 Task: Search one way flight ticket for 5 adults, 2 children, 1 infant in seat and 1 infant on lap in economy from Stillwater: Stillwater Regional Airport to Greensboro: Piedmont Triad International Airport on 5-1-2023. Choice of flights is Alaska. Number of bags: 1 carry on bag. Price is upto 98000. Outbound departure time preference is 6:45.
Action: Mouse moved to (255, 267)
Screenshot: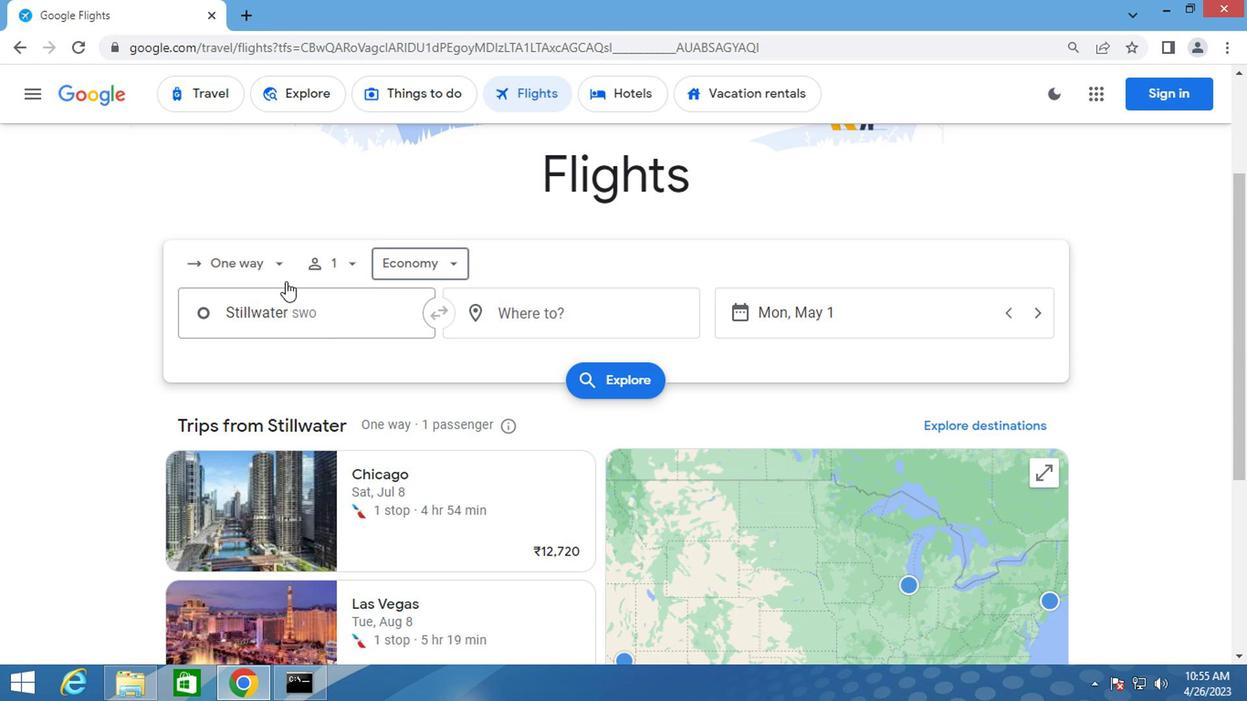 
Action: Mouse pressed left at (255, 267)
Screenshot: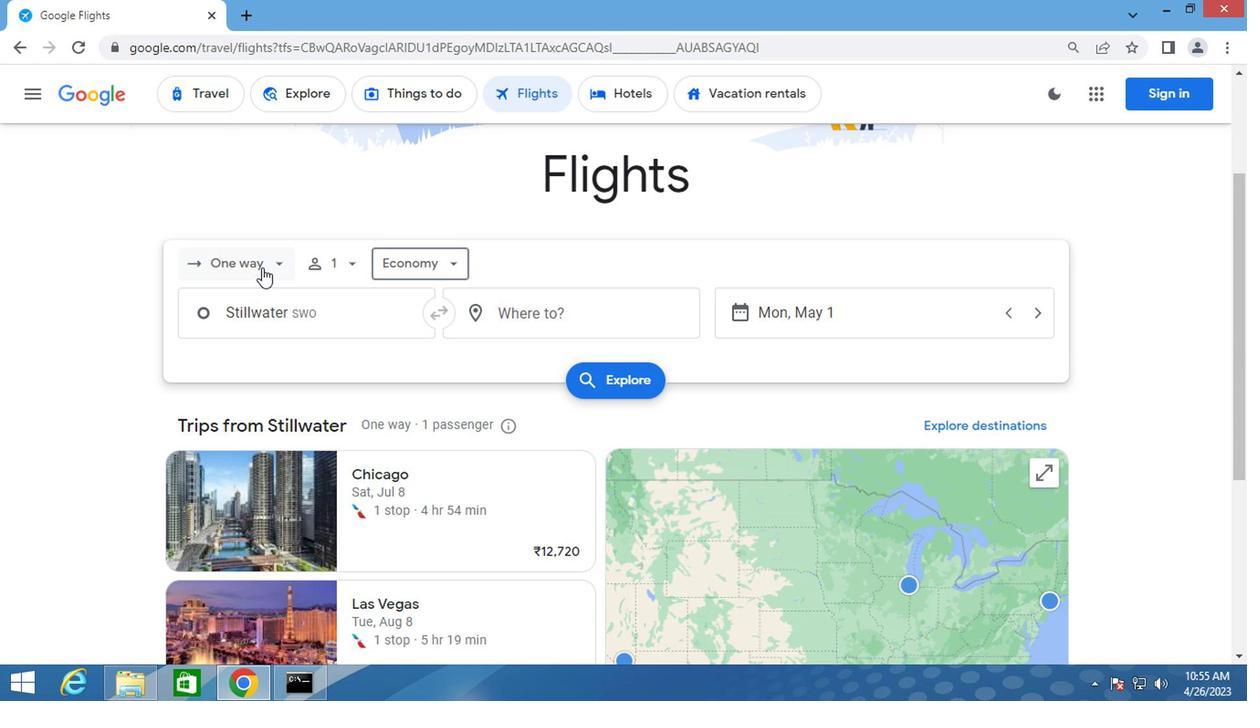 
Action: Mouse moved to (264, 357)
Screenshot: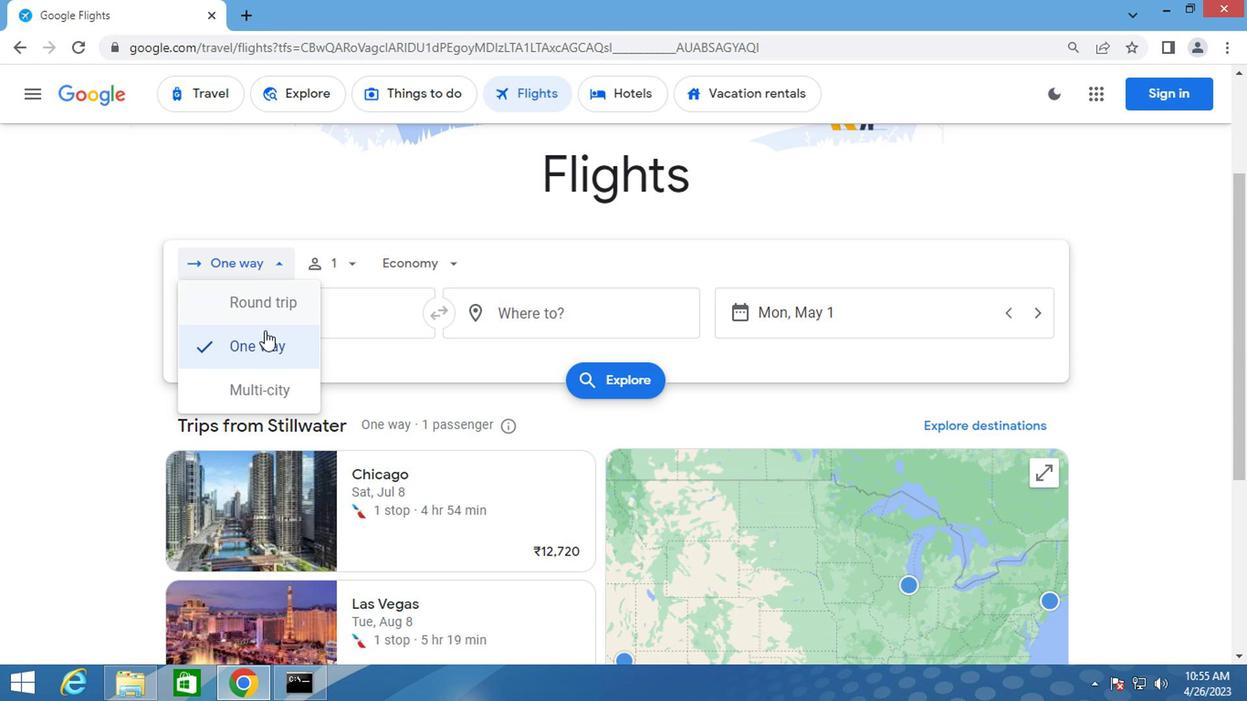 
Action: Mouse pressed left at (264, 357)
Screenshot: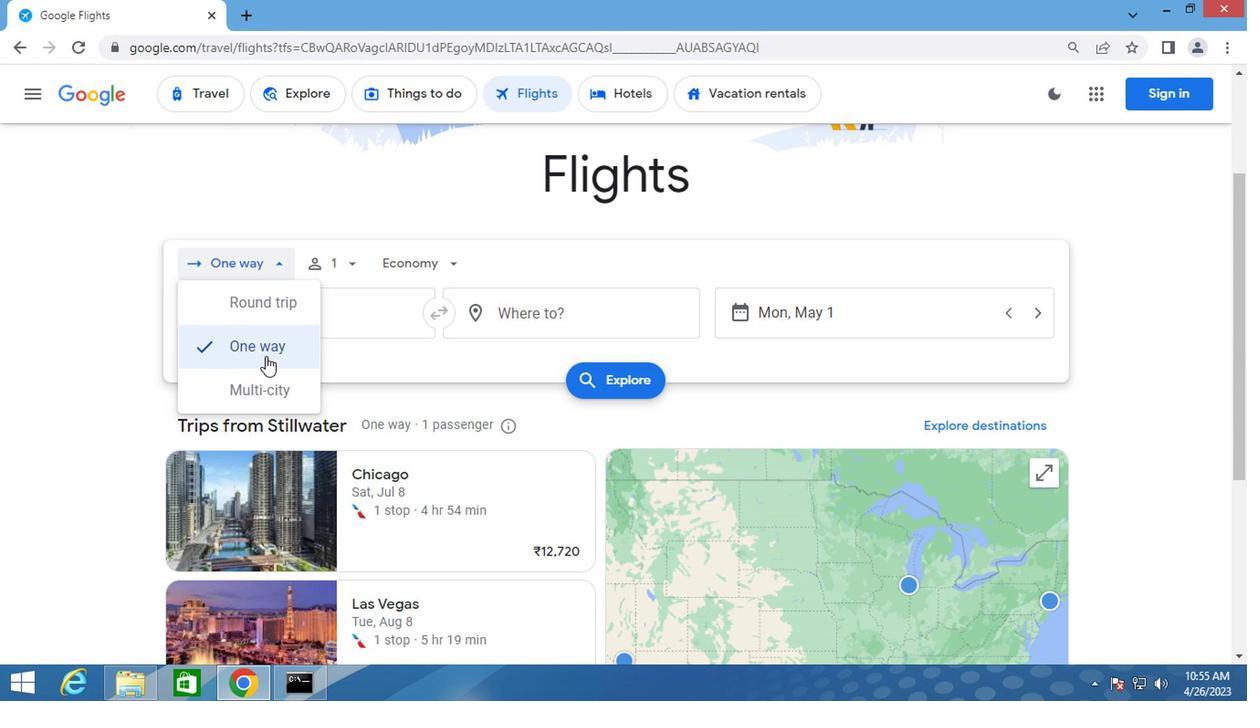 
Action: Mouse moved to (348, 252)
Screenshot: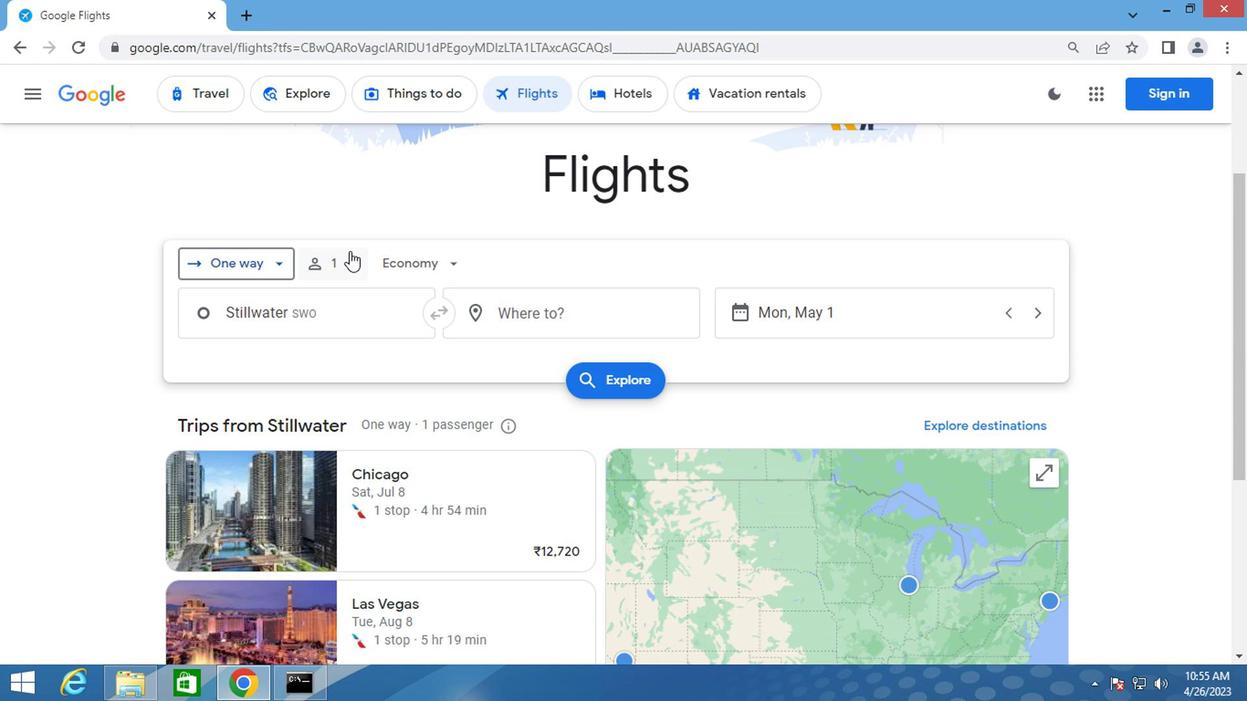 
Action: Mouse pressed left at (348, 252)
Screenshot: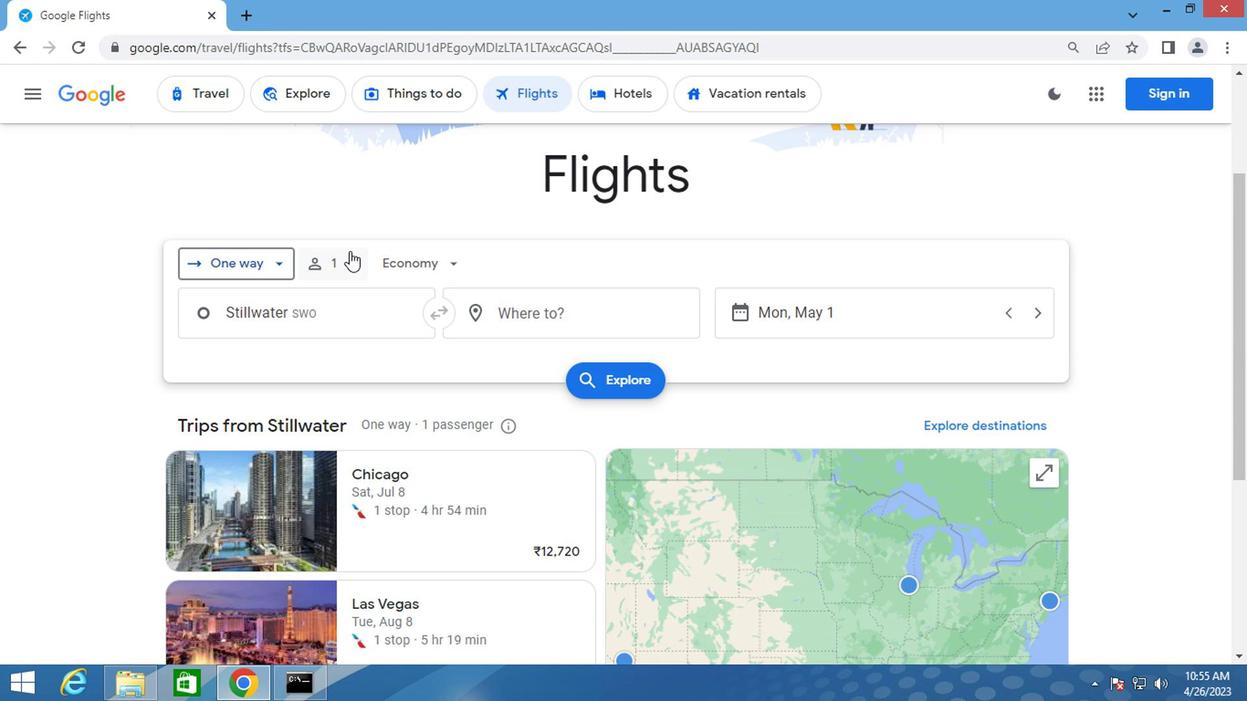 
Action: Mouse moved to (479, 313)
Screenshot: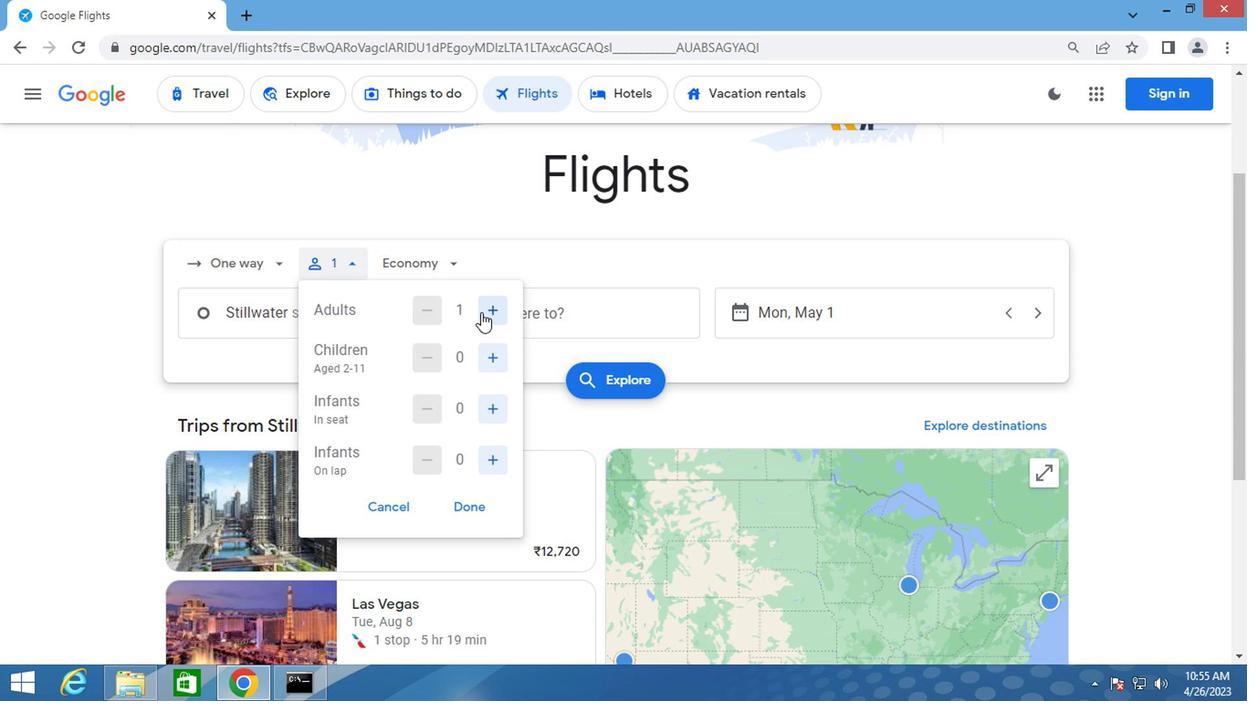 
Action: Mouse pressed left at (479, 313)
Screenshot: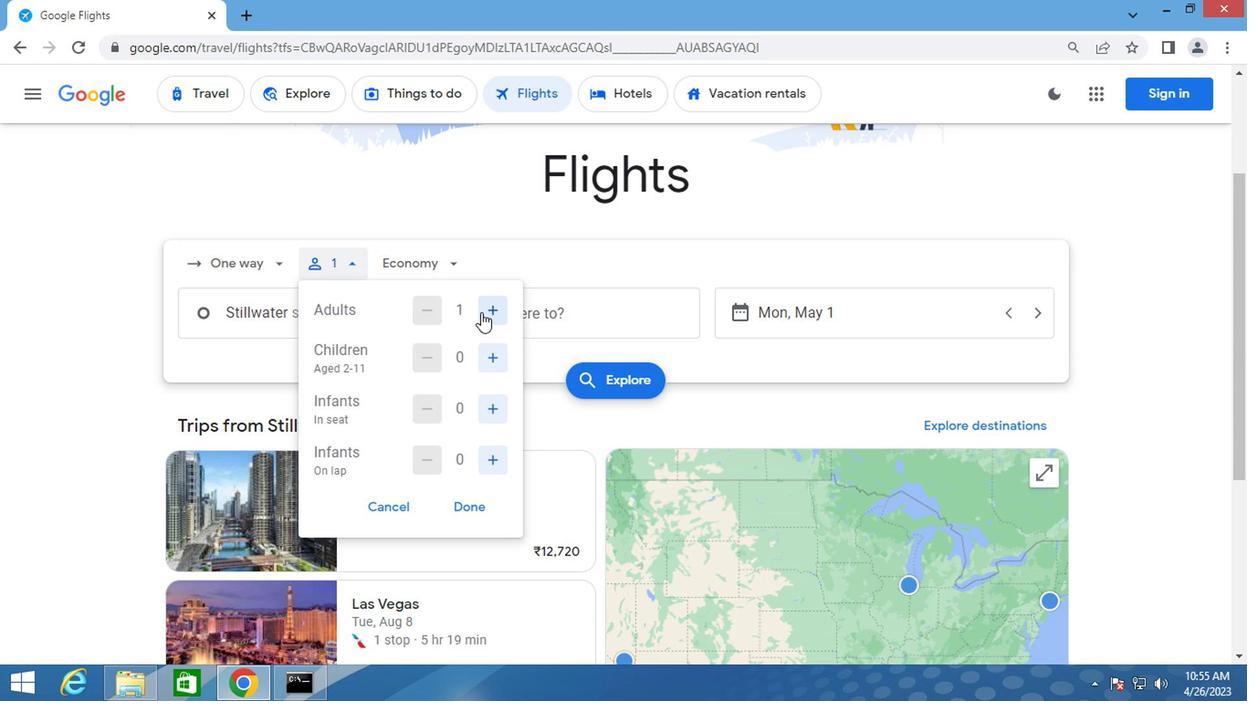 
Action: Mouse pressed left at (479, 313)
Screenshot: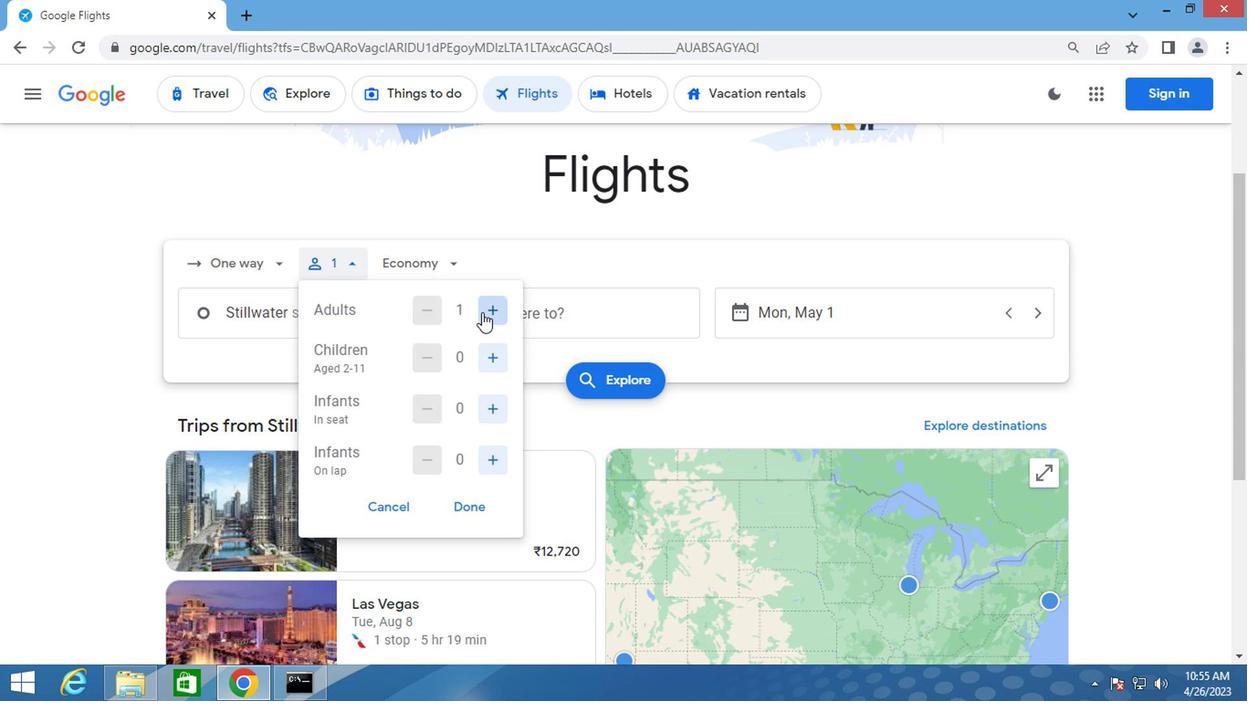 
Action: Mouse moved to (480, 311)
Screenshot: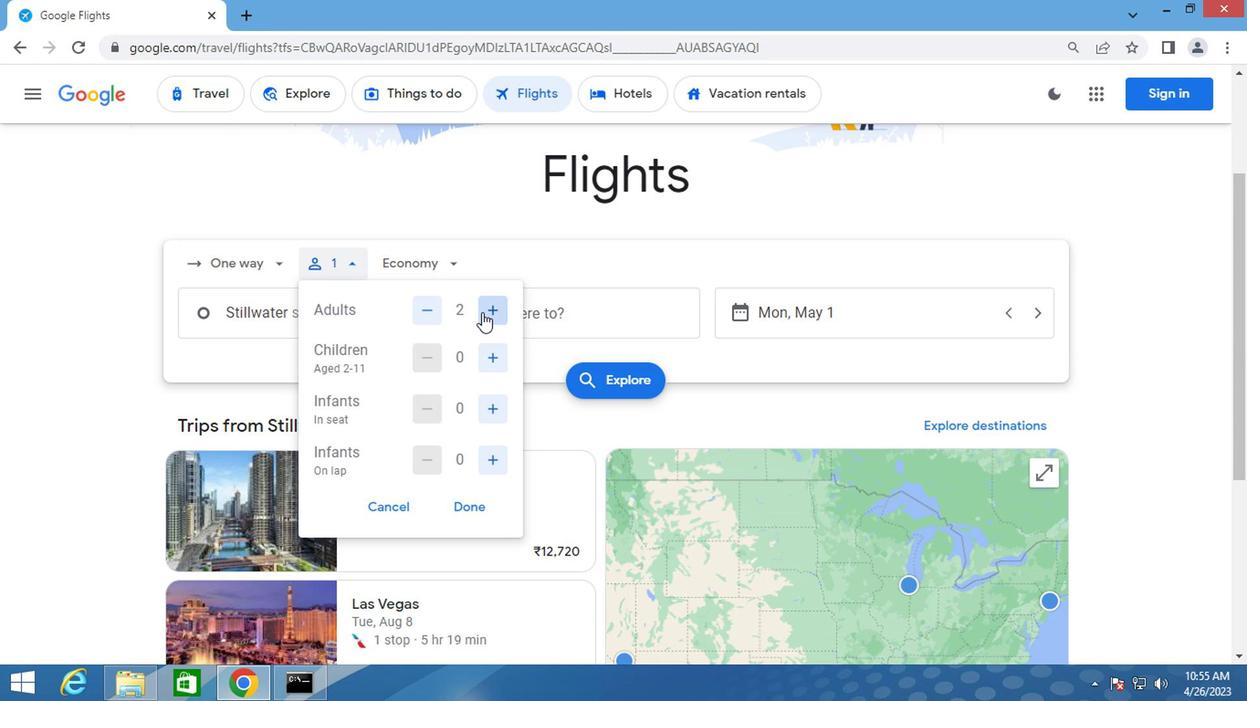 
Action: Mouse pressed left at (480, 311)
Screenshot: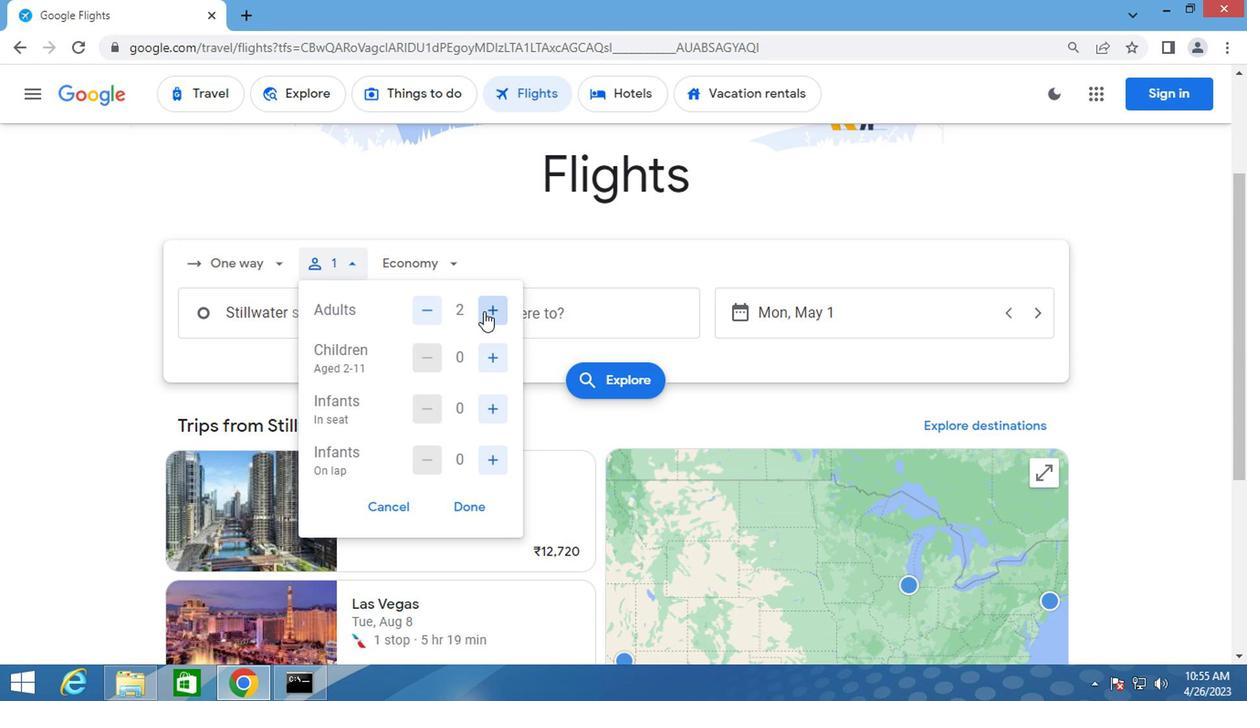 
Action: Mouse pressed left at (480, 311)
Screenshot: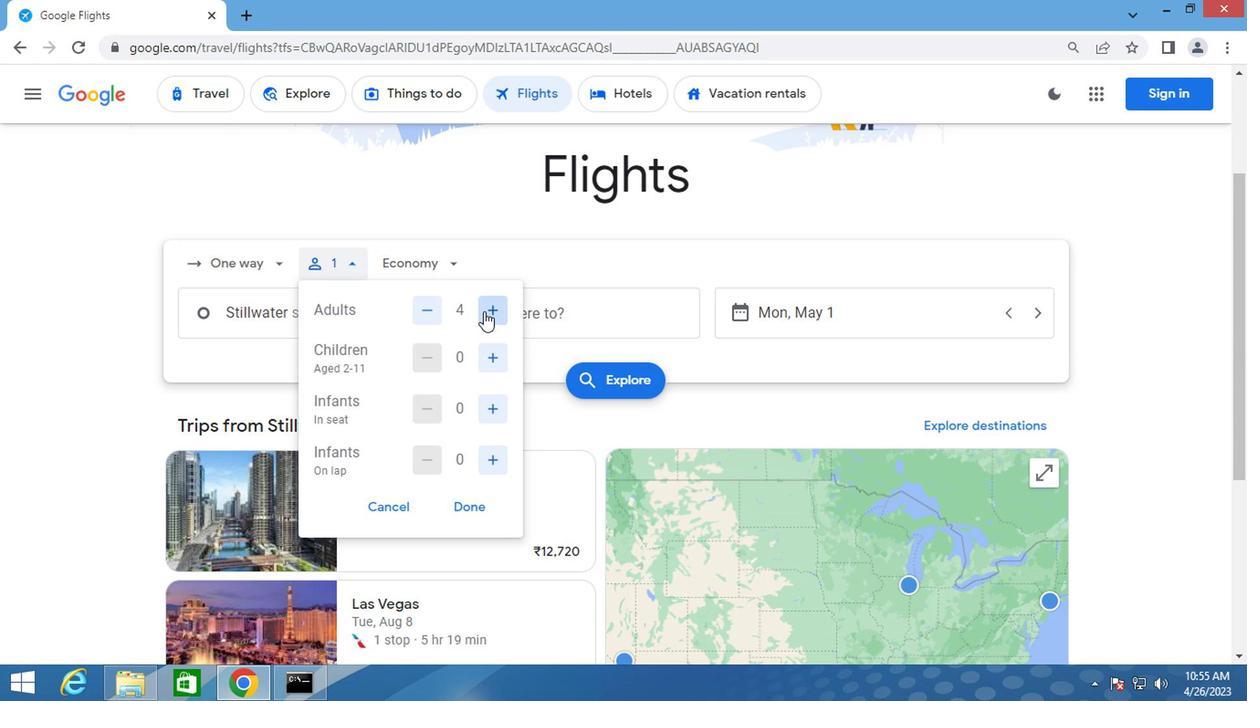 
Action: Mouse moved to (483, 351)
Screenshot: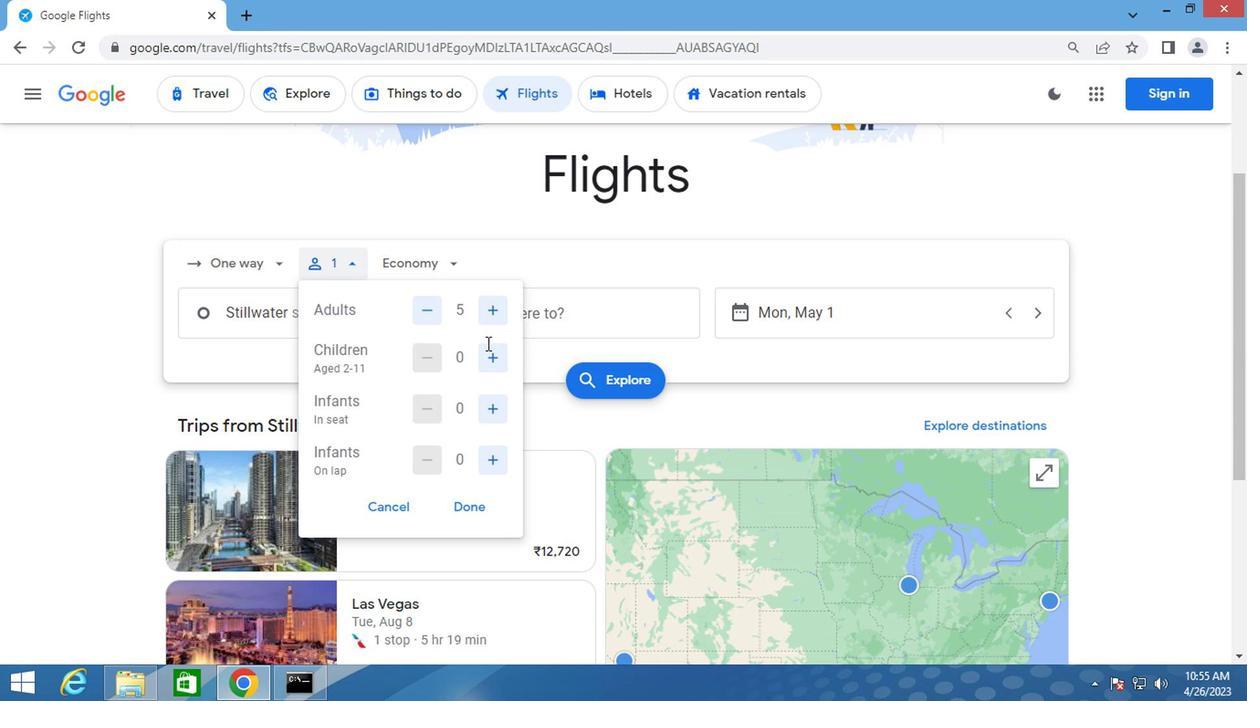 
Action: Mouse pressed left at (483, 351)
Screenshot: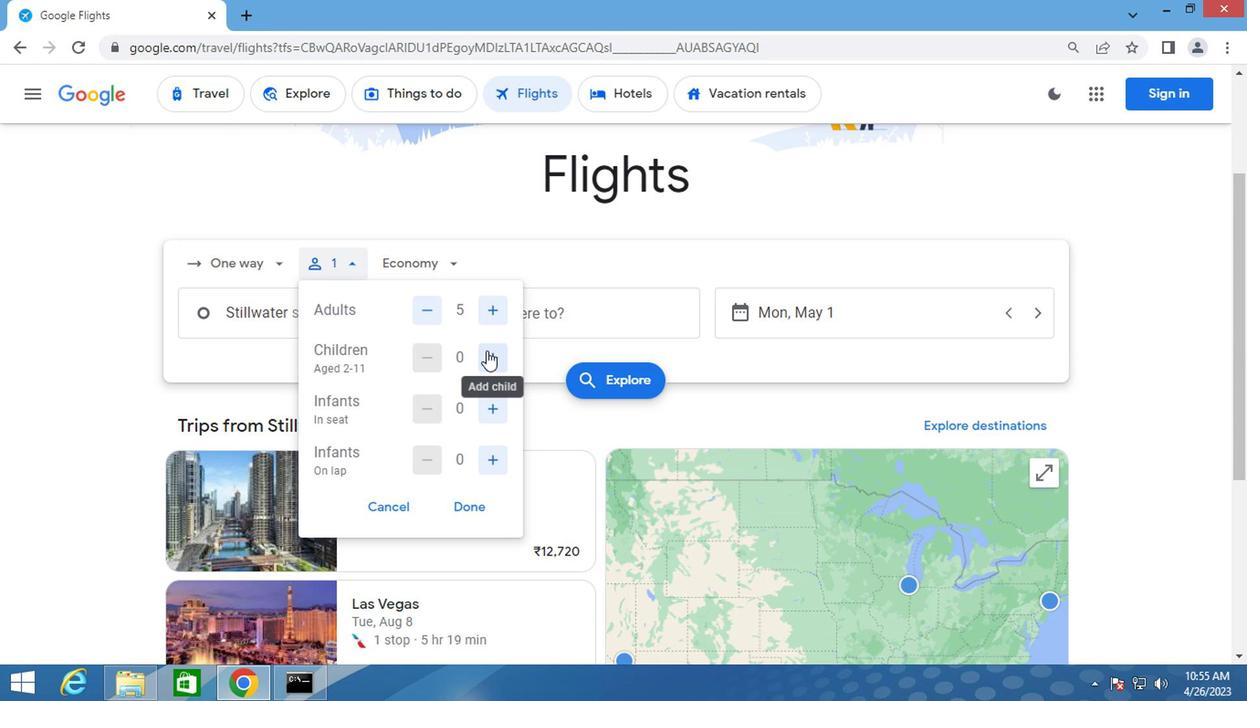 
Action: Mouse pressed left at (483, 351)
Screenshot: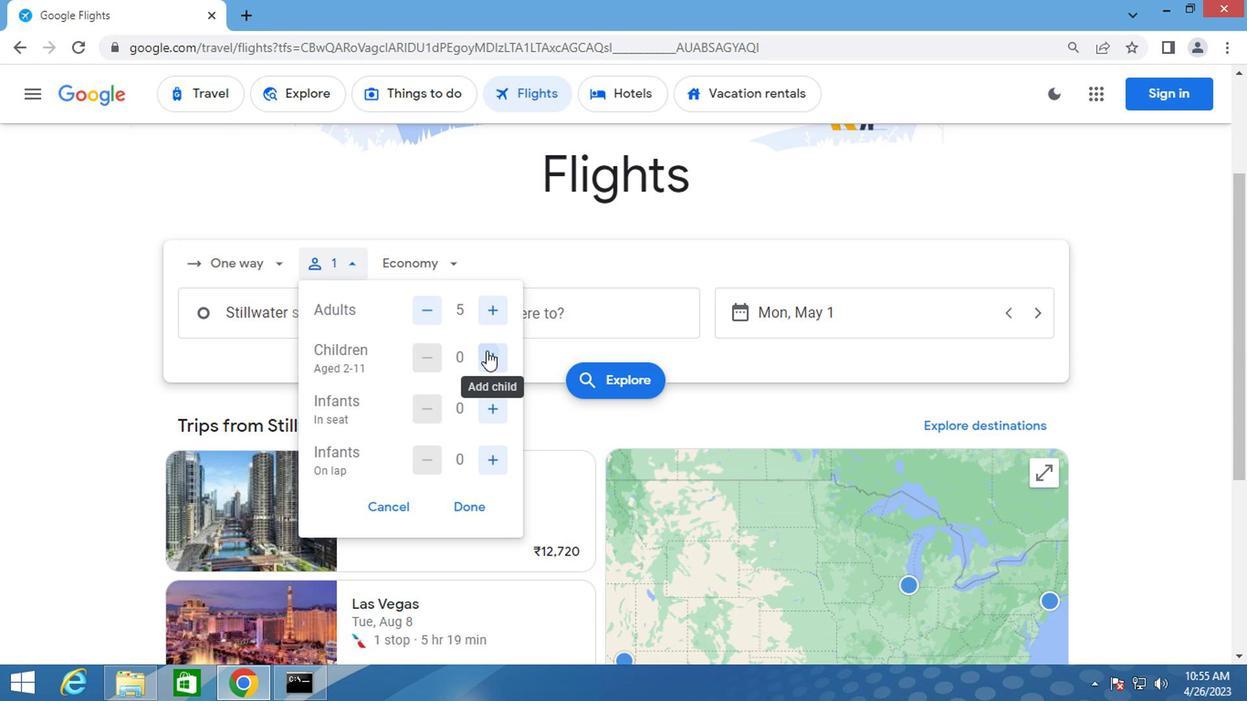
Action: Mouse moved to (486, 401)
Screenshot: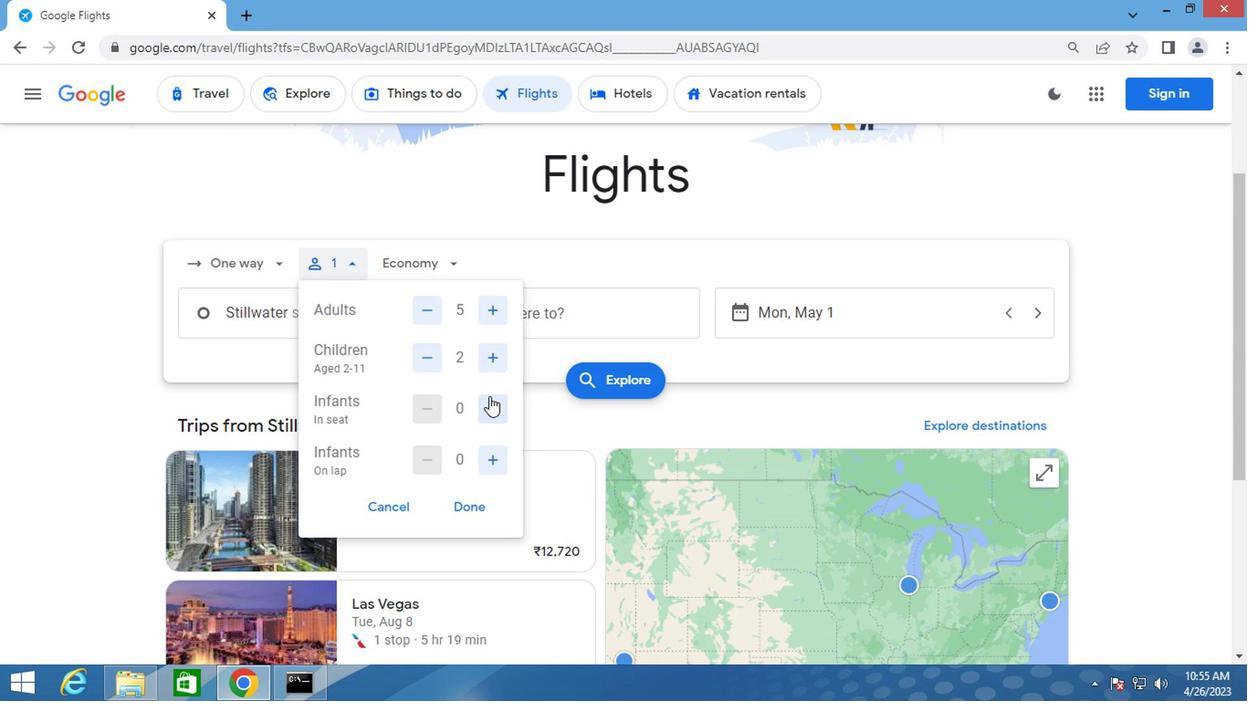 
Action: Mouse pressed left at (486, 401)
Screenshot: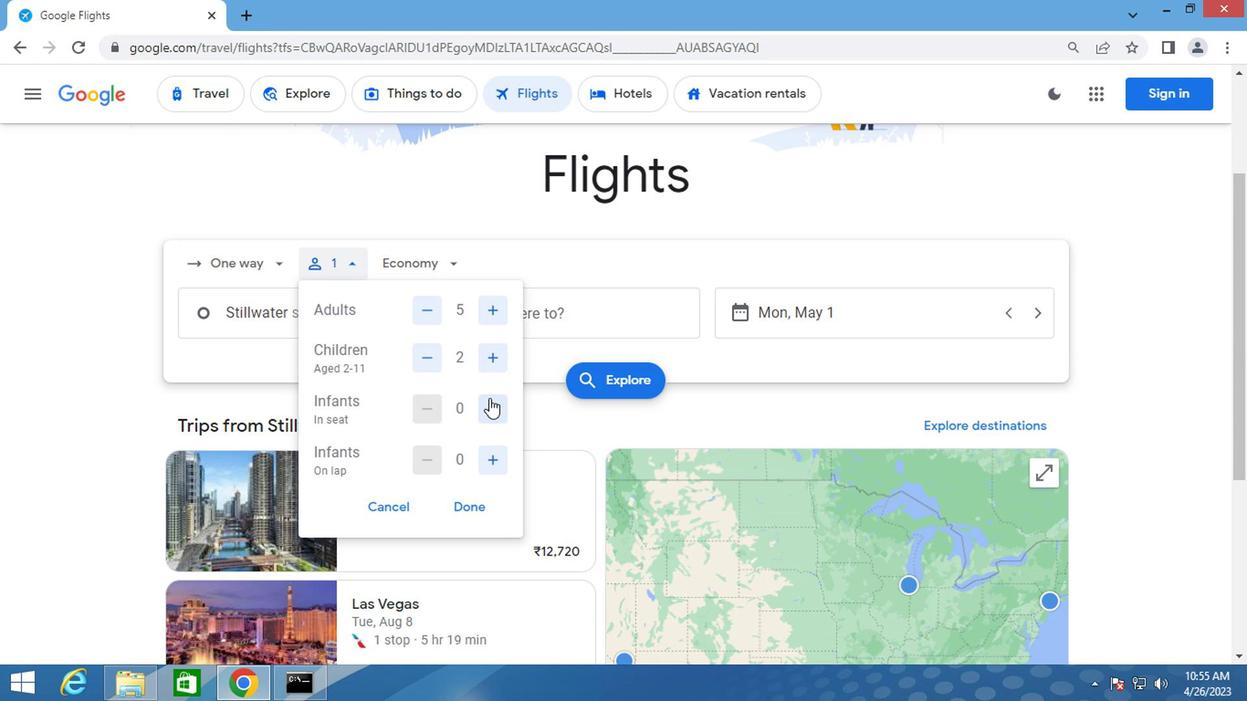
Action: Mouse moved to (485, 461)
Screenshot: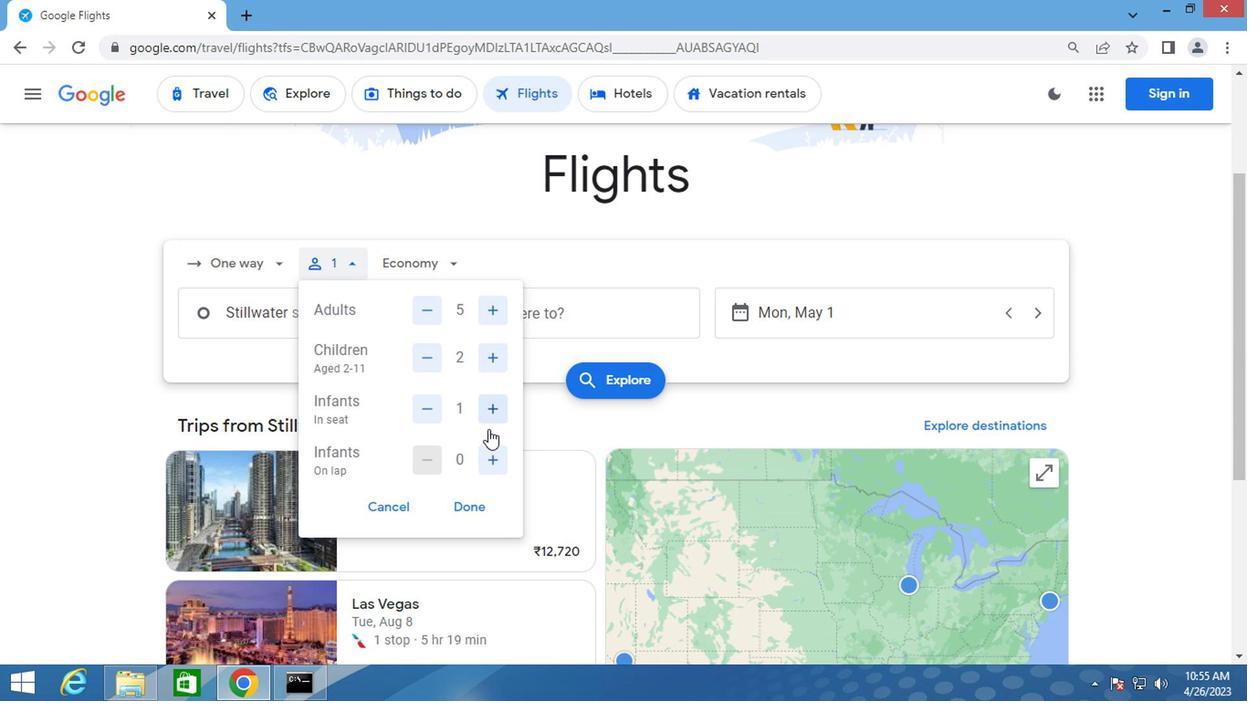 
Action: Mouse pressed left at (485, 461)
Screenshot: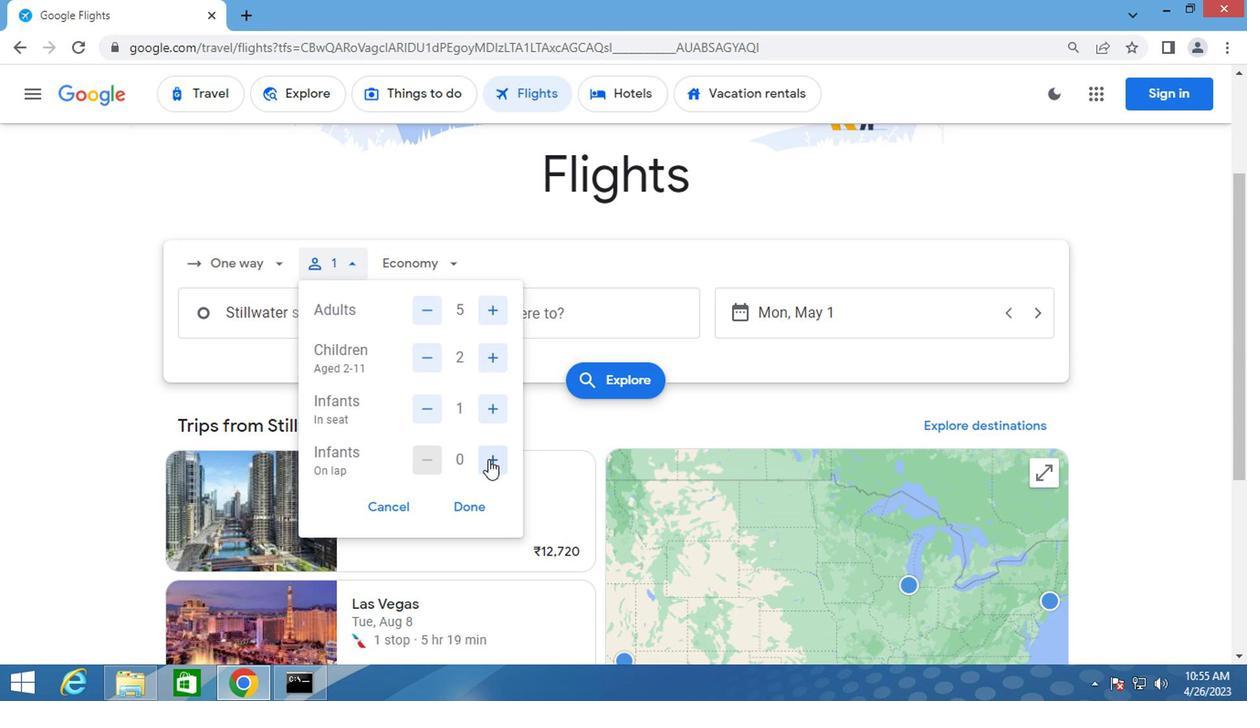 
Action: Mouse moved to (402, 250)
Screenshot: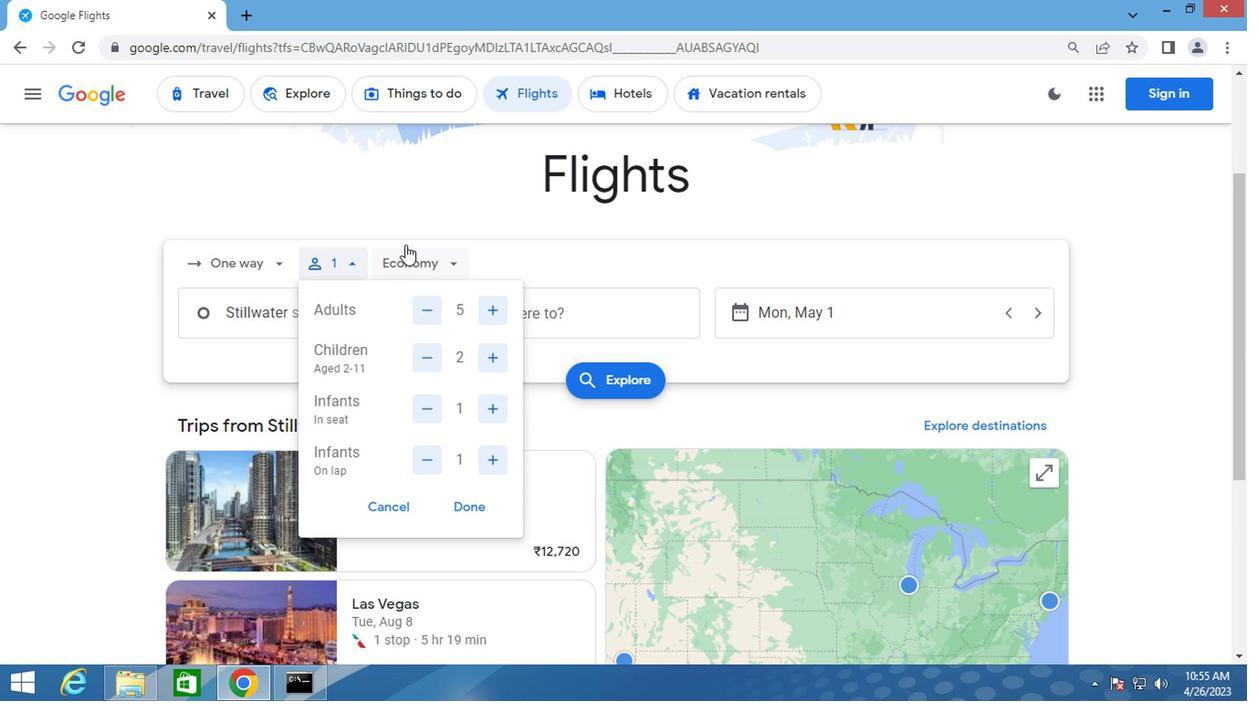 
Action: Mouse pressed left at (402, 250)
Screenshot: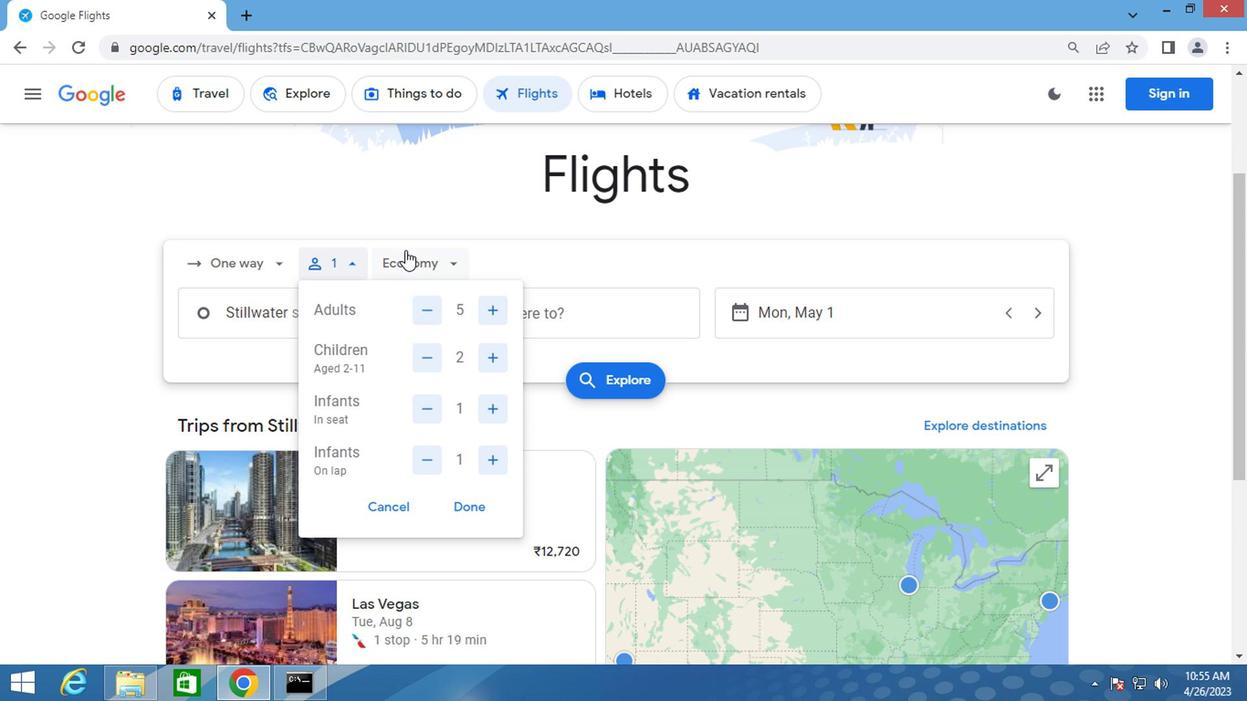 
Action: Mouse moved to (458, 307)
Screenshot: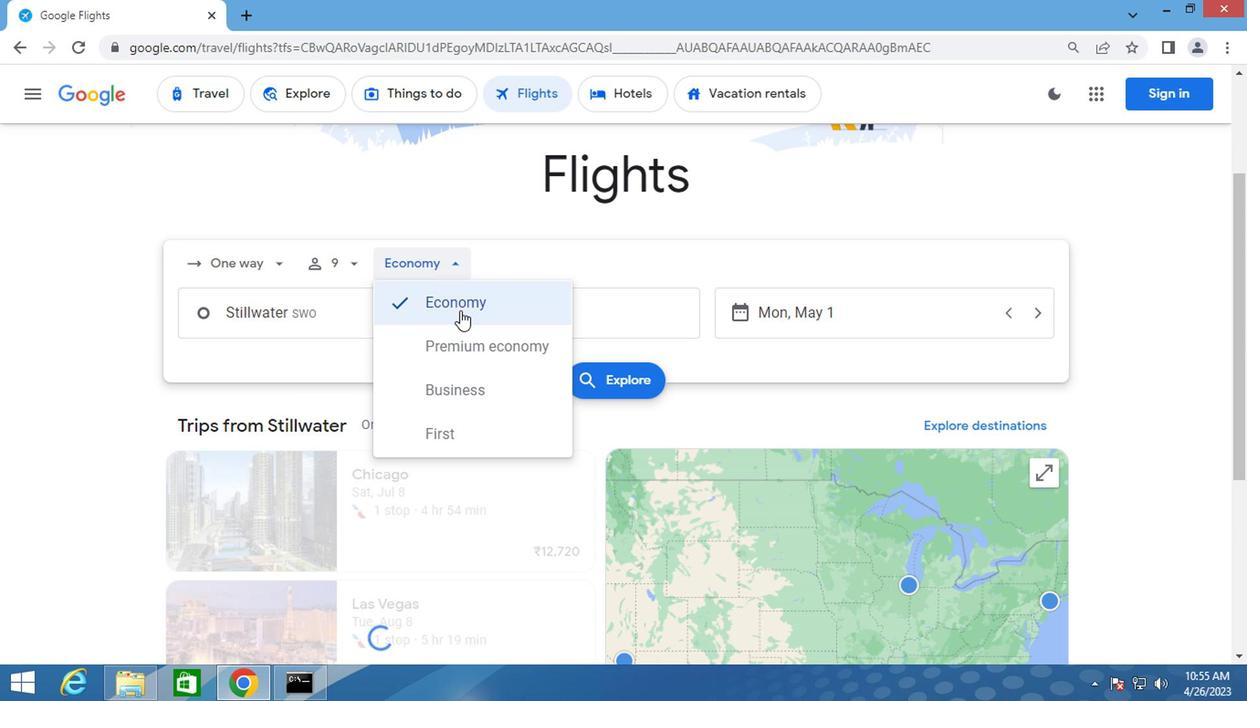 
Action: Mouse pressed left at (458, 307)
Screenshot: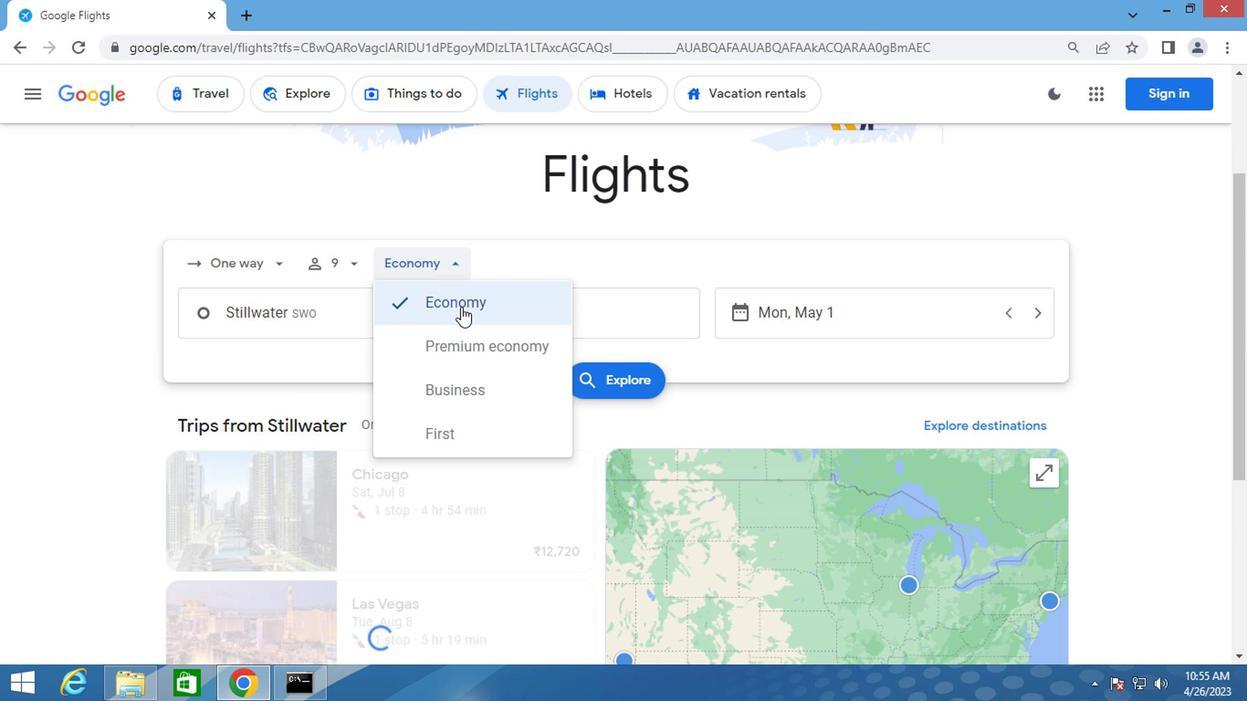 
Action: Mouse moved to (289, 305)
Screenshot: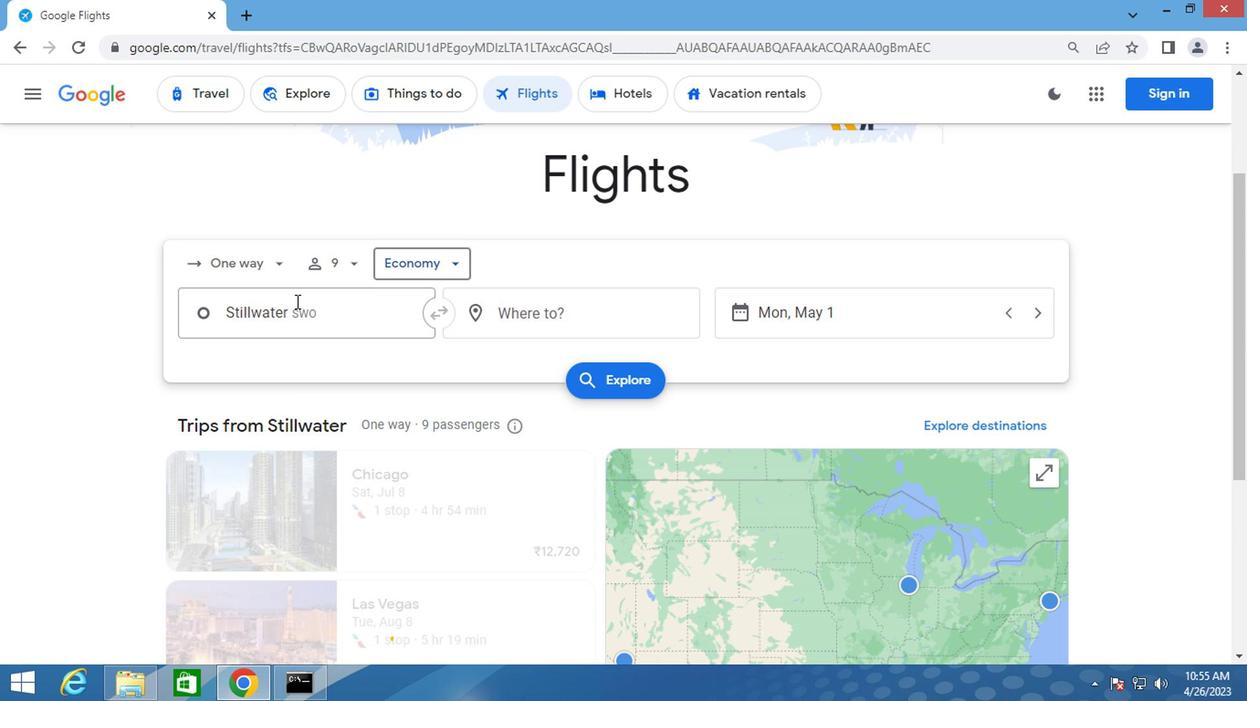 
Action: Mouse pressed left at (289, 305)
Screenshot: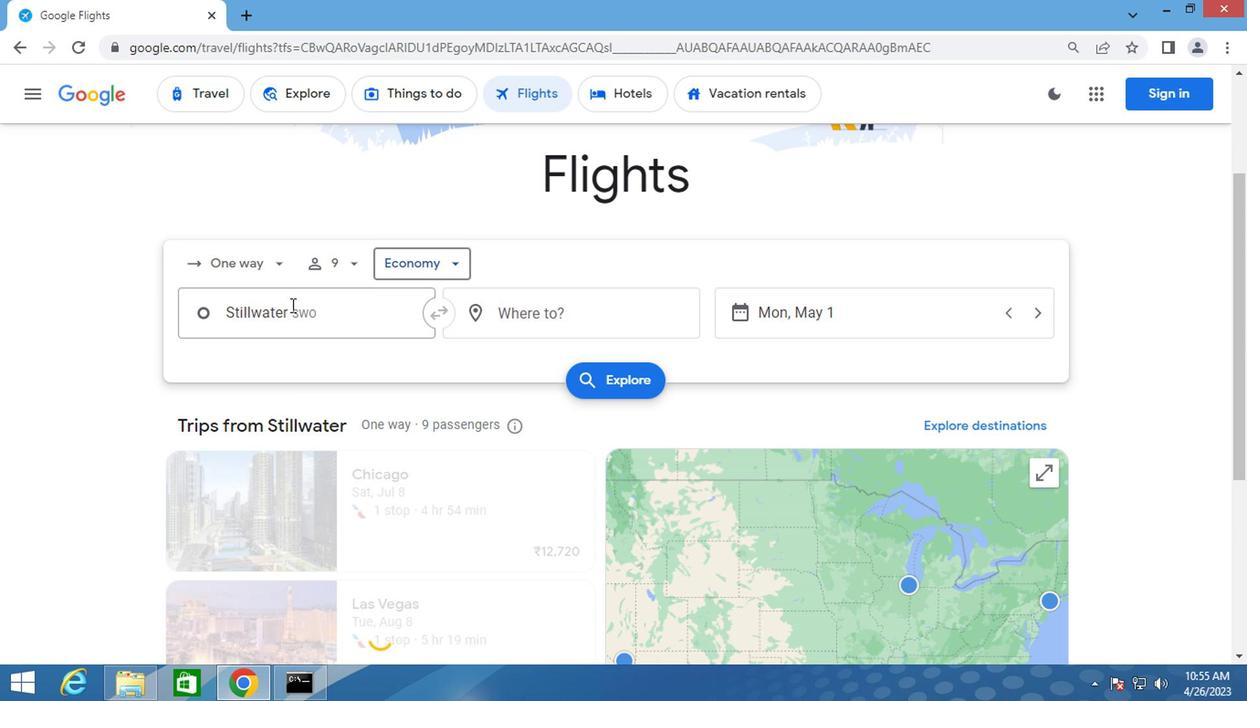 
Action: Mouse moved to (288, 306)
Screenshot: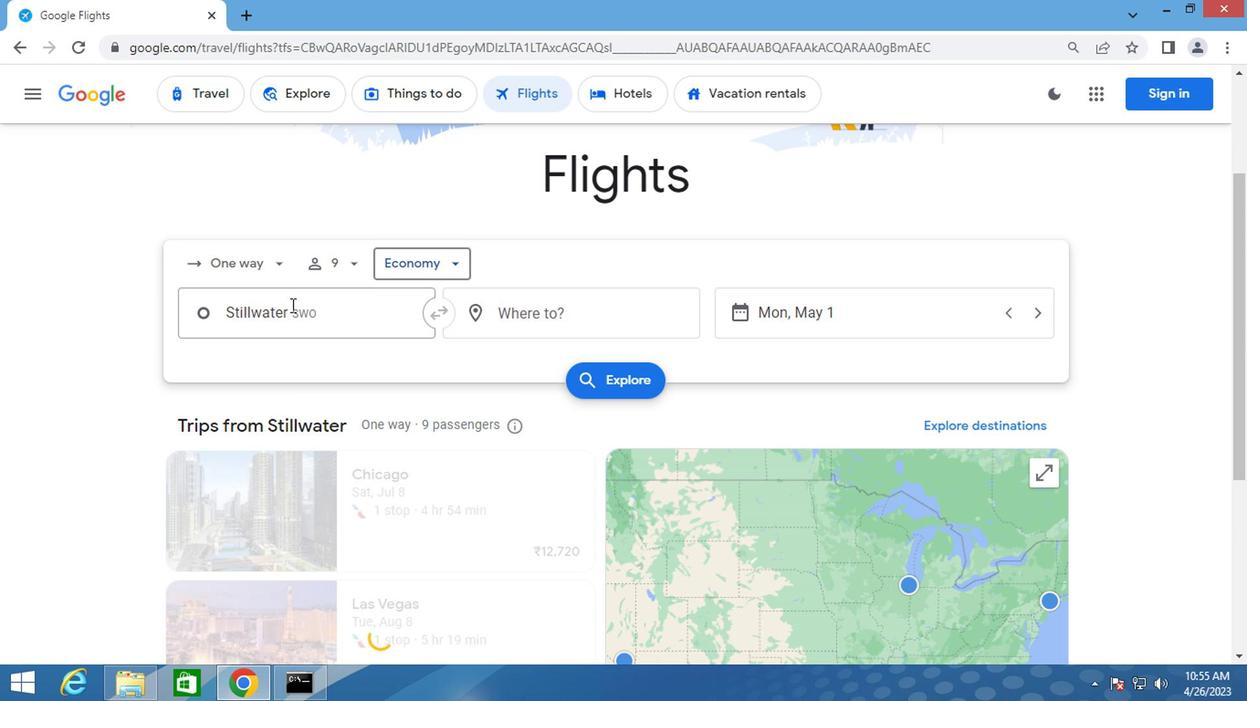 
Action: Key pressed stillwaternregion
Screenshot: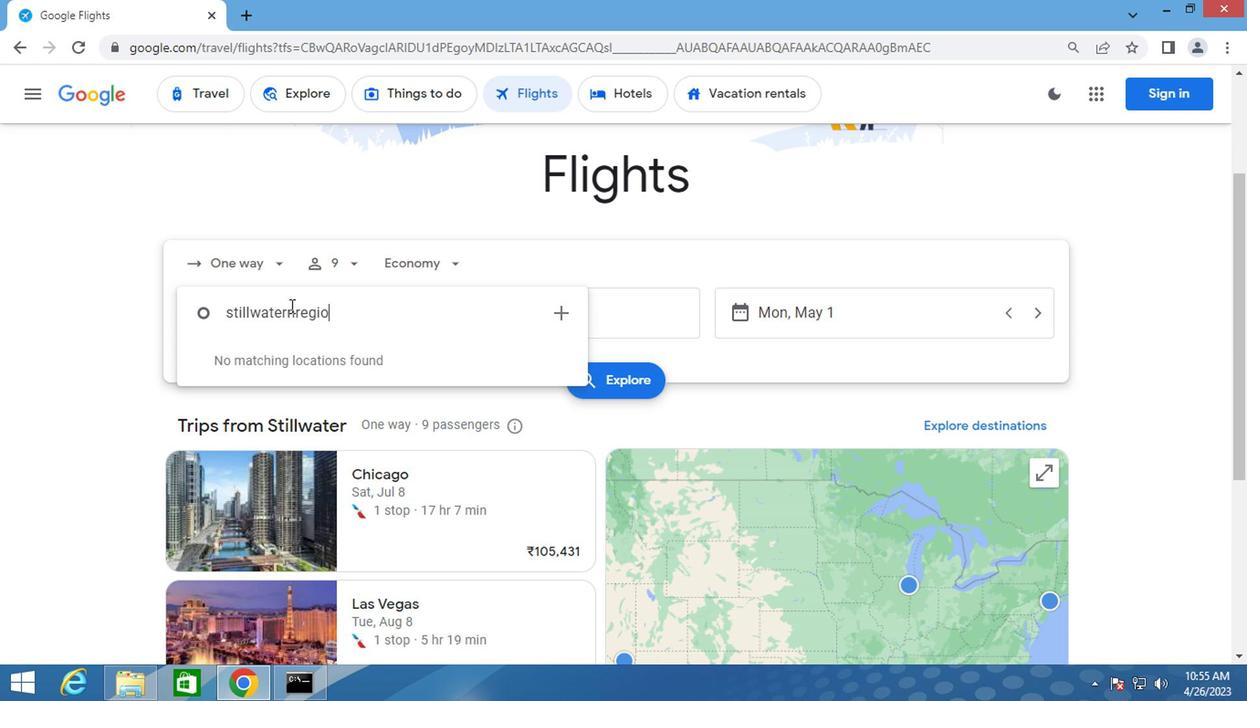 
Action: Mouse moved to (290, 370)
Screenshot: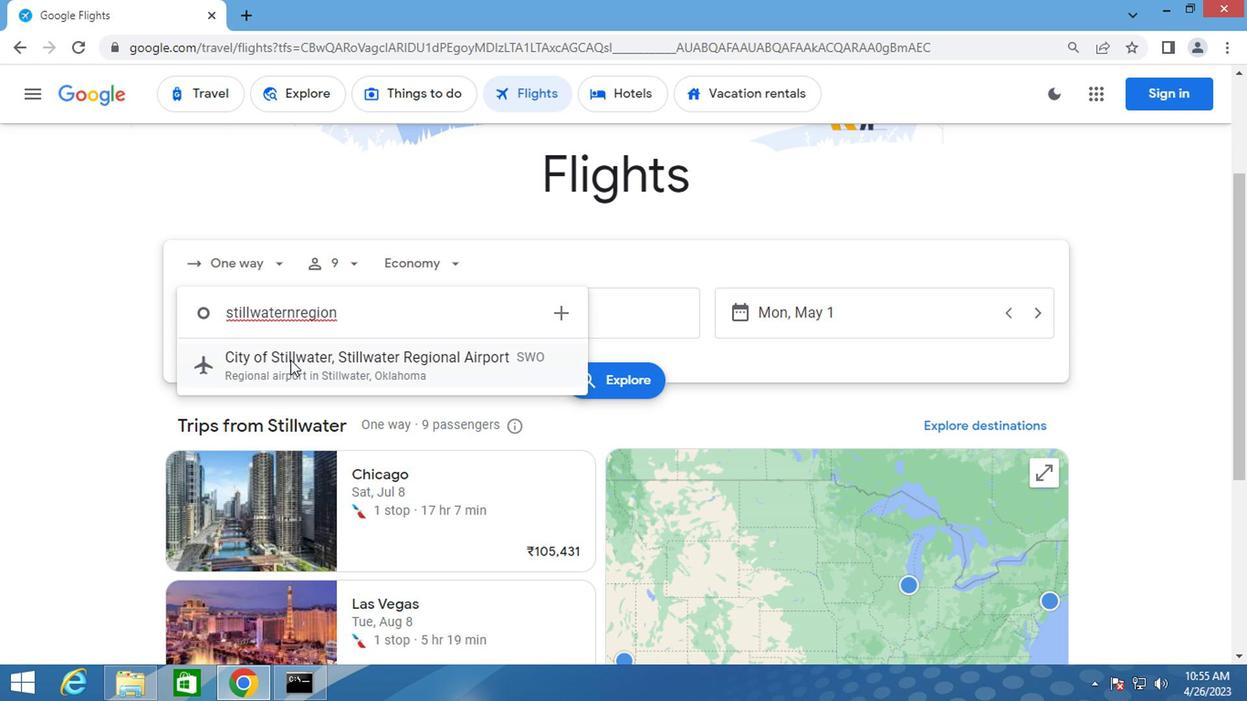
Action: Mouse pressed left at (290, 370)
Screenshot: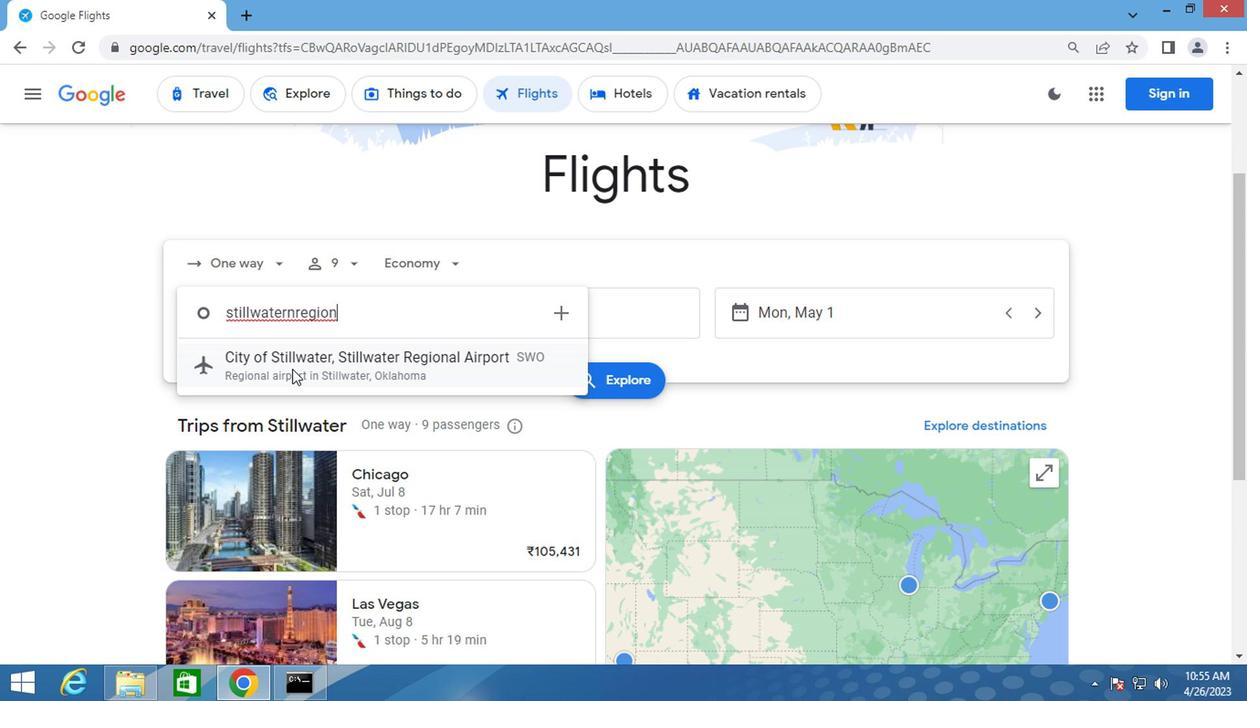
Action: Mouse moved to (527, 311)
Screenshot: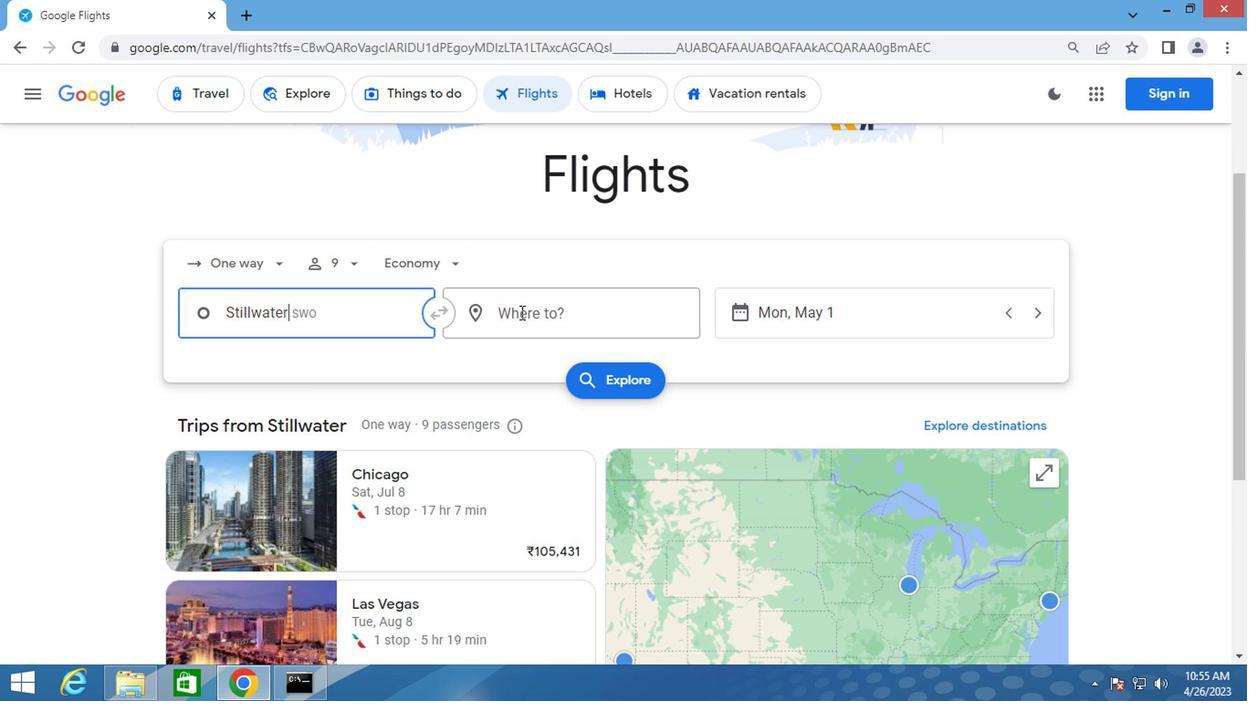 
Action: Mouse pressed left at (527, 311)
Screenshot: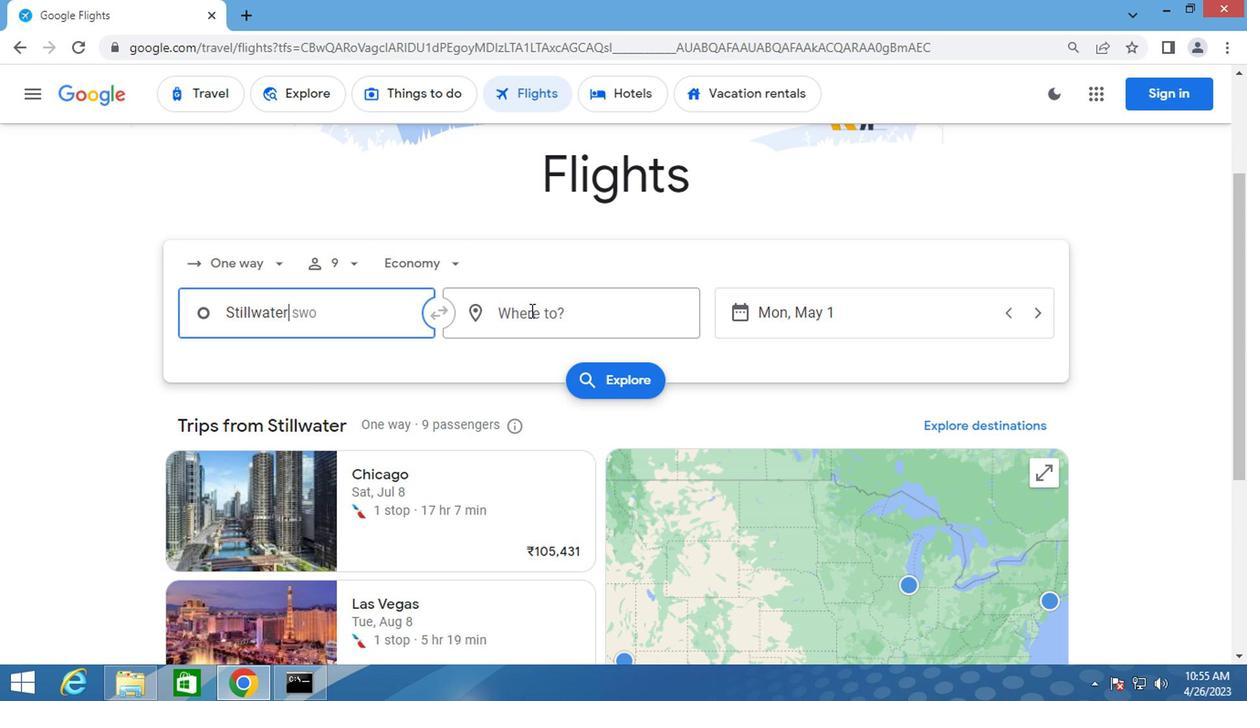 
Action: Key pressed greensboro
Screenshot: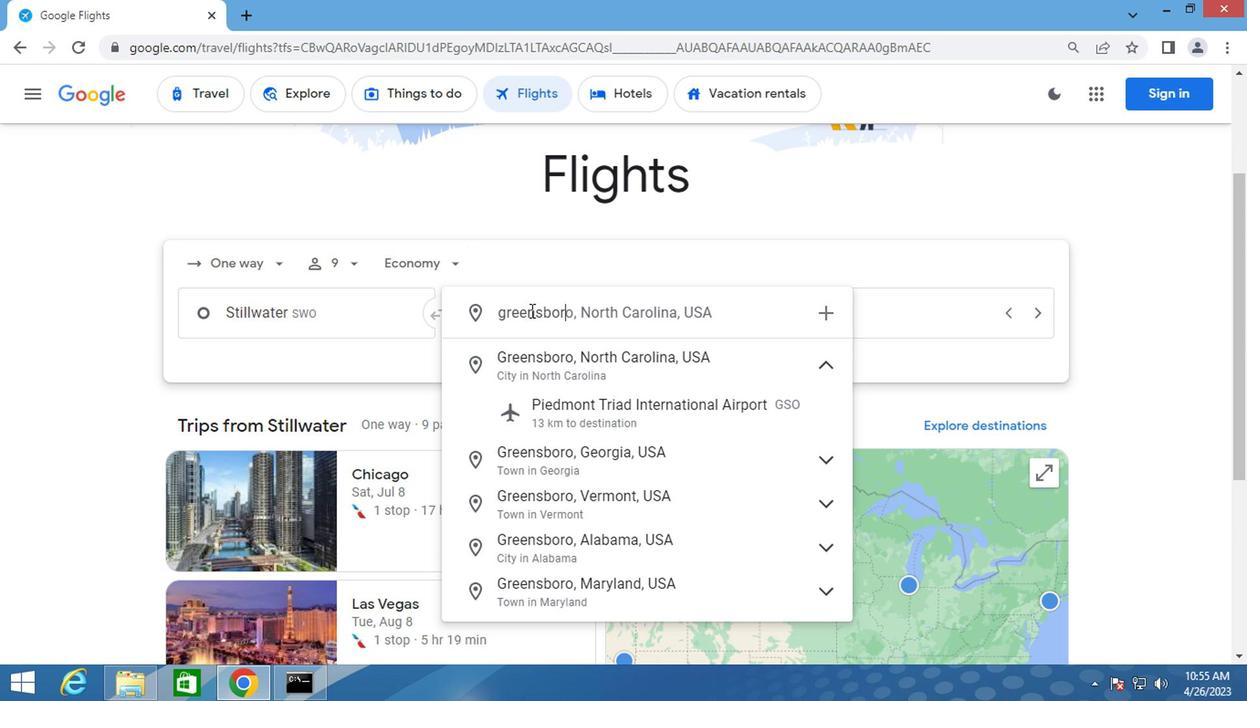 
Action: Mouse moved to (527, 410)
Screenshot: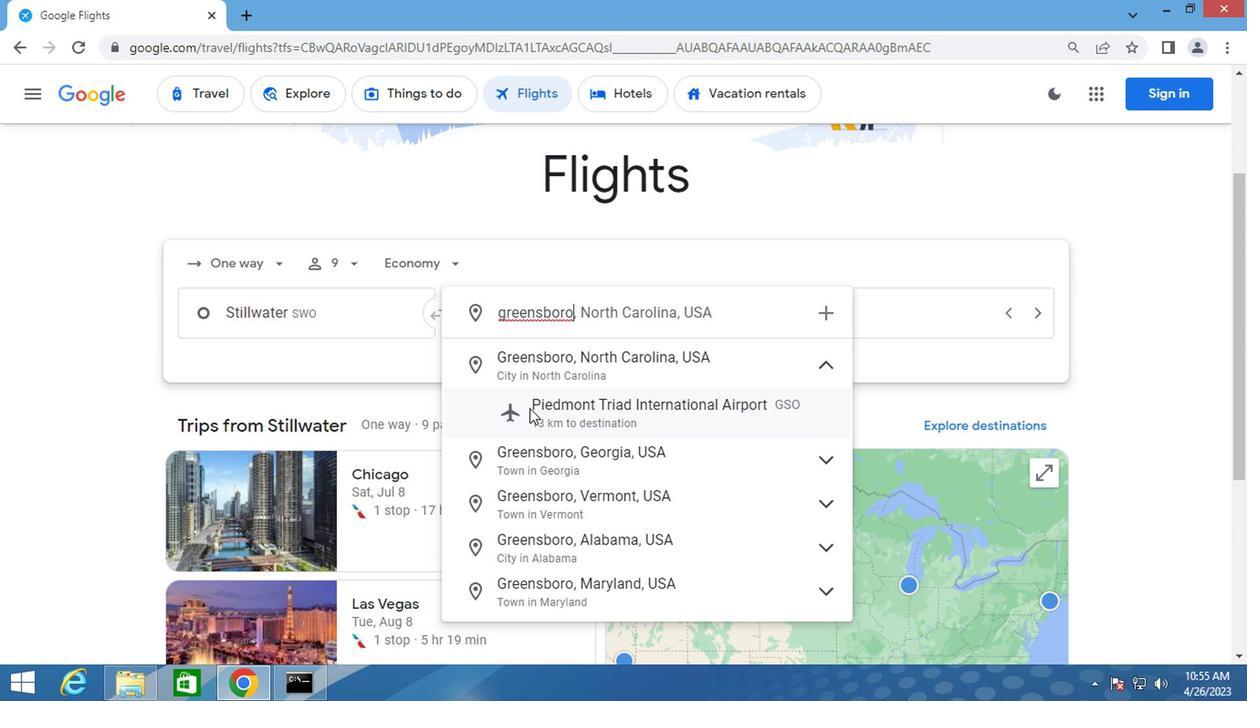 
Action: Mouse pressed left at (527, 410)
Screenshot: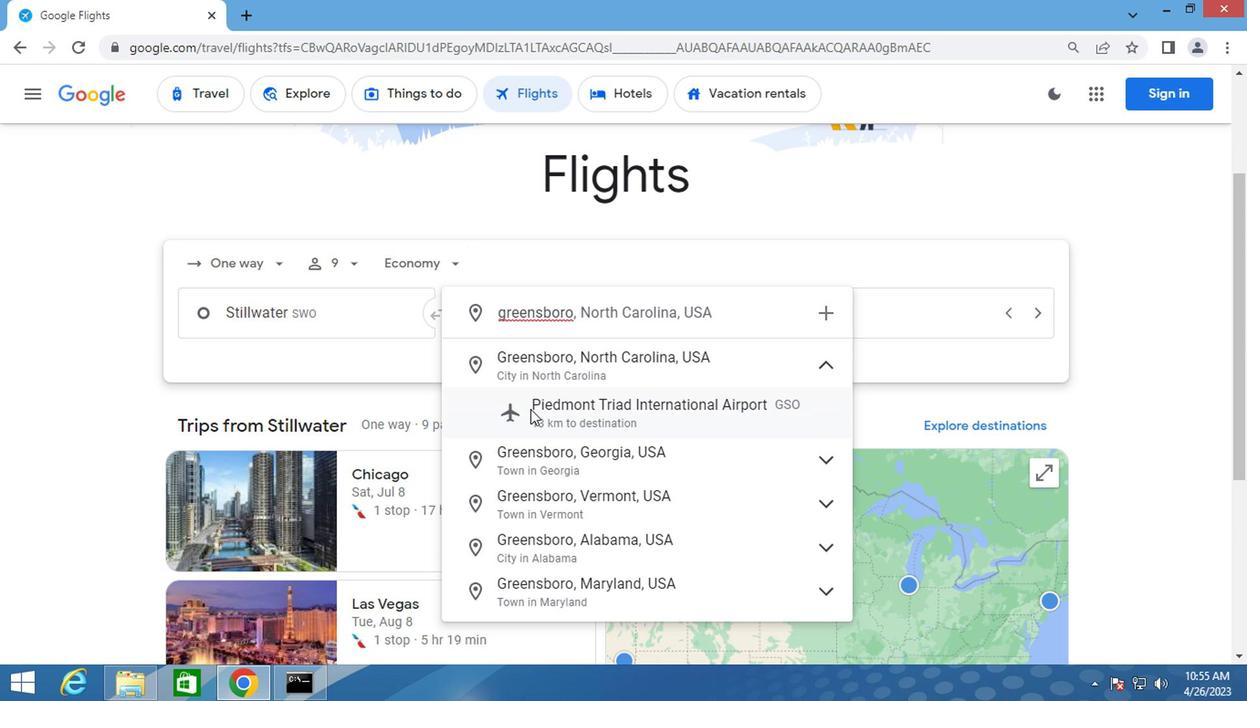 
Action: Mouse moved to (811, 308)
Screenshot: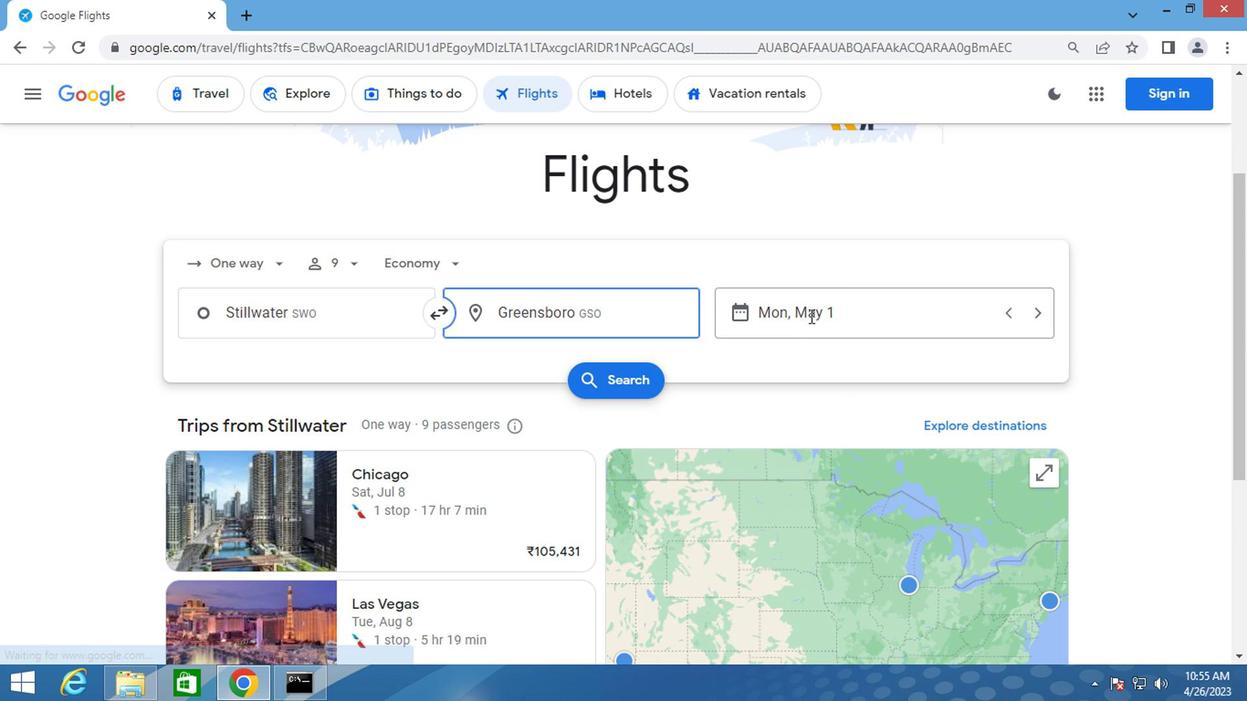 
Action: Mouse pressed left at (811, 308)
Screenshot: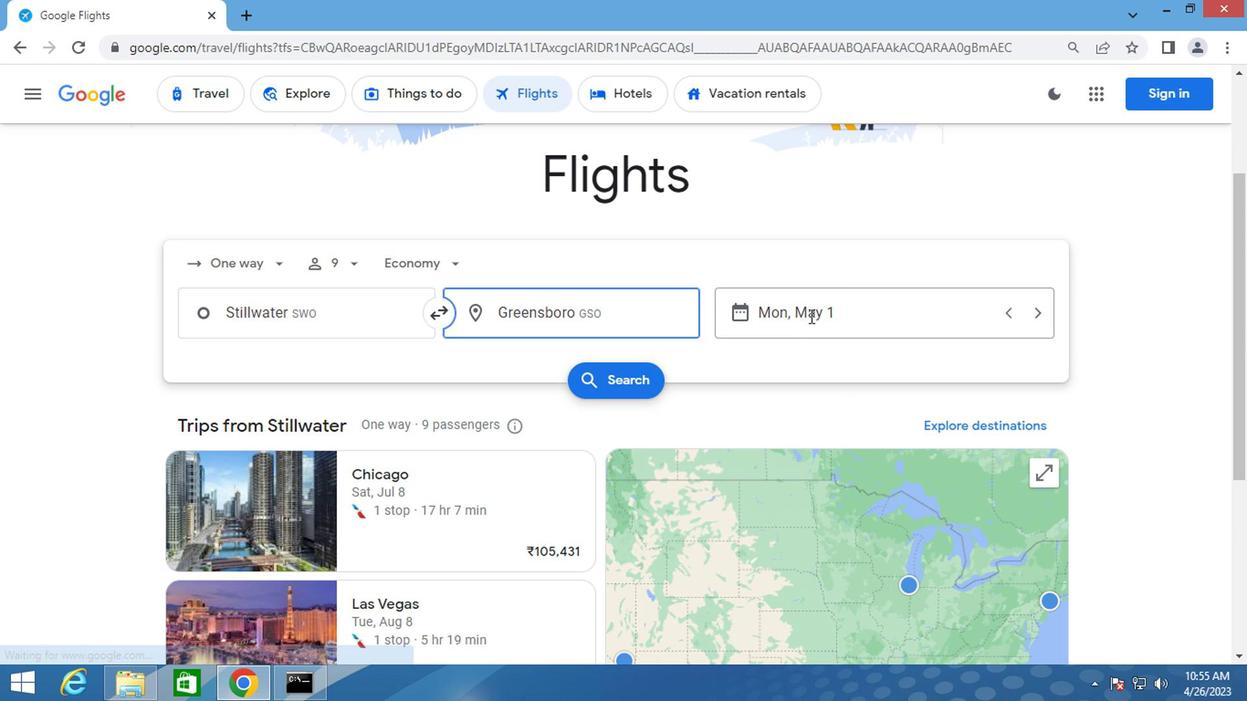 
Action: Mouse moved to (798, 329)
Screenshot: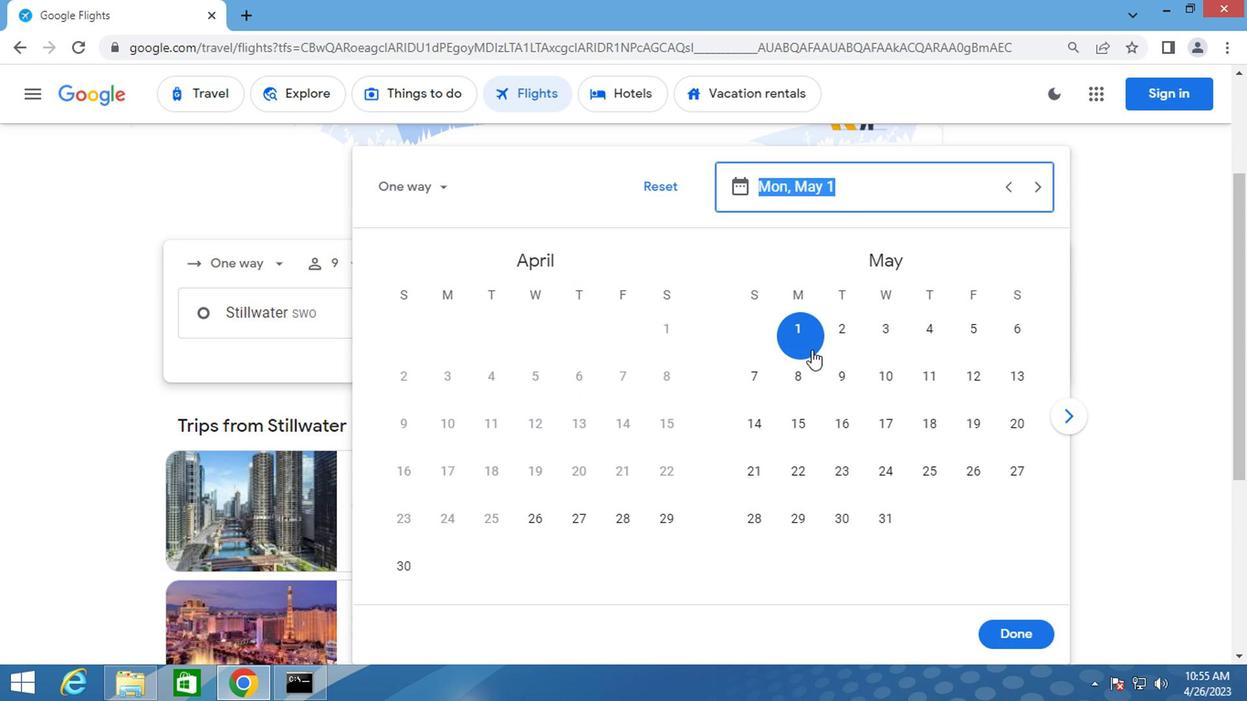 
Action: Mouse pressed left at (798, 329)
Screenshot: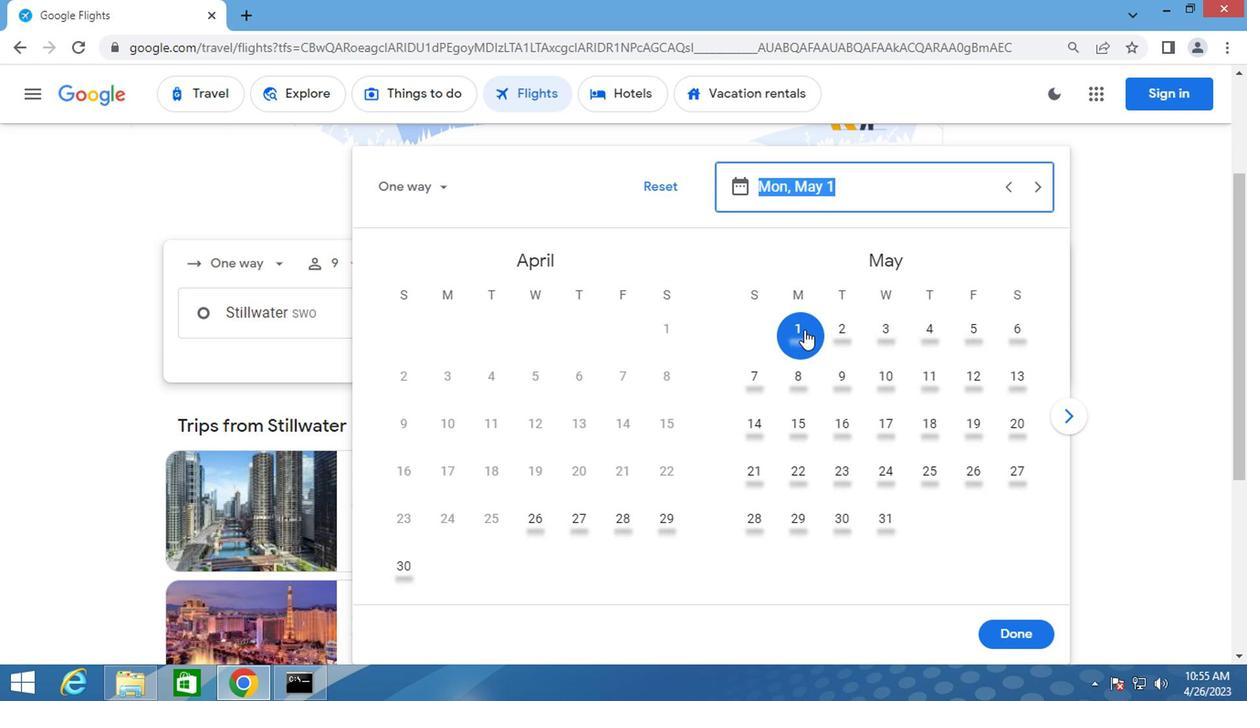 
Action: Mouse moved to (1000, 642)
Screenshot: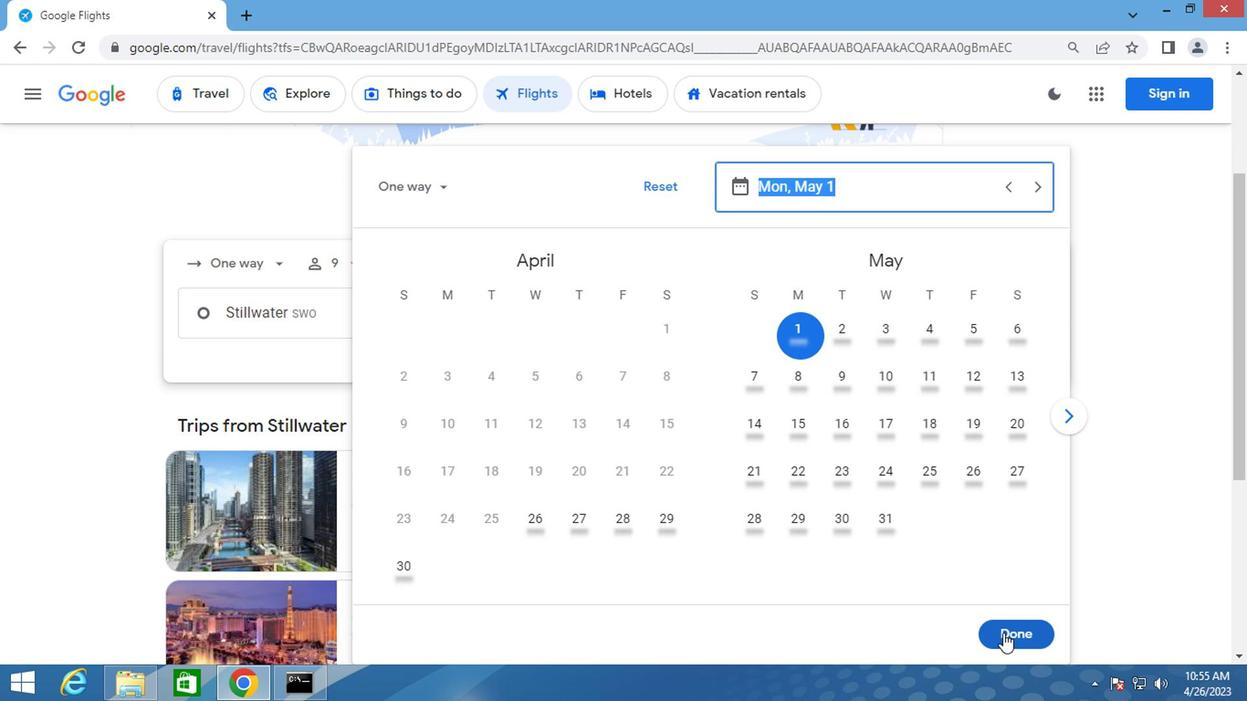 
Action: Mouse pressed left at (1000, 642)
Screenshot: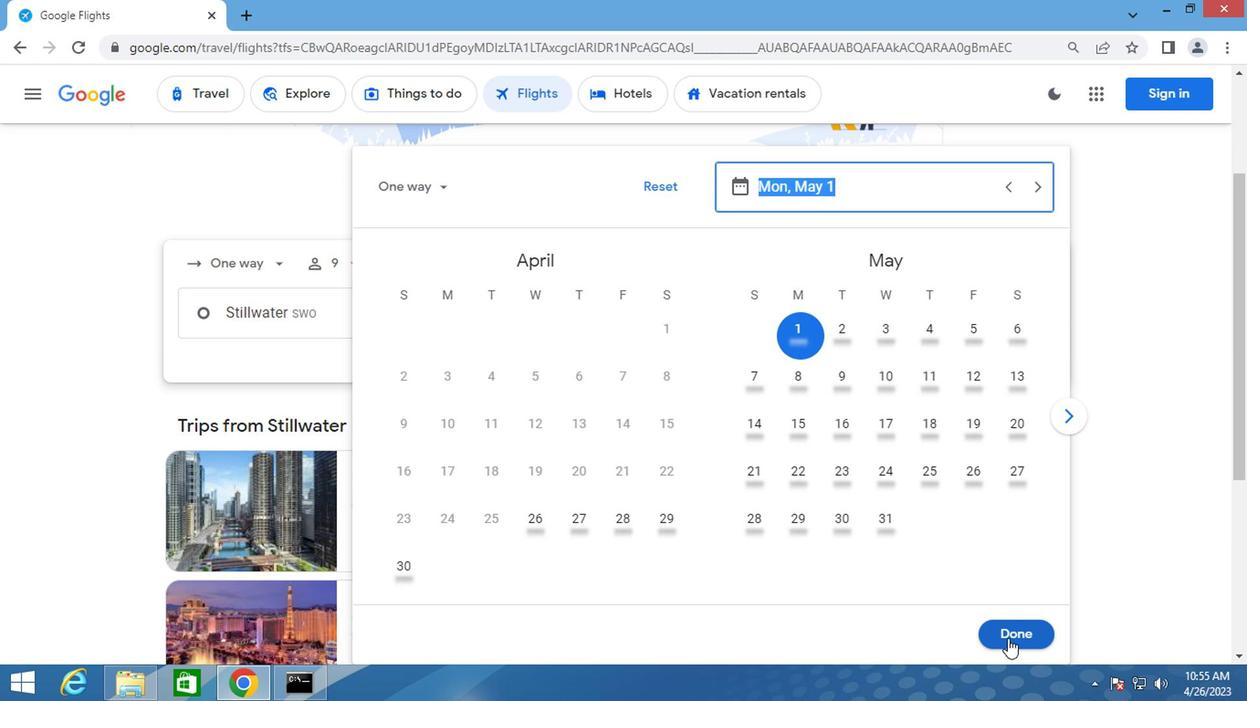 
Action: Mouse moved to (635, 381)
Screenshot: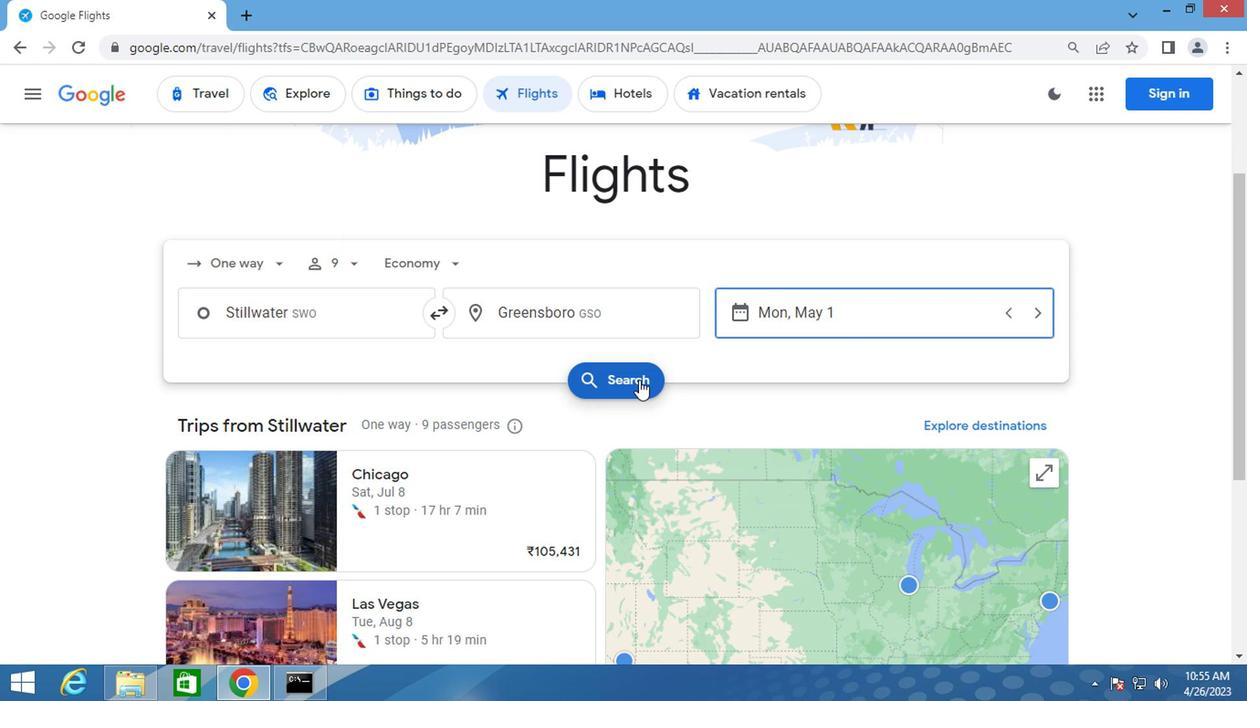 
Action: Mouse pressed left at (635, 381)
Screenshot: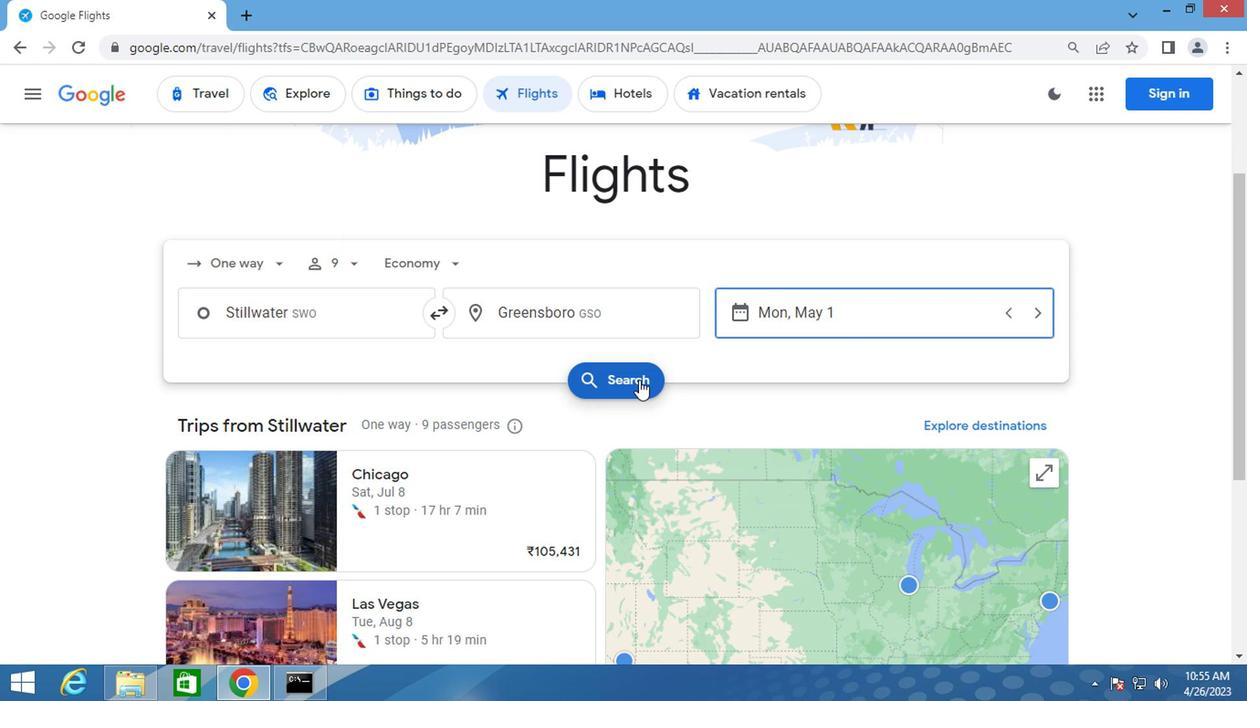 
Action: Mouse moved to (204, 258)
Screenshot: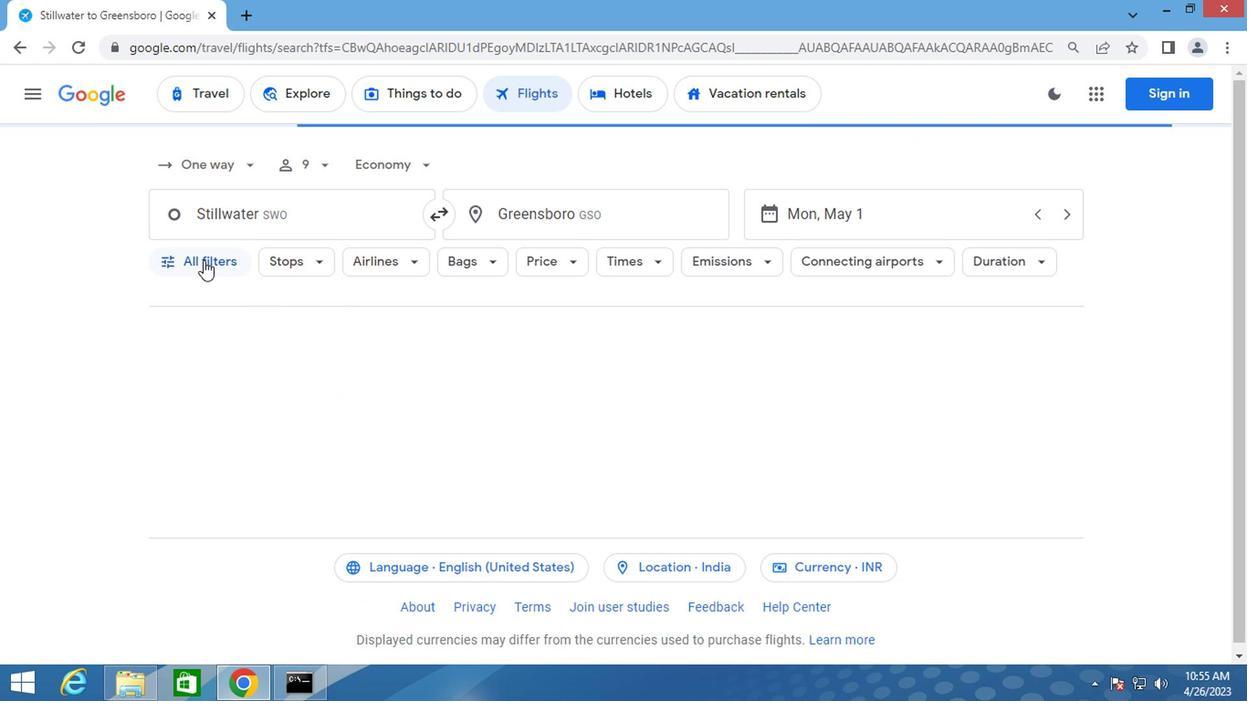 
Action: Mouse pressed left at (204, 258)
Screenshot: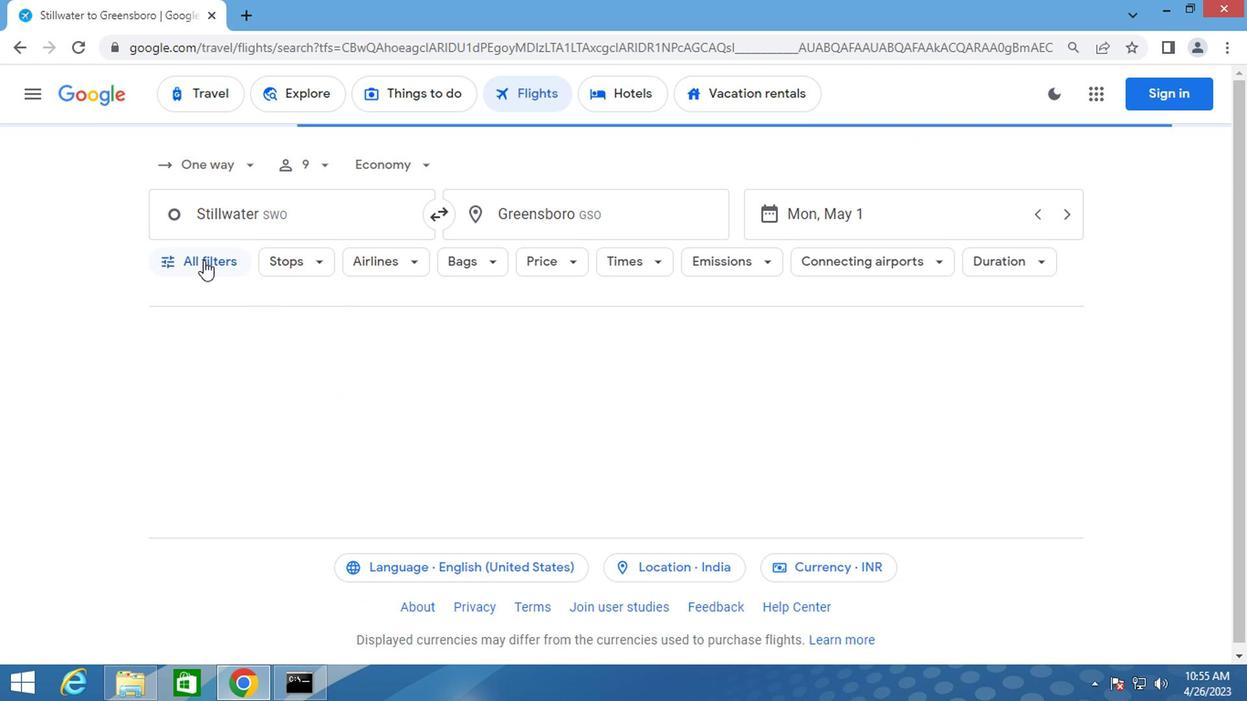 
Action: Mouse moved to (287, 416)
Screenshot: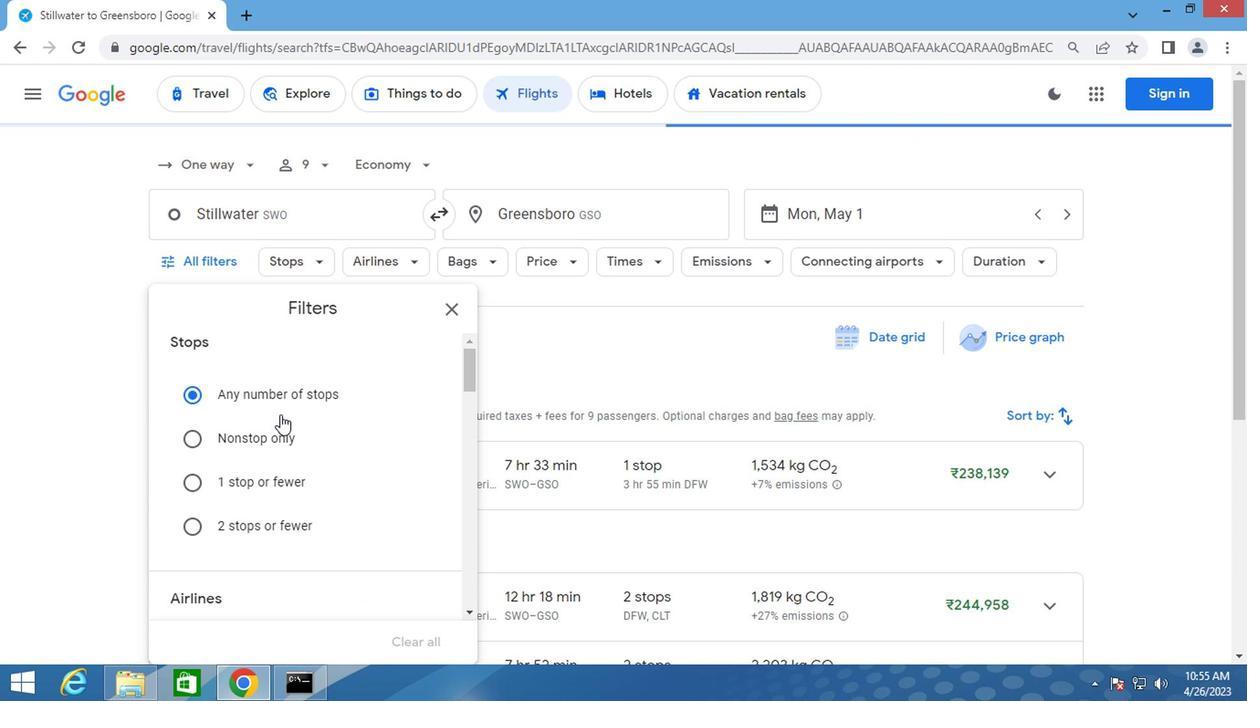
Action: Mouse scrolled (287, 415) with delta (0, -1)
Screenshot: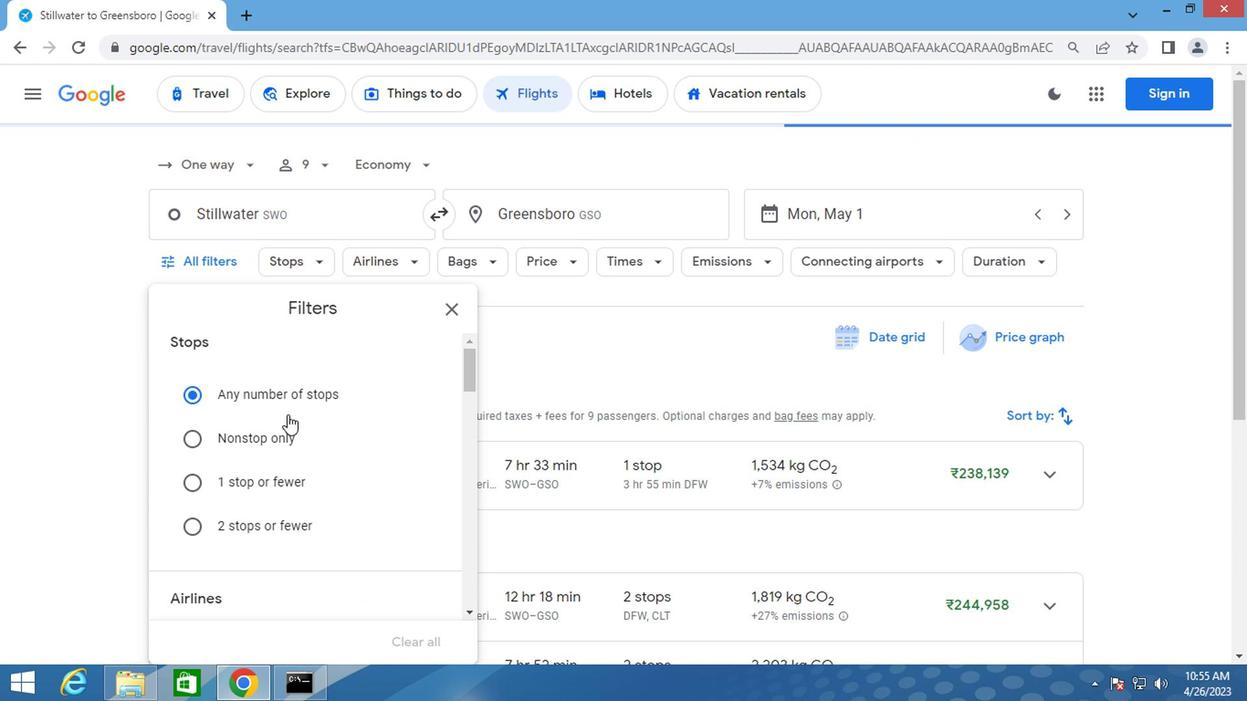 
Action: Mouse scrolled (287, 415) with delta (0, -1)
Screenshot: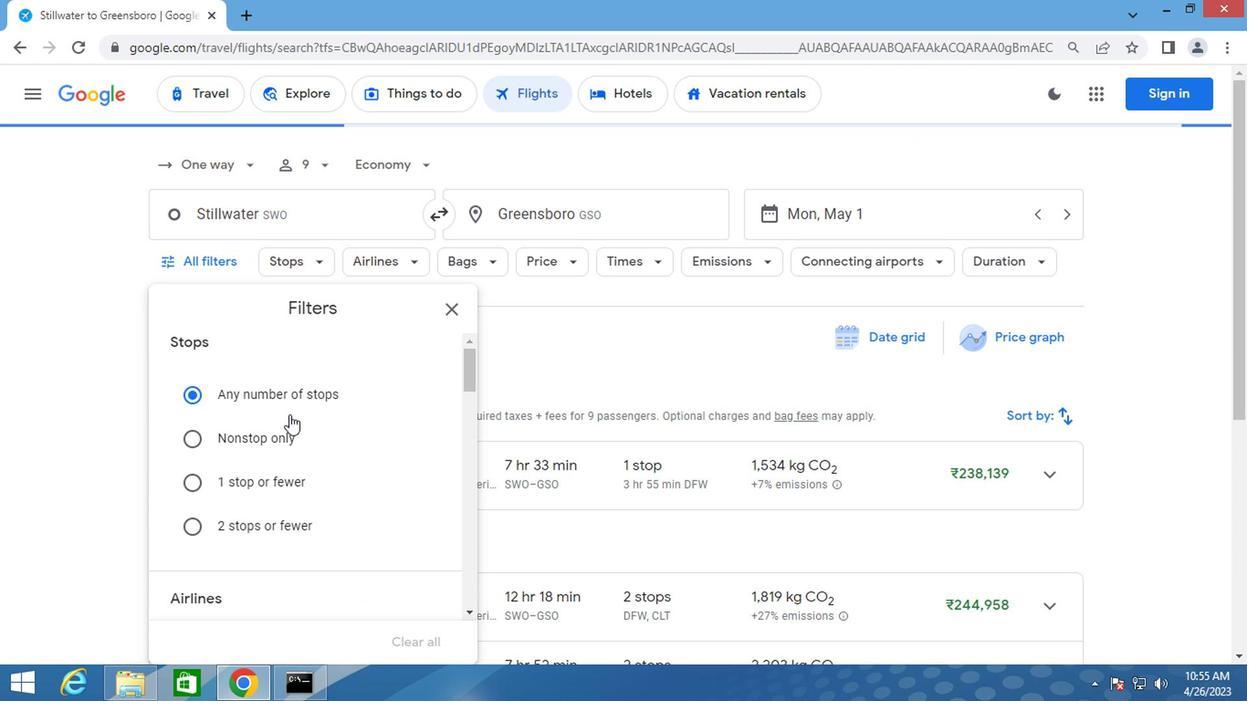 
Action: Mouse scrolled (287, 415) with delta (0, -1)
Screenshot: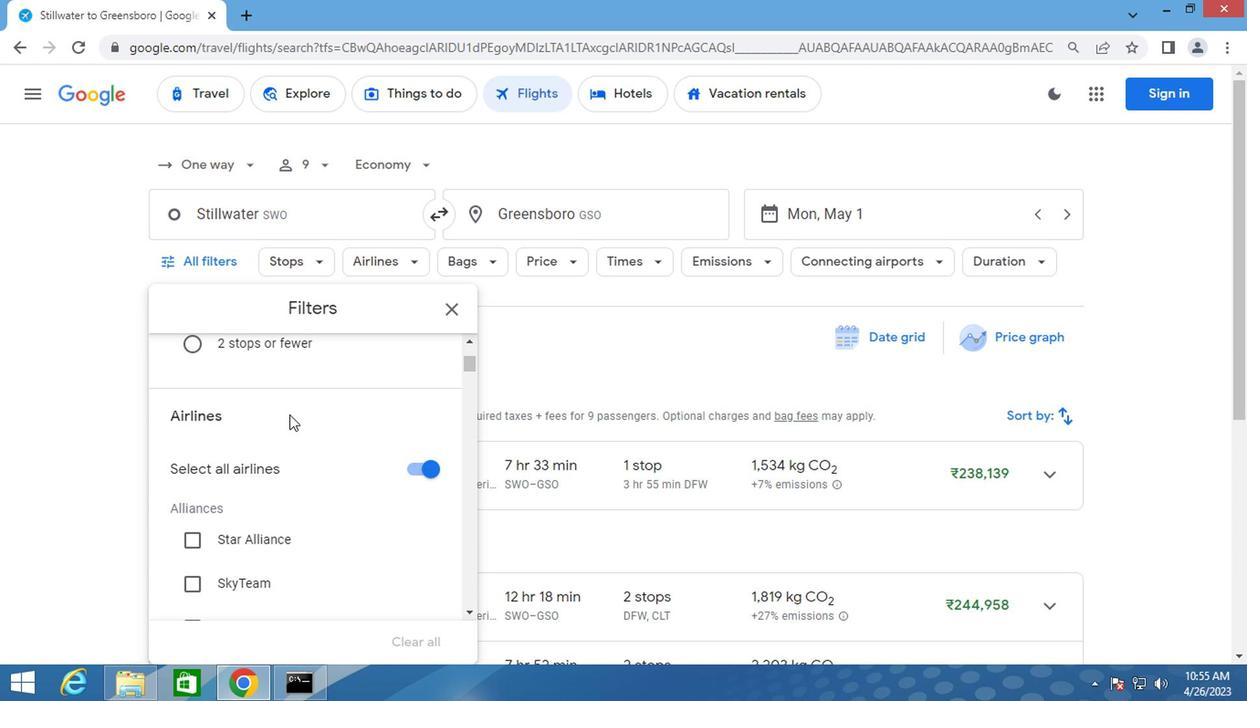 
Action: Mouse moved to (288, 416)
Screenshot: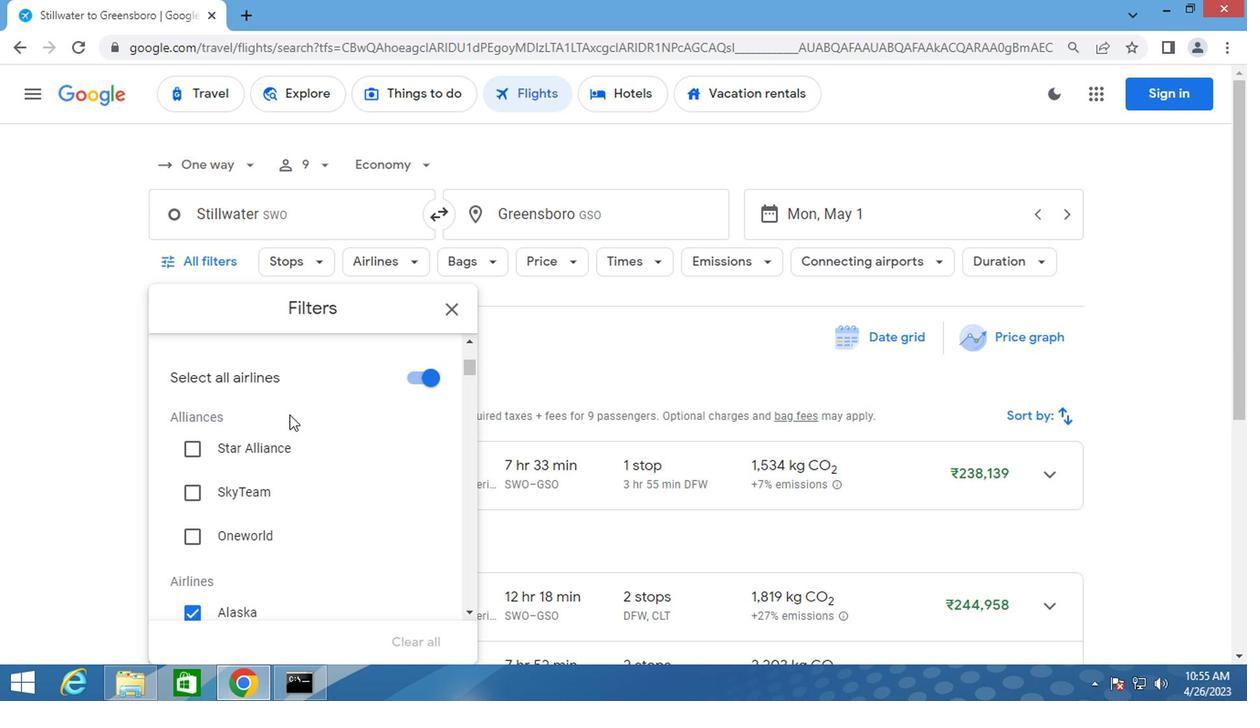 
Action: Mouse scrolled (288, 415) with delta (0, -1)
Screenshot: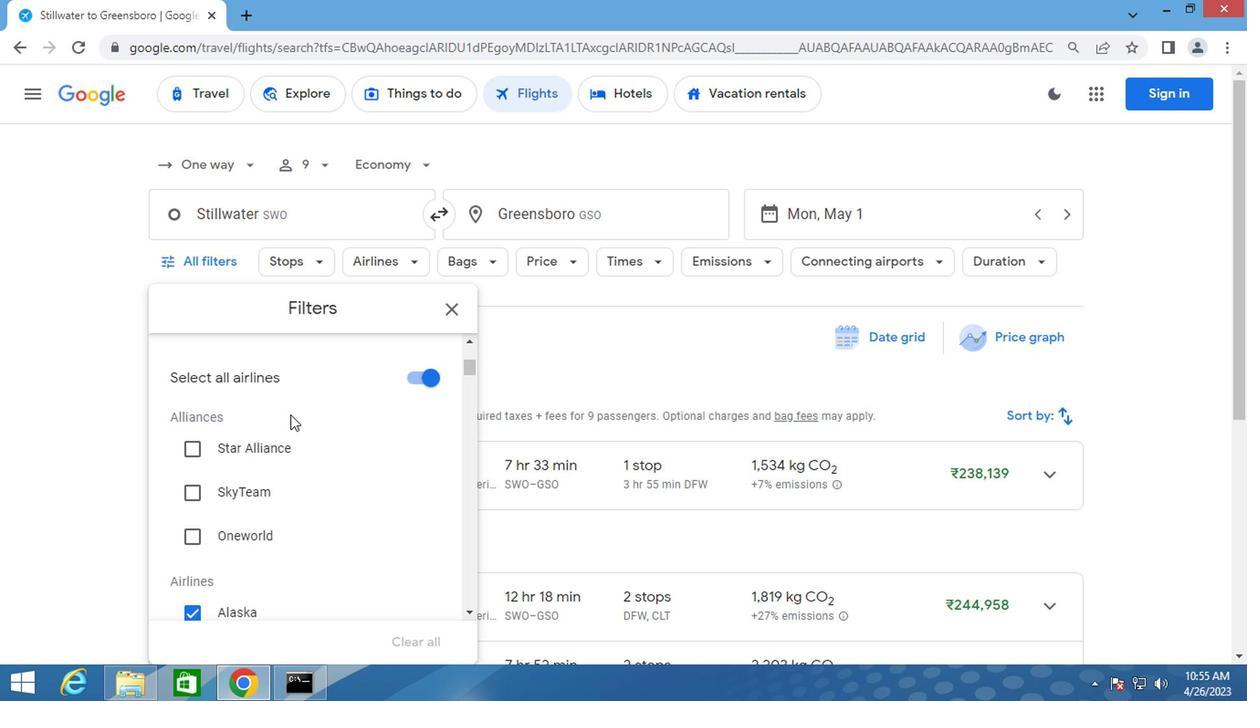 
Action: Mouse scrolled (288, 415) with delta (0, -1)
Screenshot: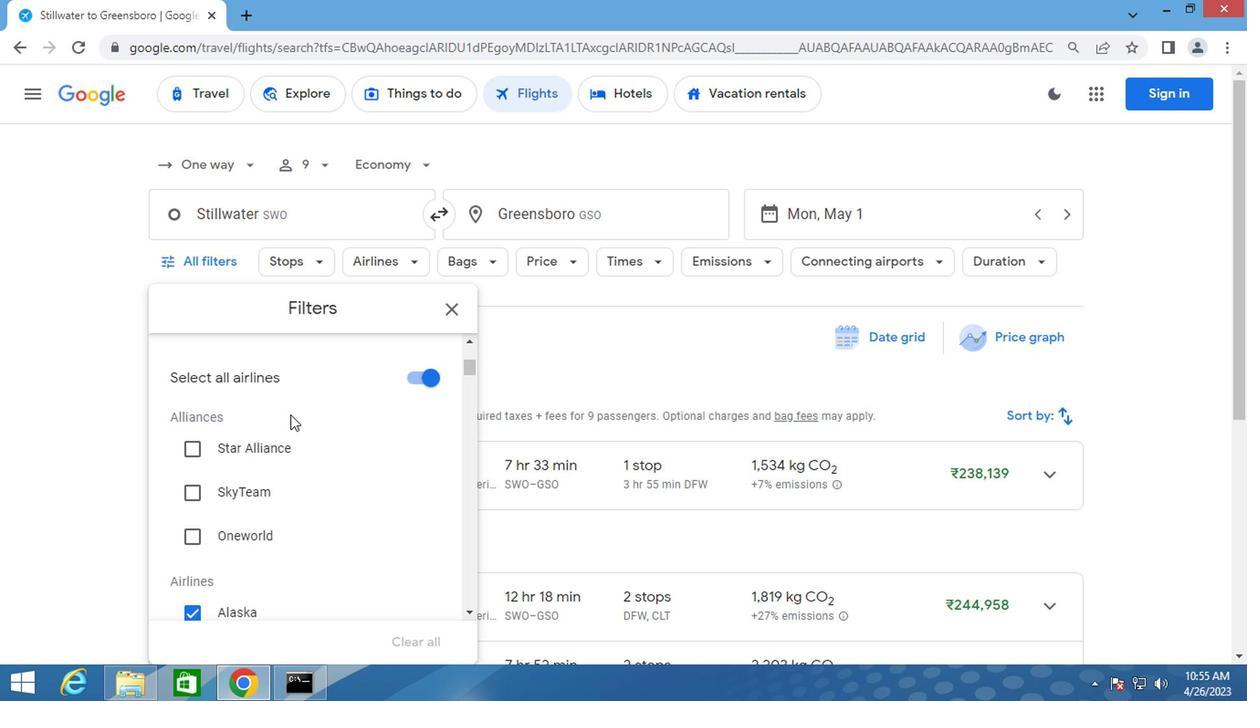 
Action: Mouse moved to (188, 432)
Screenshot: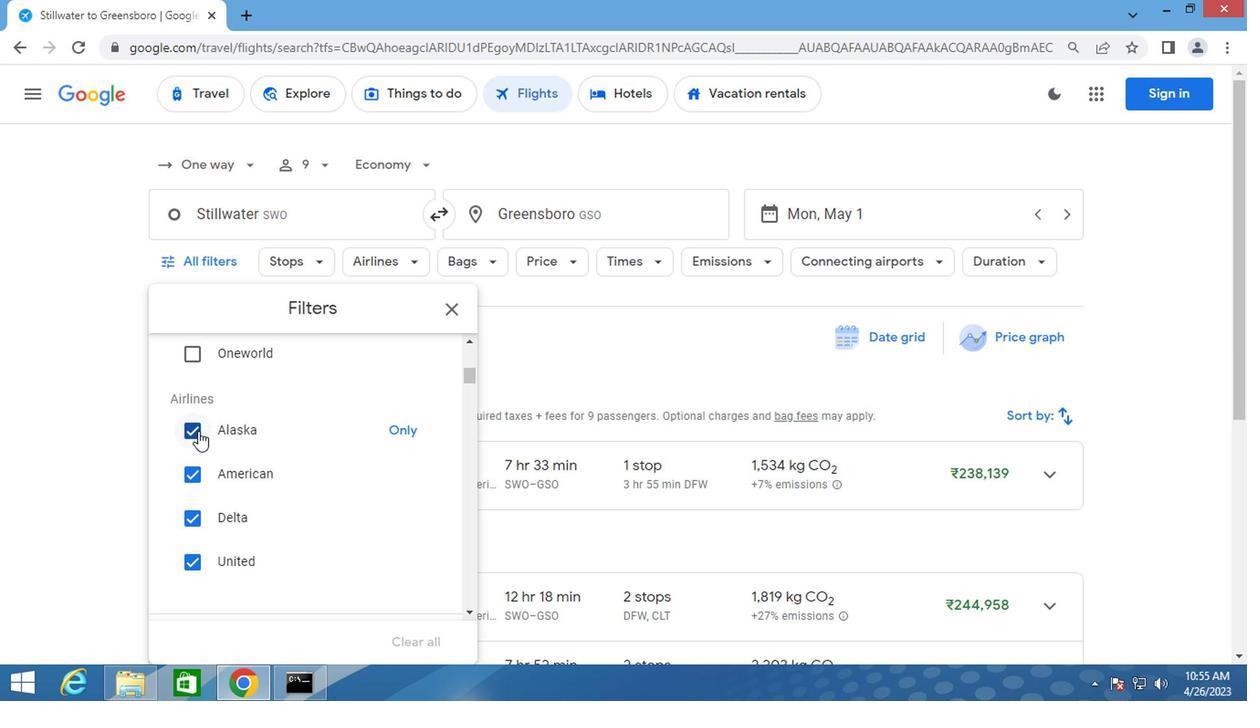 
Action: Mouse pressed left at (188, 432)
Screenshot: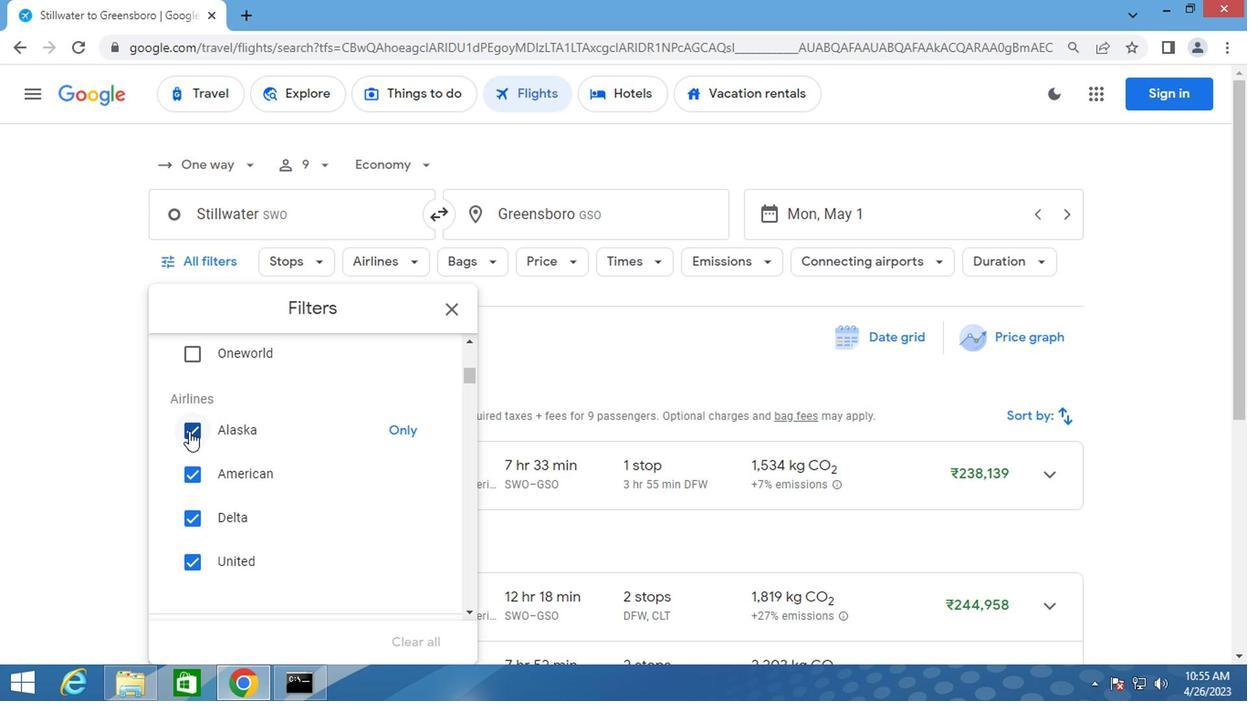 
Action: Mouse moved to (219, 430)
Screenshot: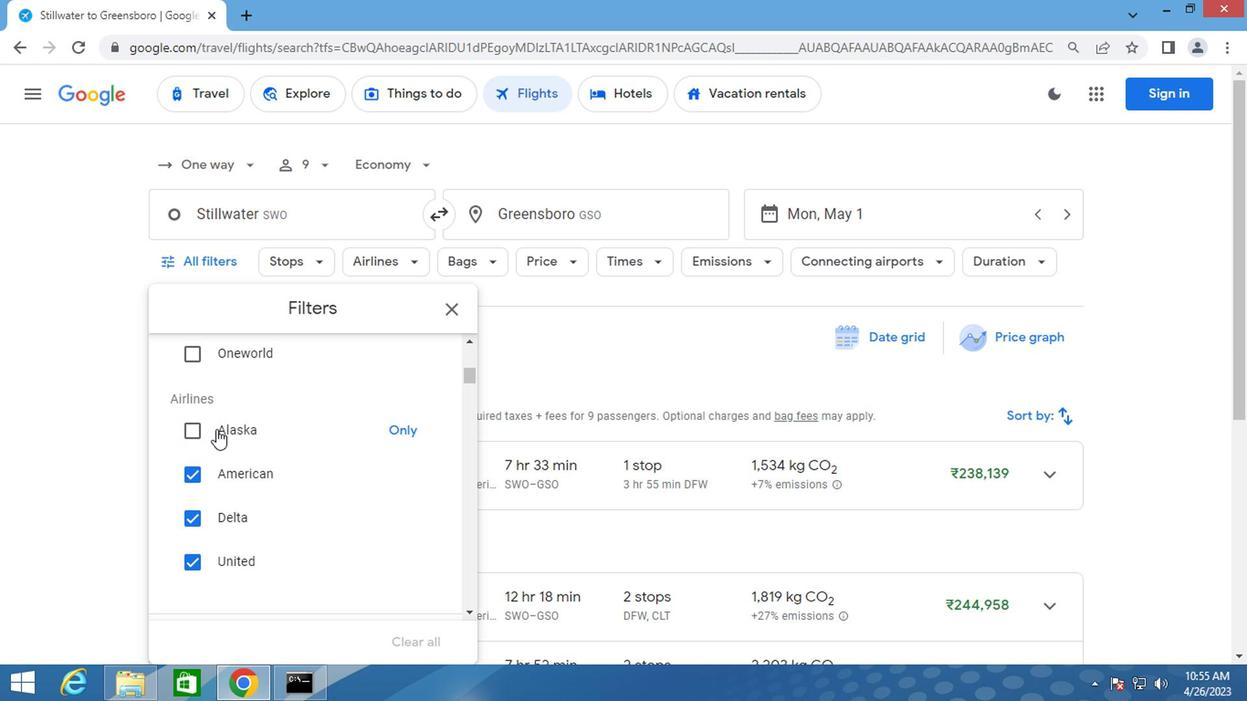 
Action: Mouse scrolled (219, 430) with delta (0, 0)
Screenshot: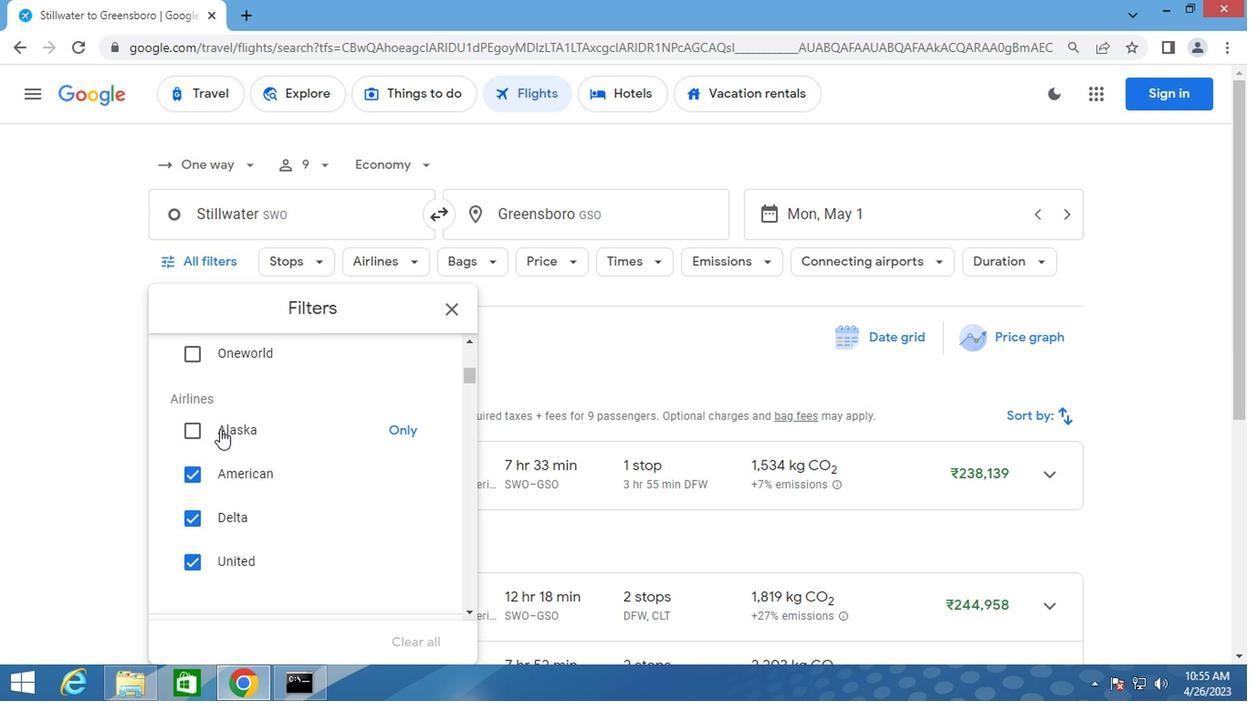 
Action: Mouse moved to (219, 430)
Screenshot: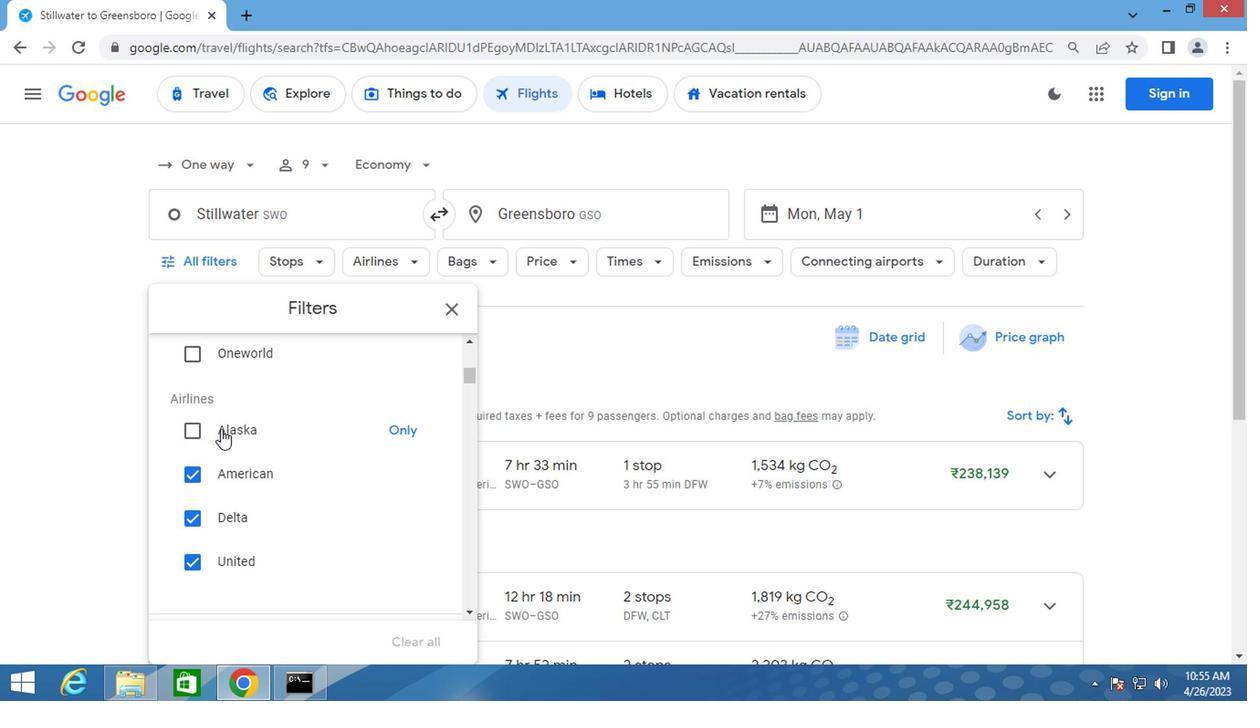 
Action: Mouse scrolled (219, 430) with delta (0, 0)
Screenshot: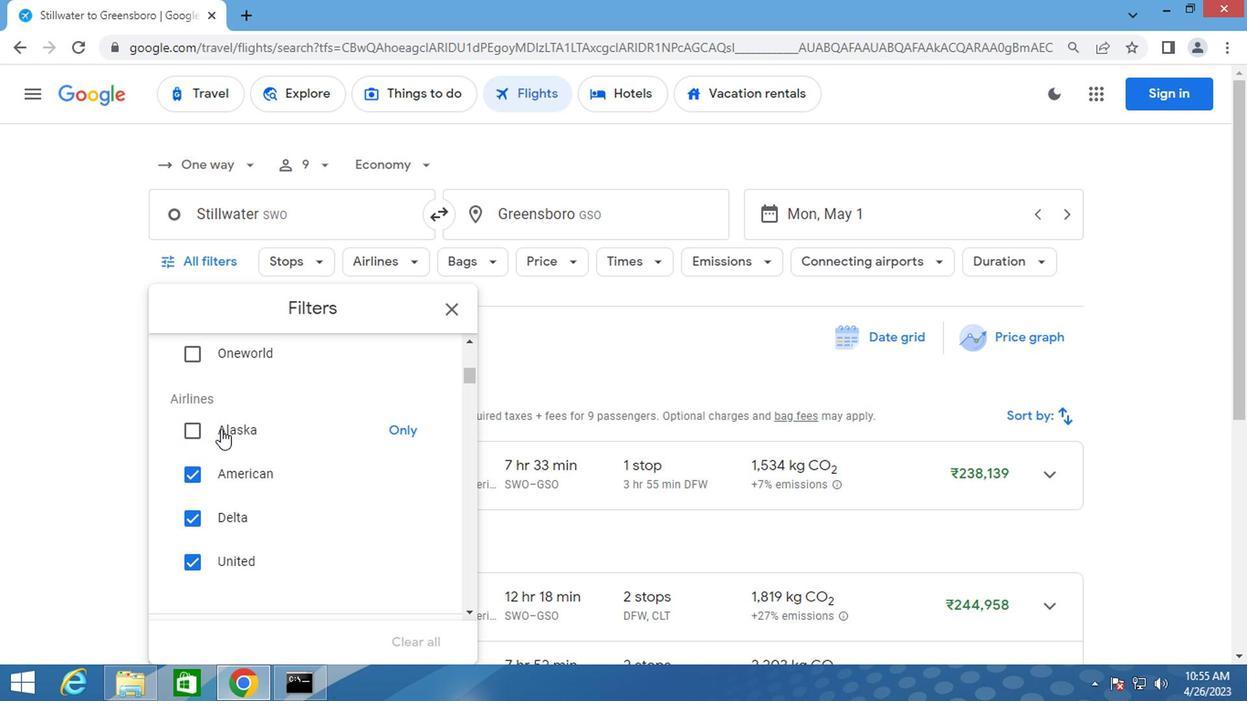 
Action: Mouse scrolled (219, 430) with delta (0, 0)
Screenshot: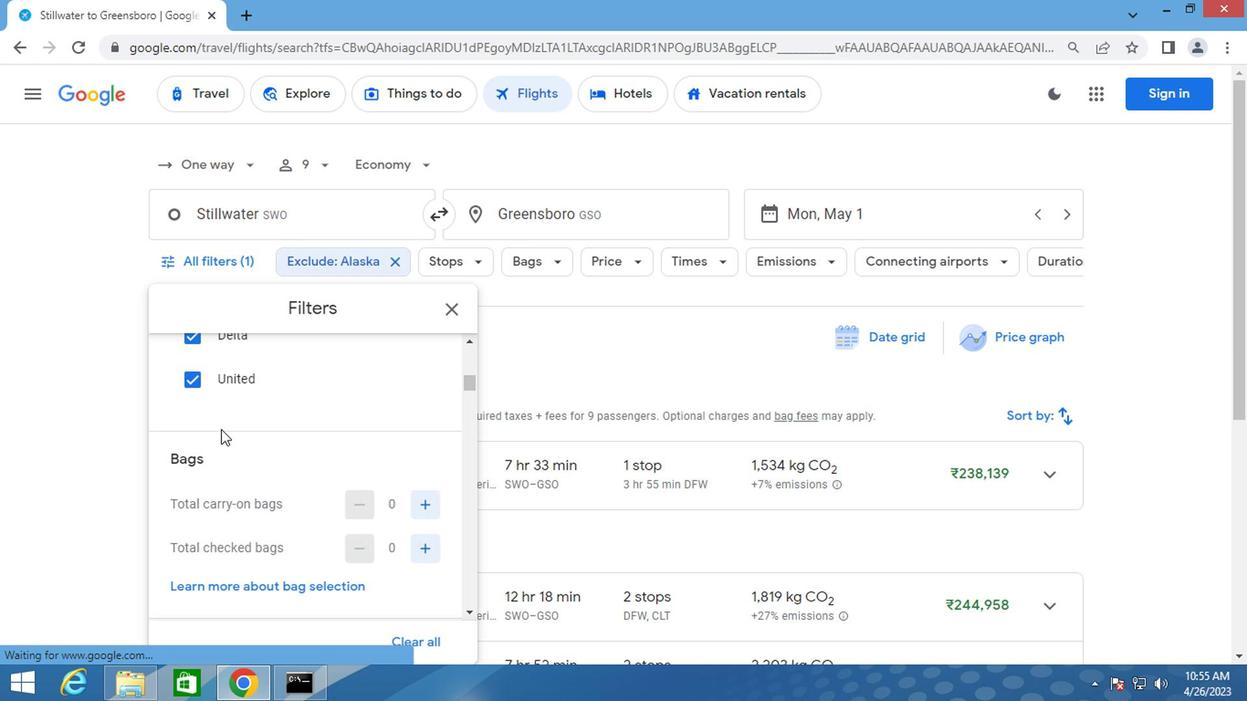 
Action: Mouse scrolled (219, 430) with delta (0, 0)
Screenshot: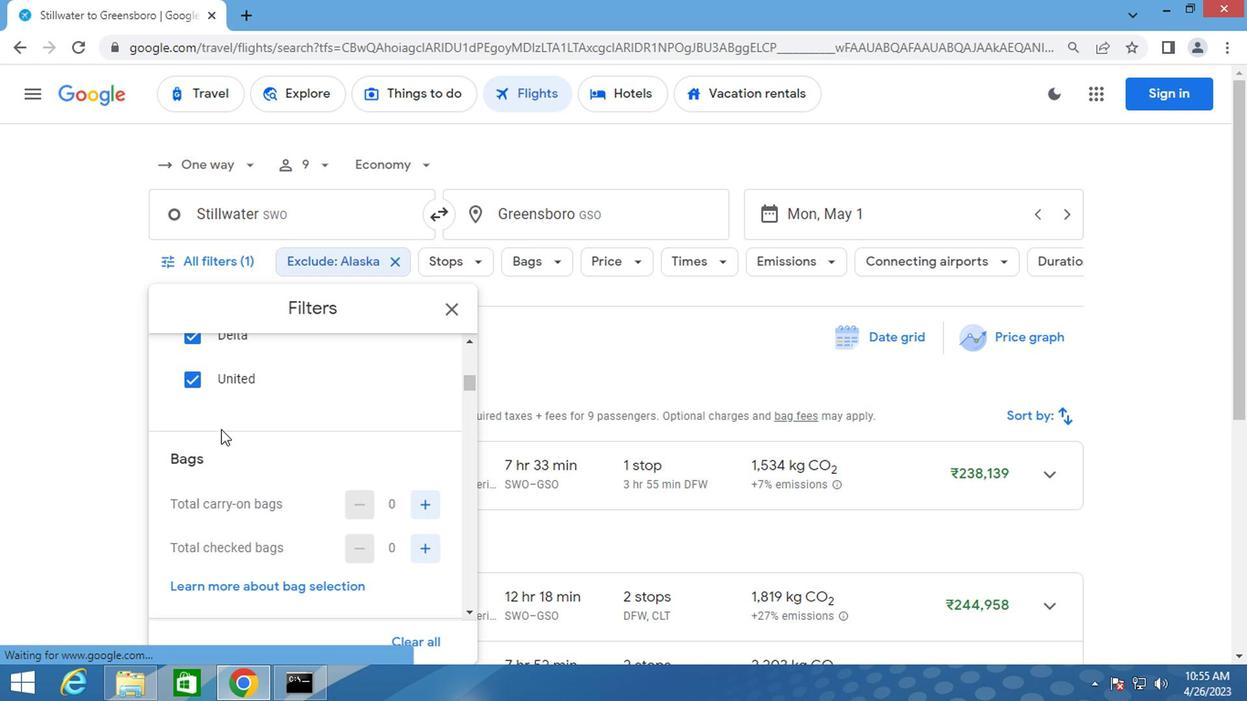 
Action: Mouse scrolled (219, 432) with delta (0, 1)
Screenshot: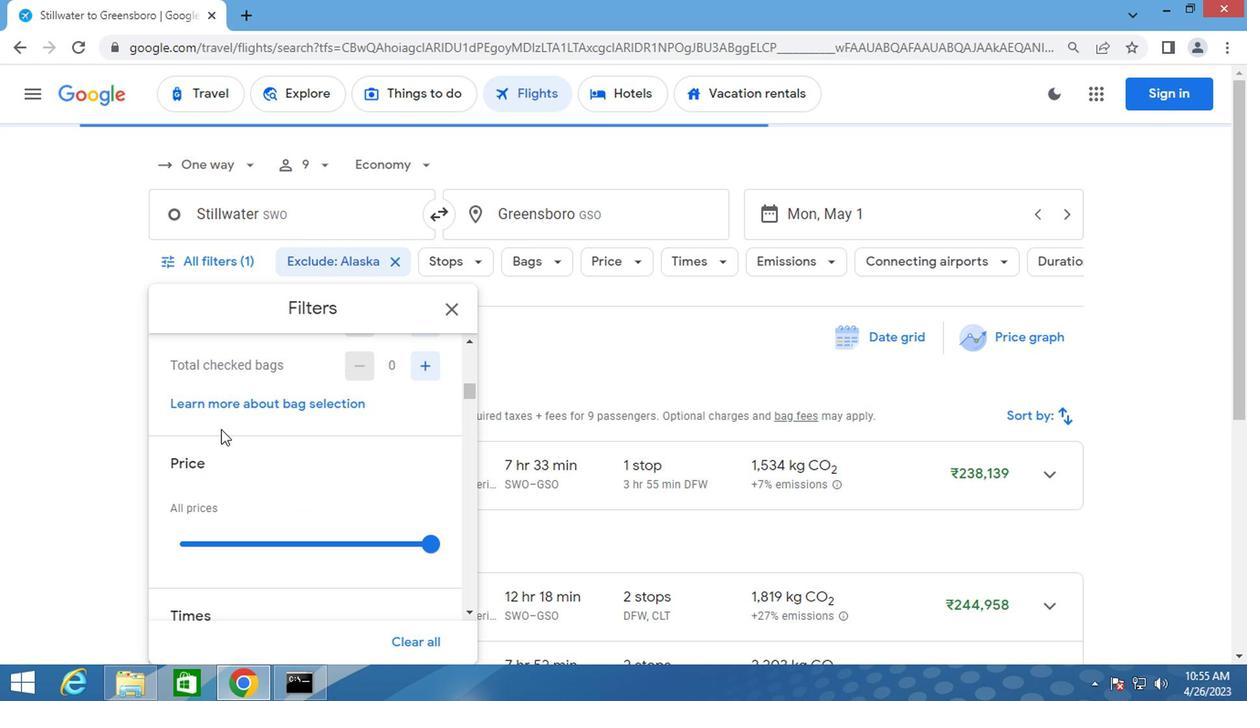 
Action: Mouse scrolled (219, 432) with delta (0, 1)
Screenshot: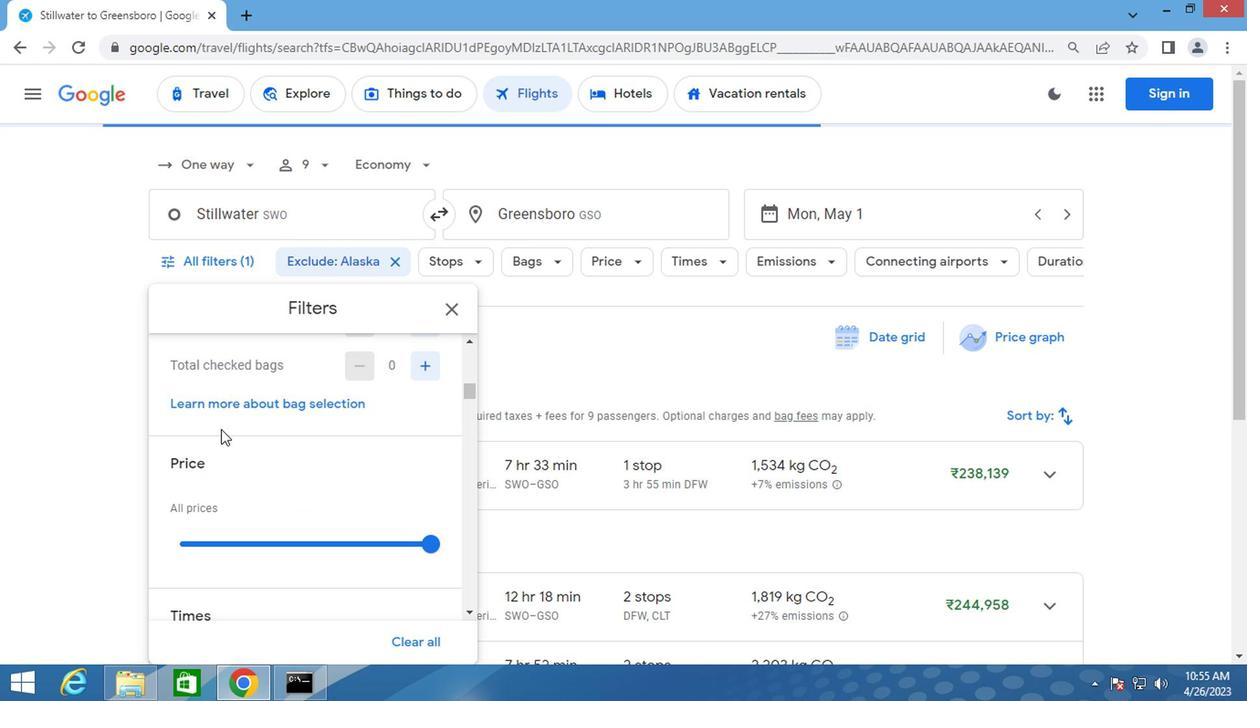 
Action: Mouse moved to (431, 512)
Screenshot: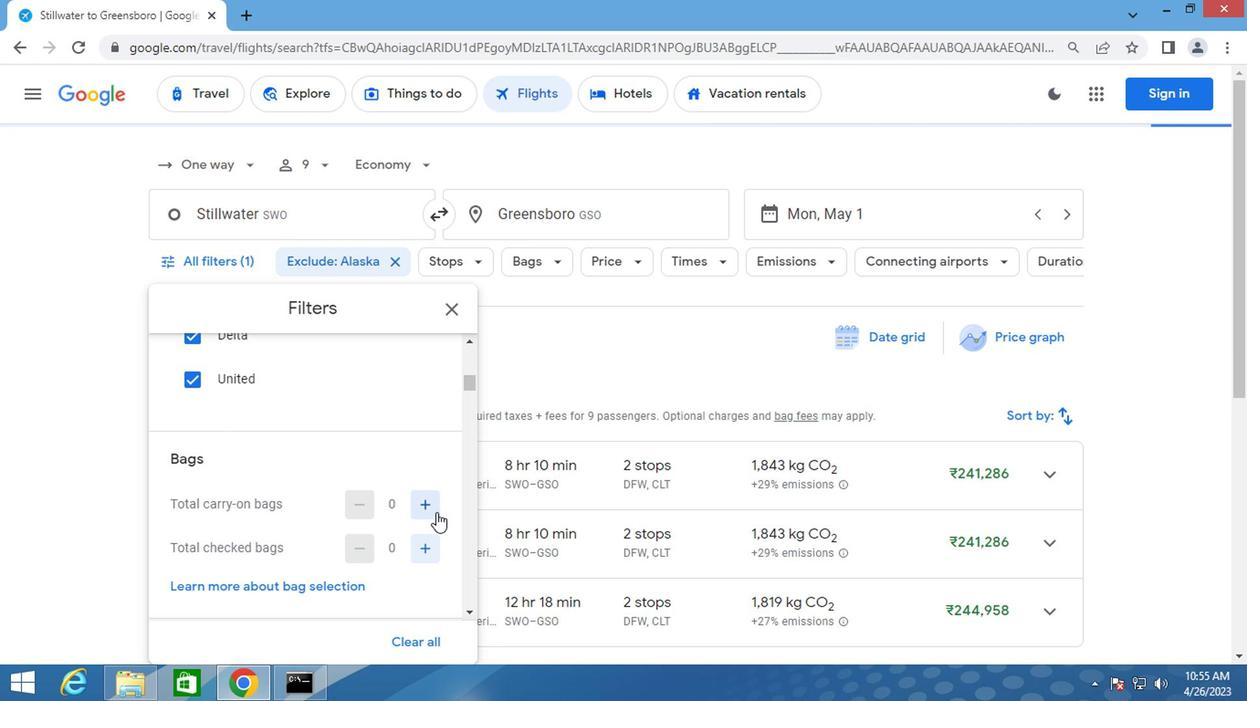 
Action: Mouse pressed left at (431, 512)
Screenshot: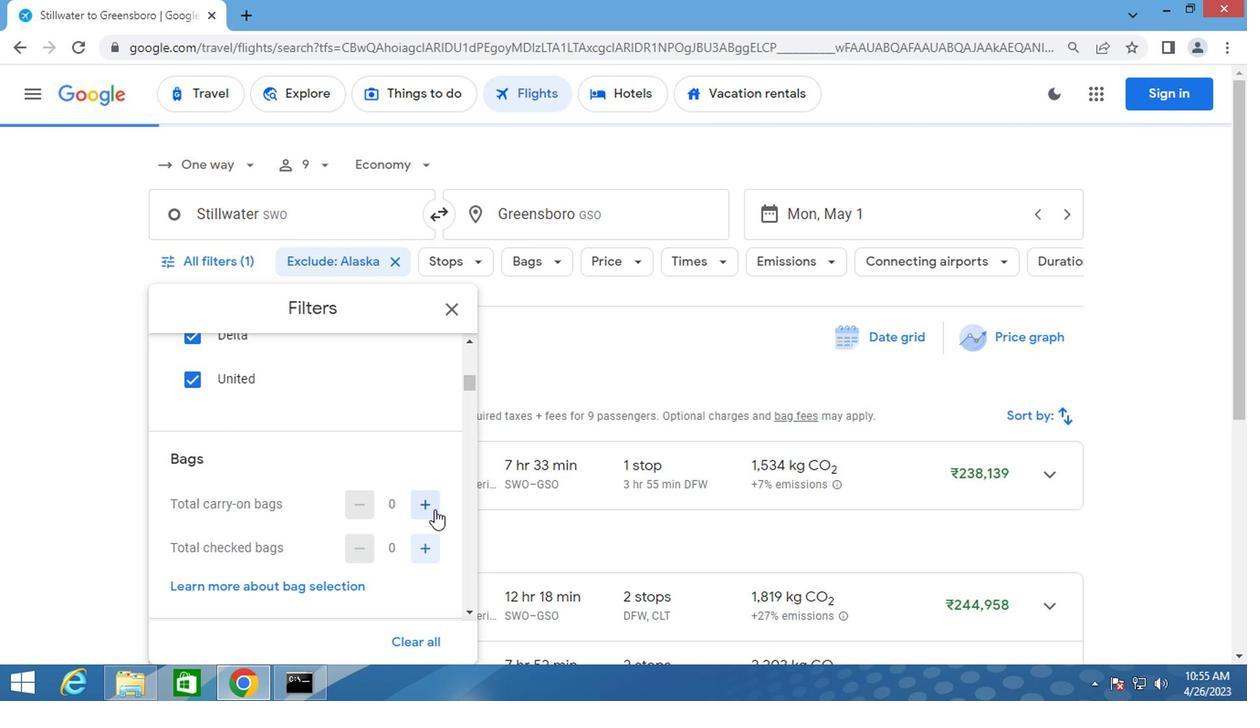 
Action: Mouse moved to (364, 489)
Screenshot: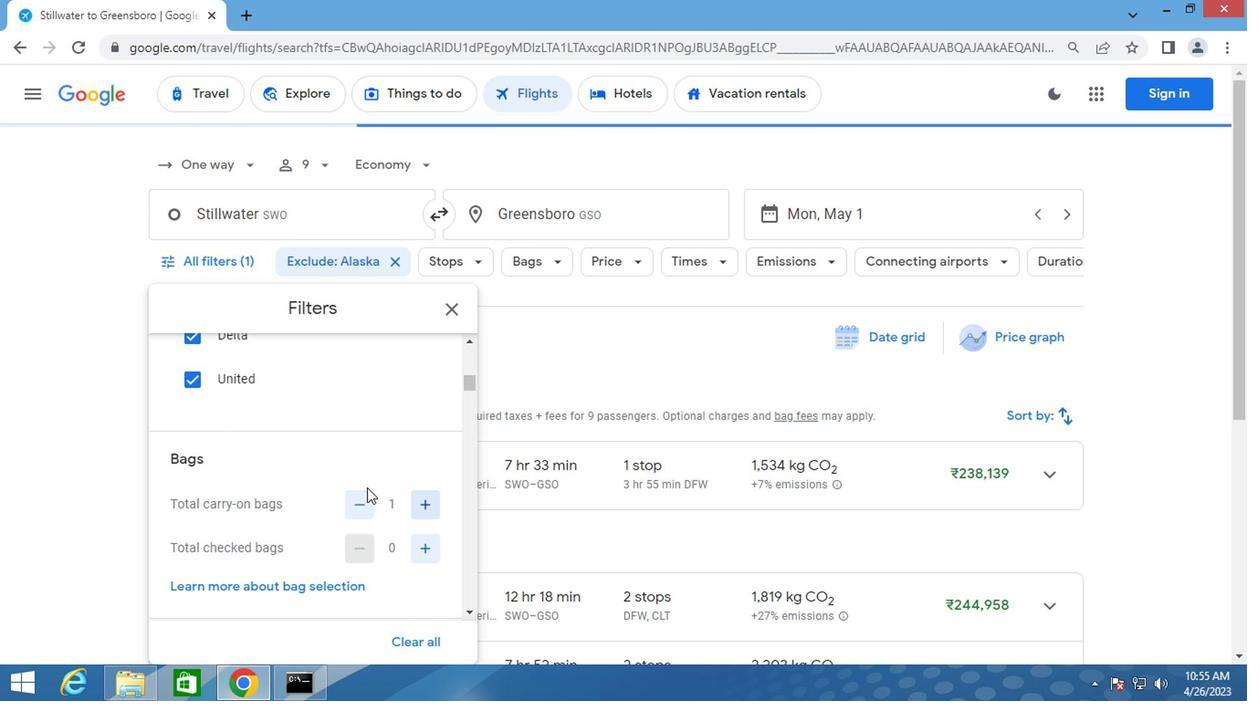
Action: Mouse scrolled (364, 488) with delta (0, -1)
Screenshot: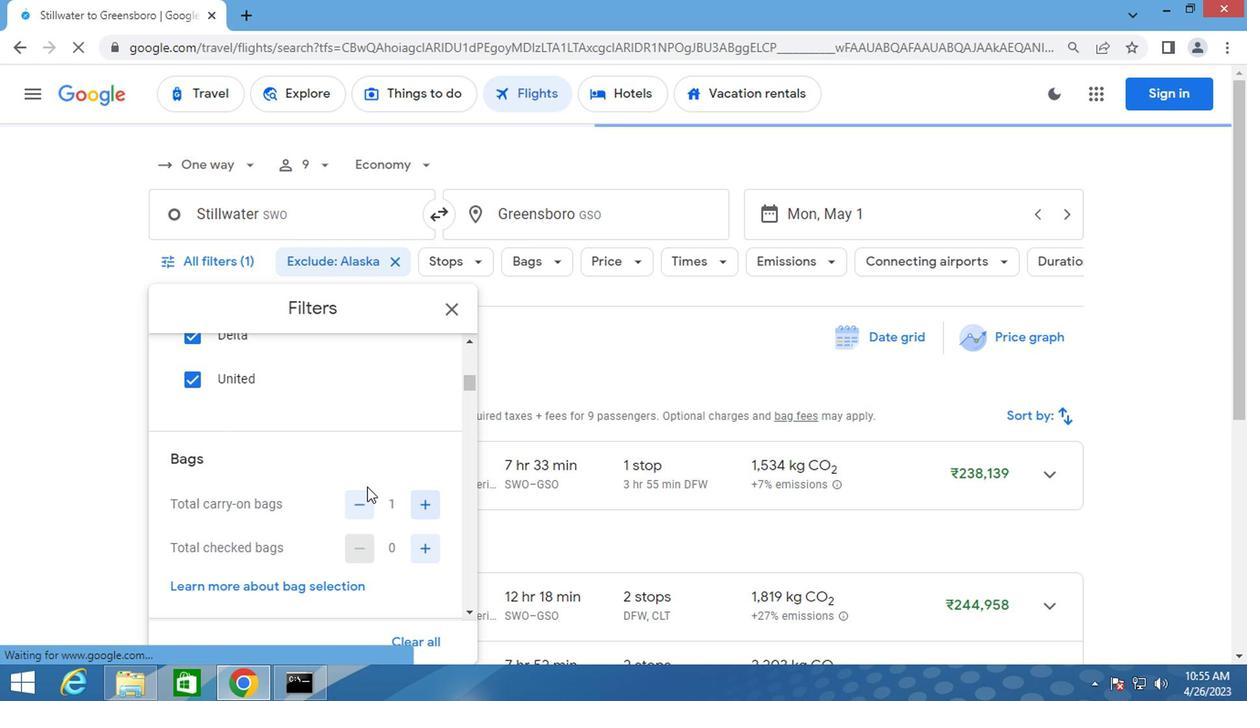 
Action: Mouse moved to (364, 488)
Screenshot: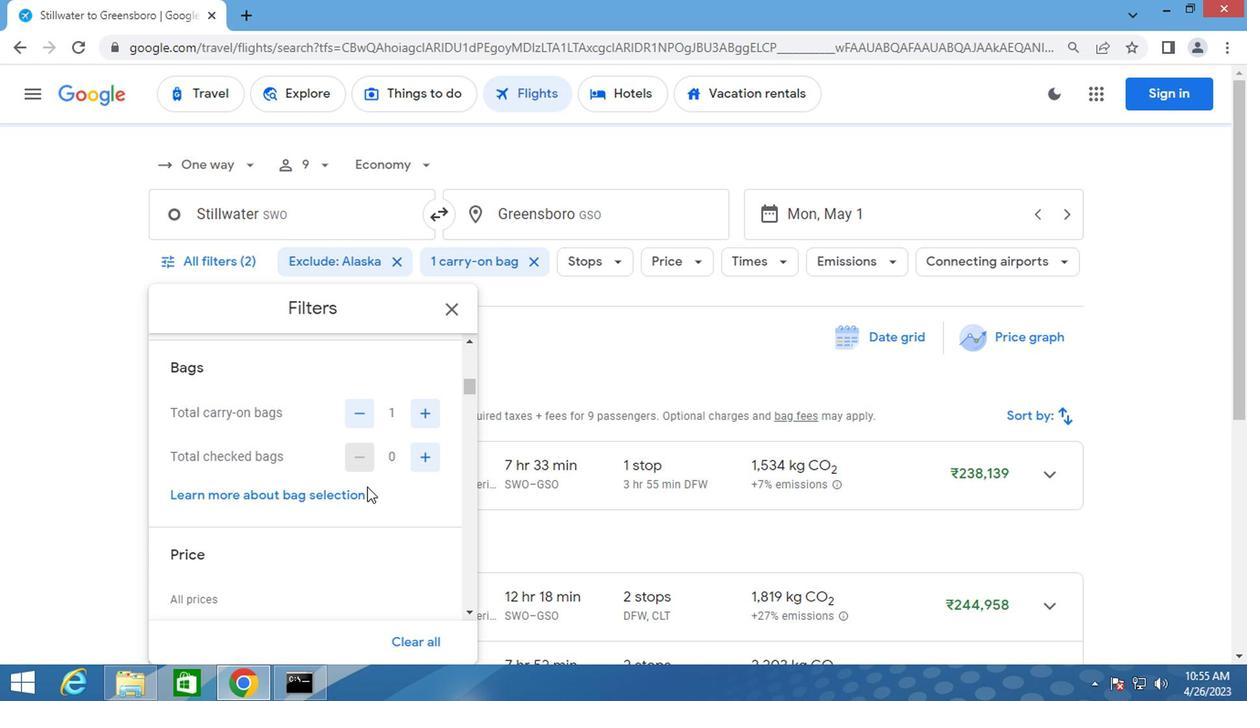 
Action: Mouse scrolled (364, 487) with delta (0, 0)
Screenshot: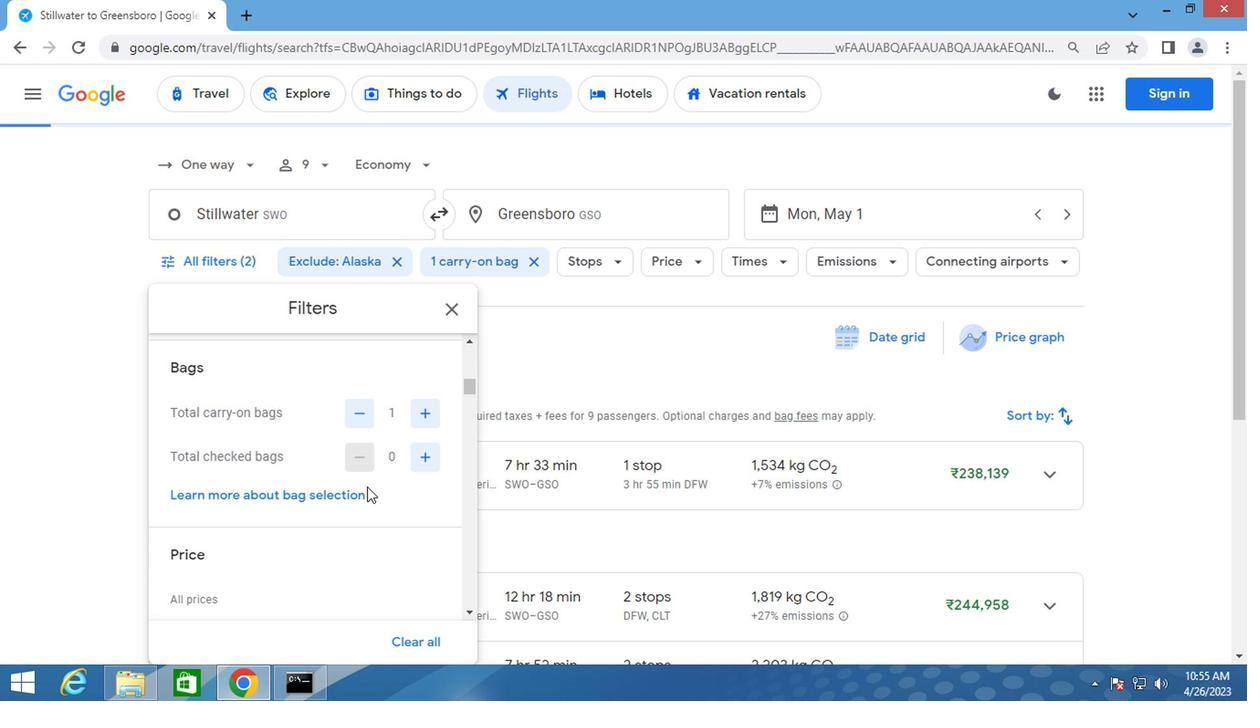 
Action: Mouse scrolled (364, 487) with delta (0, 0)
Screenshot: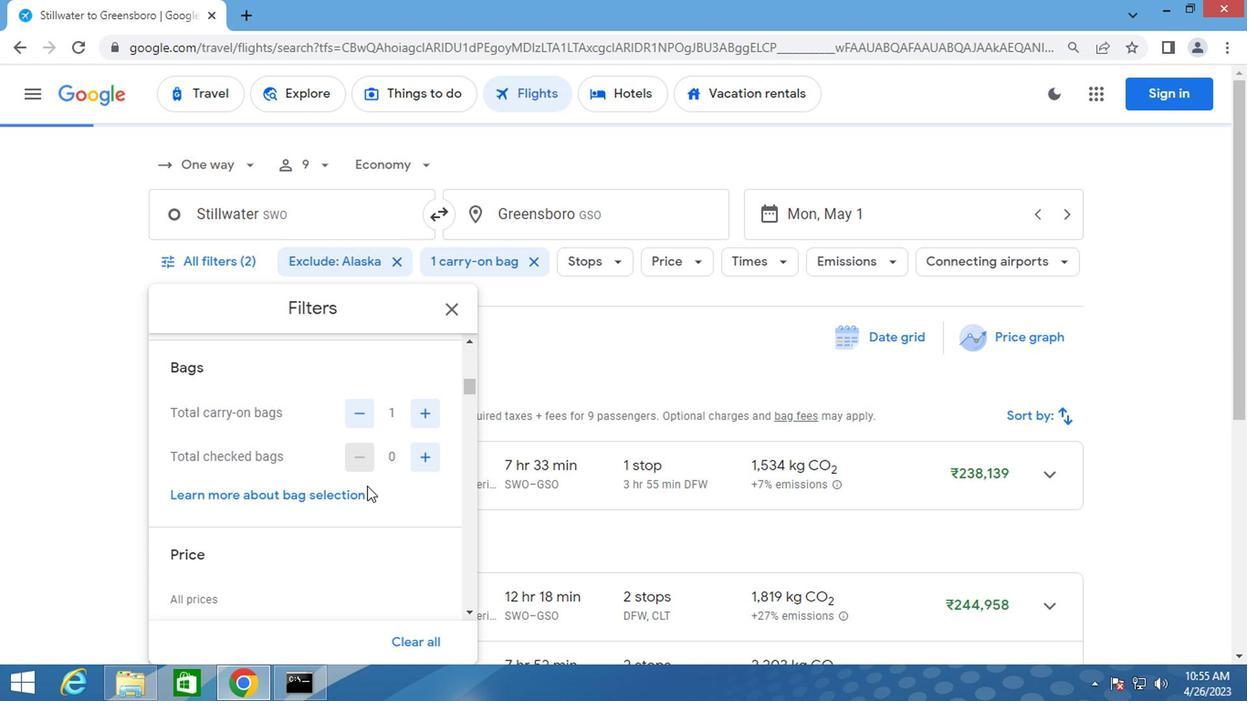 
Action: Mouse moved to (430, 451)
Screenshot: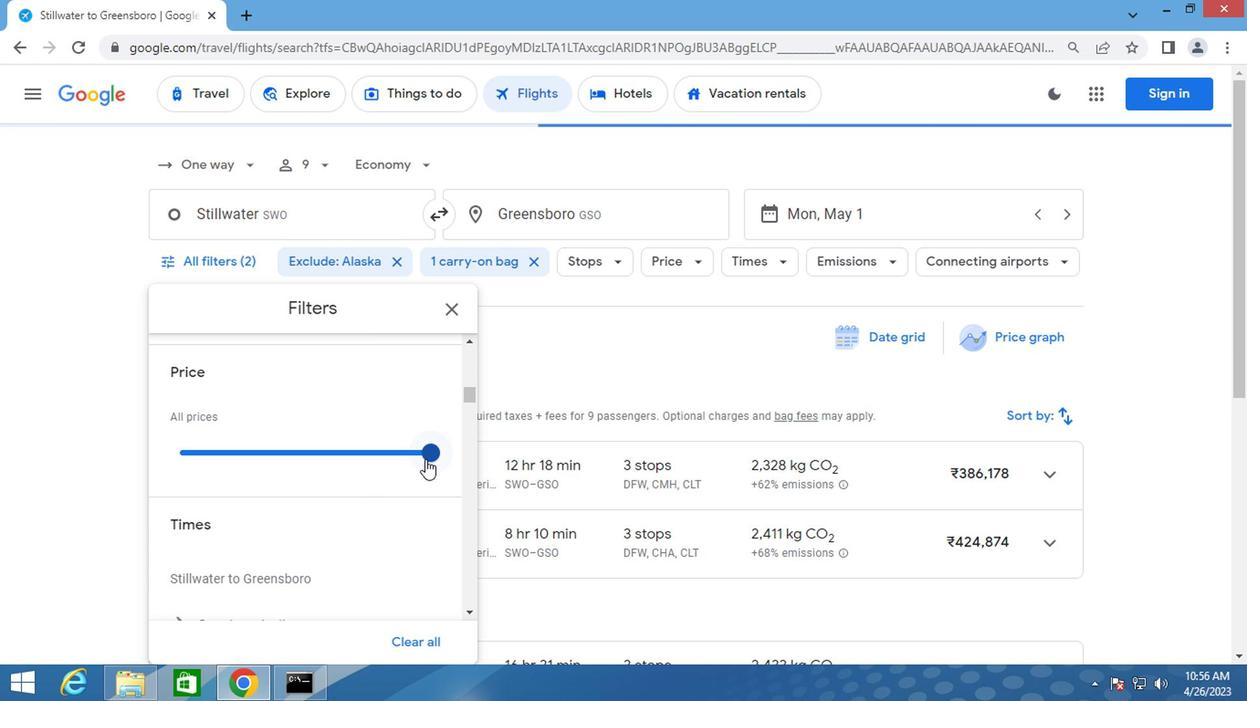 
Action: Mouse pressed left at (430, 451)
Screenshot: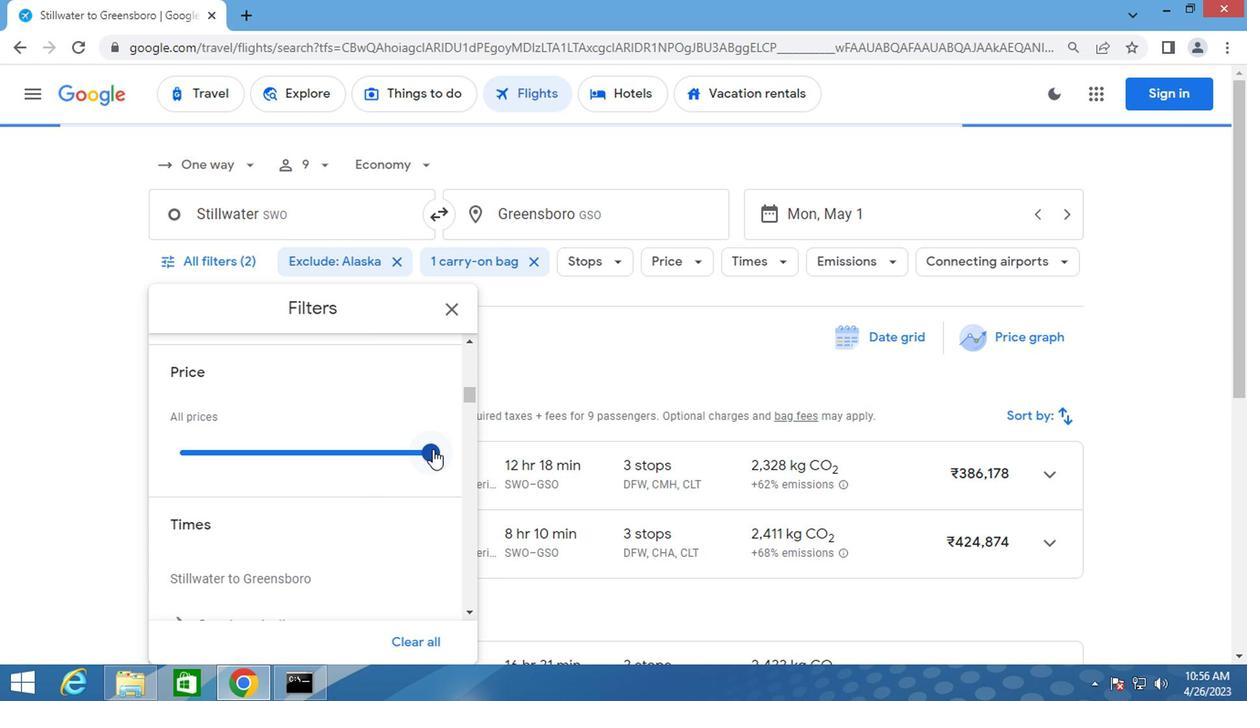 
Action: Mouse moved to (419, 454)
Screenshot: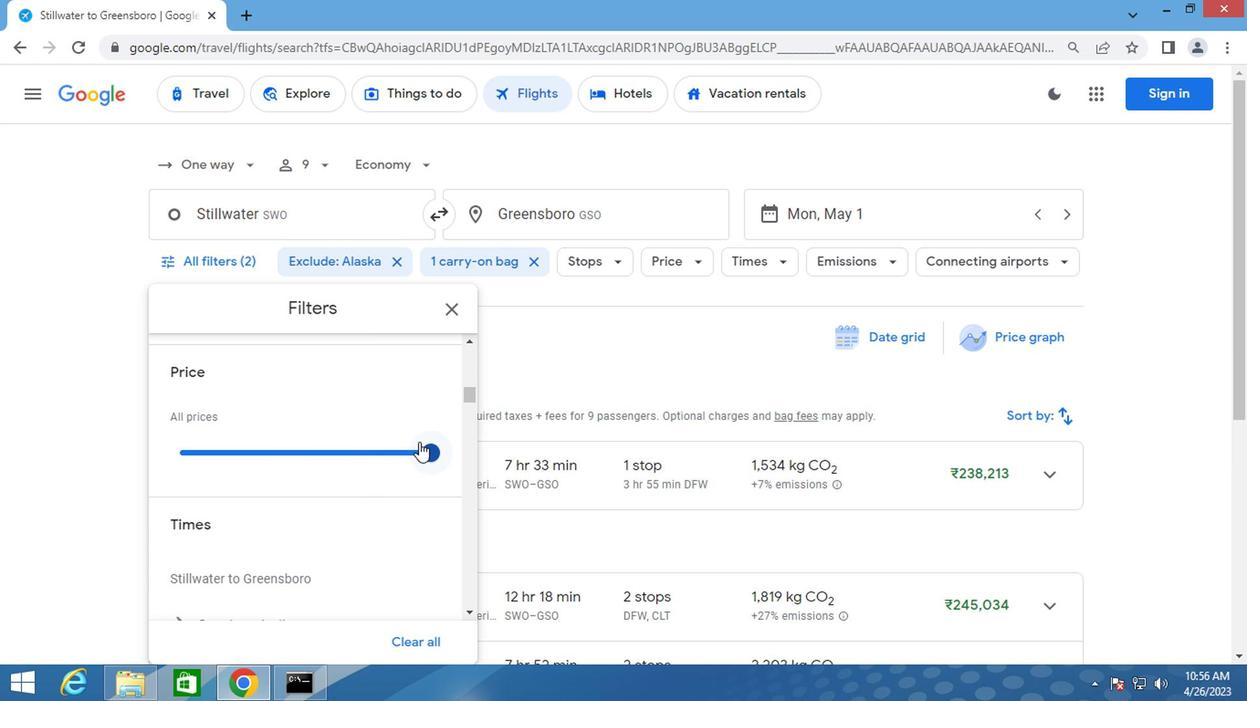 
Action: Mouse pressed left at (419, 454)
Screenshot: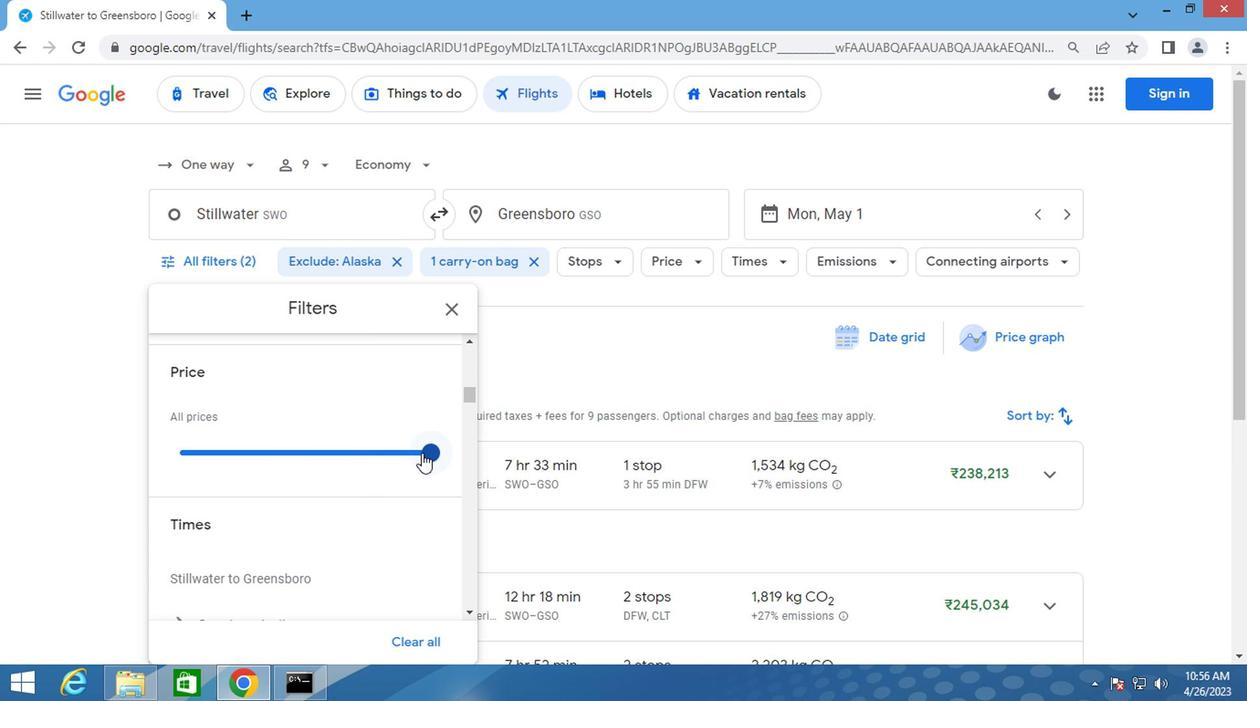 
Action: Mouse moved to (278, 479)
Screenshot: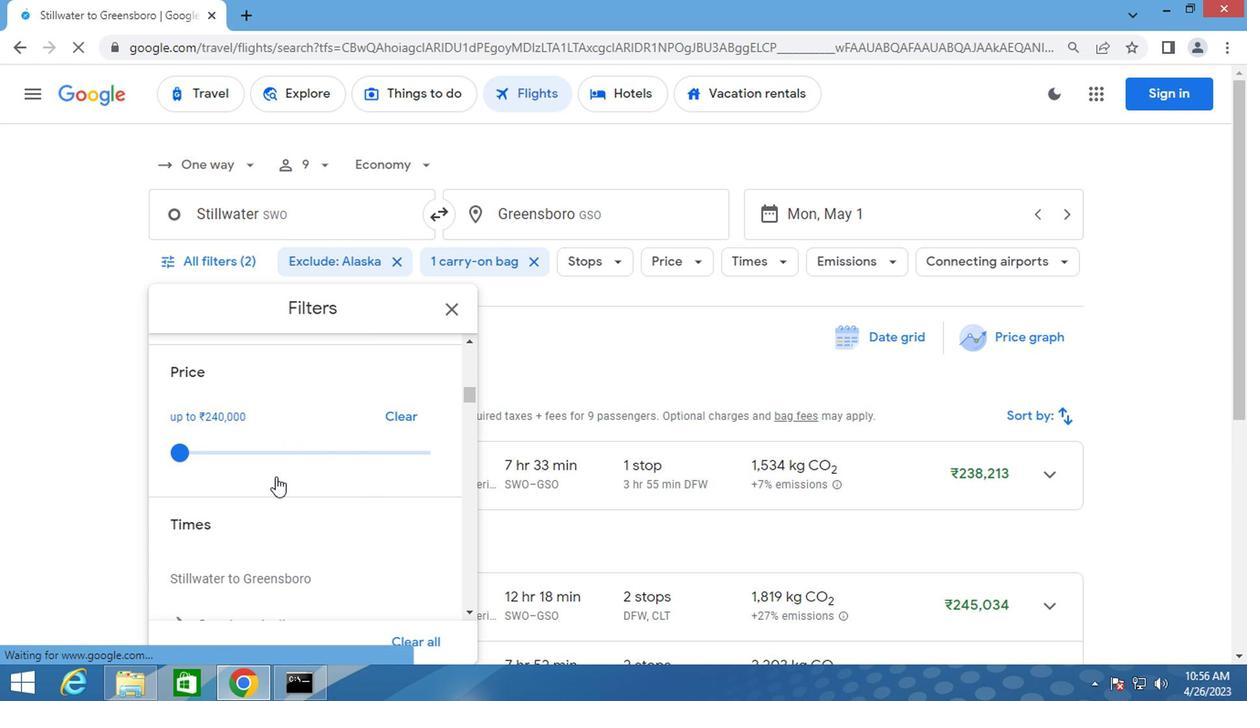 
Action: Mouse scrolled (278, 478) with delta (0, 0)
Screenshot: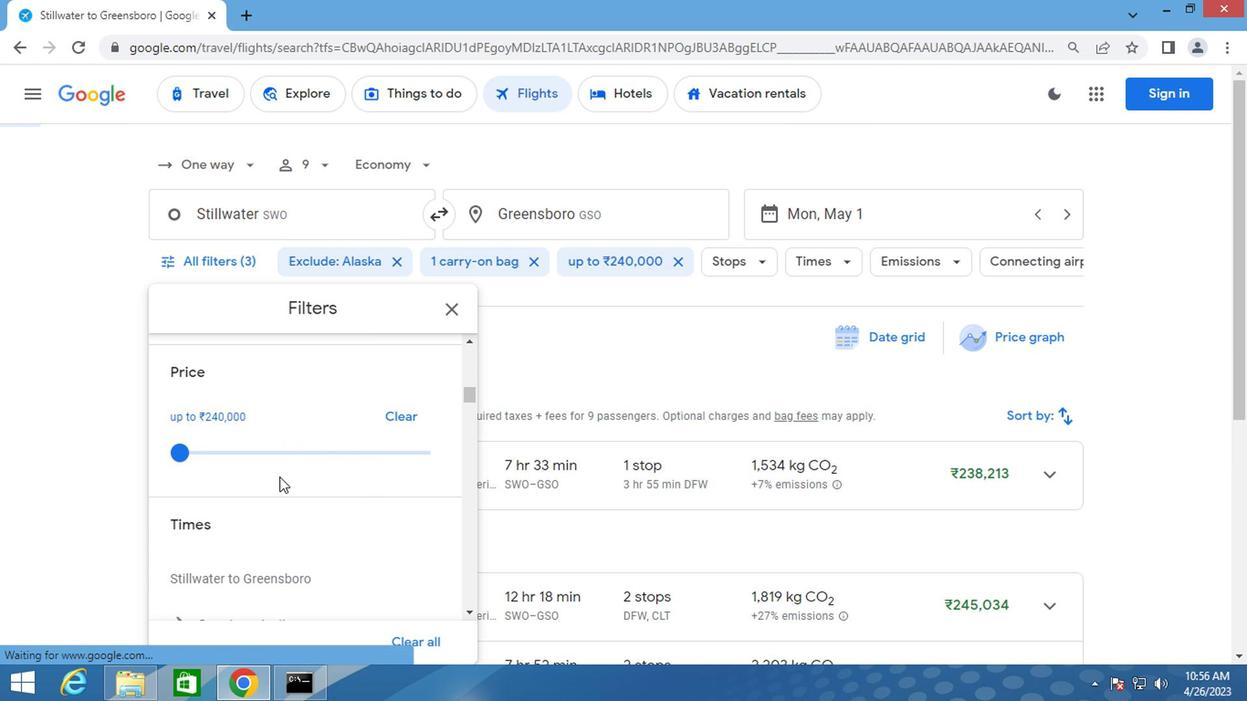 
Action: Mouse scrolled (278, 478) with delta (0, 0)
Screenshot: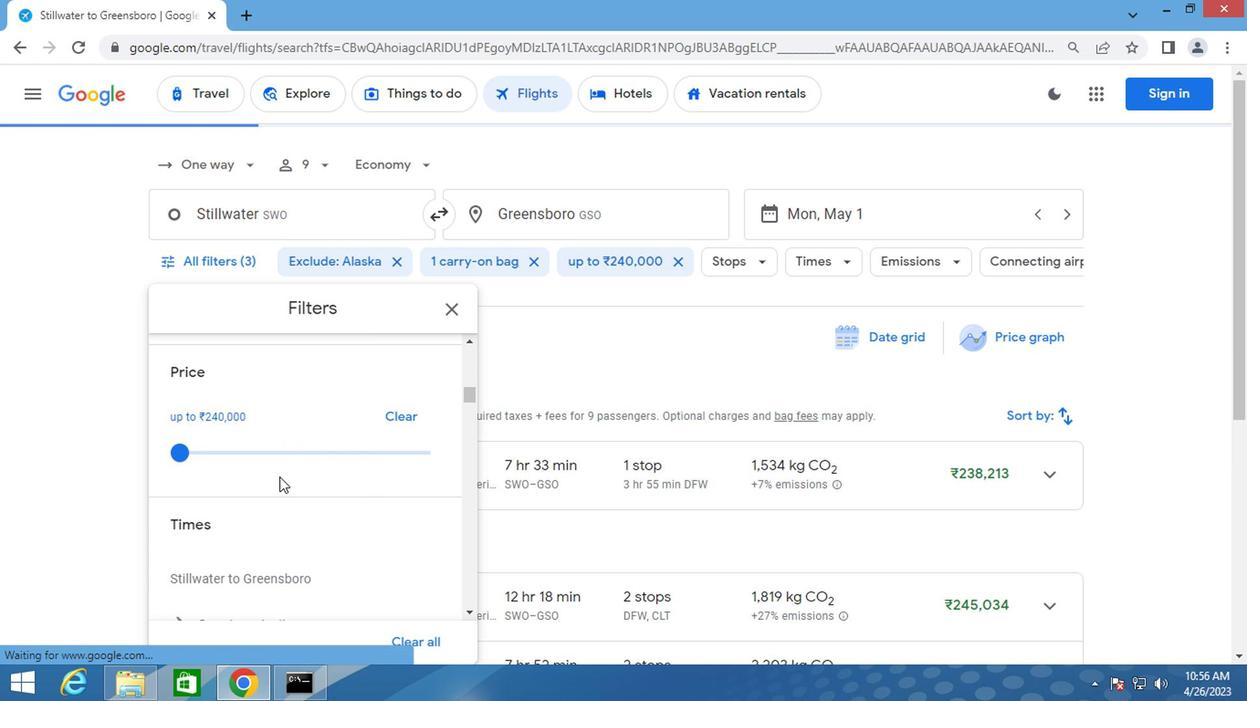 
Action: Mouse scrolled (278, 478) with delta (0, 0)
Screenshot: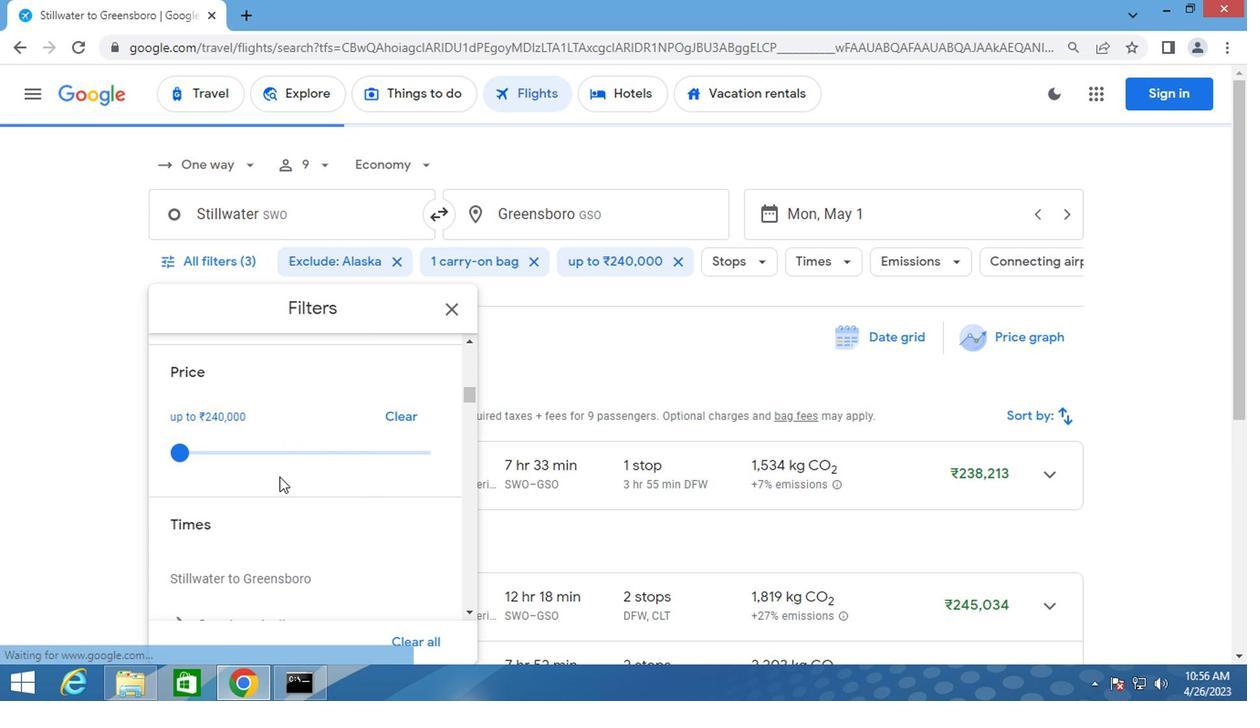 
Action: Mouse moved to (251, 434)
Screenshot: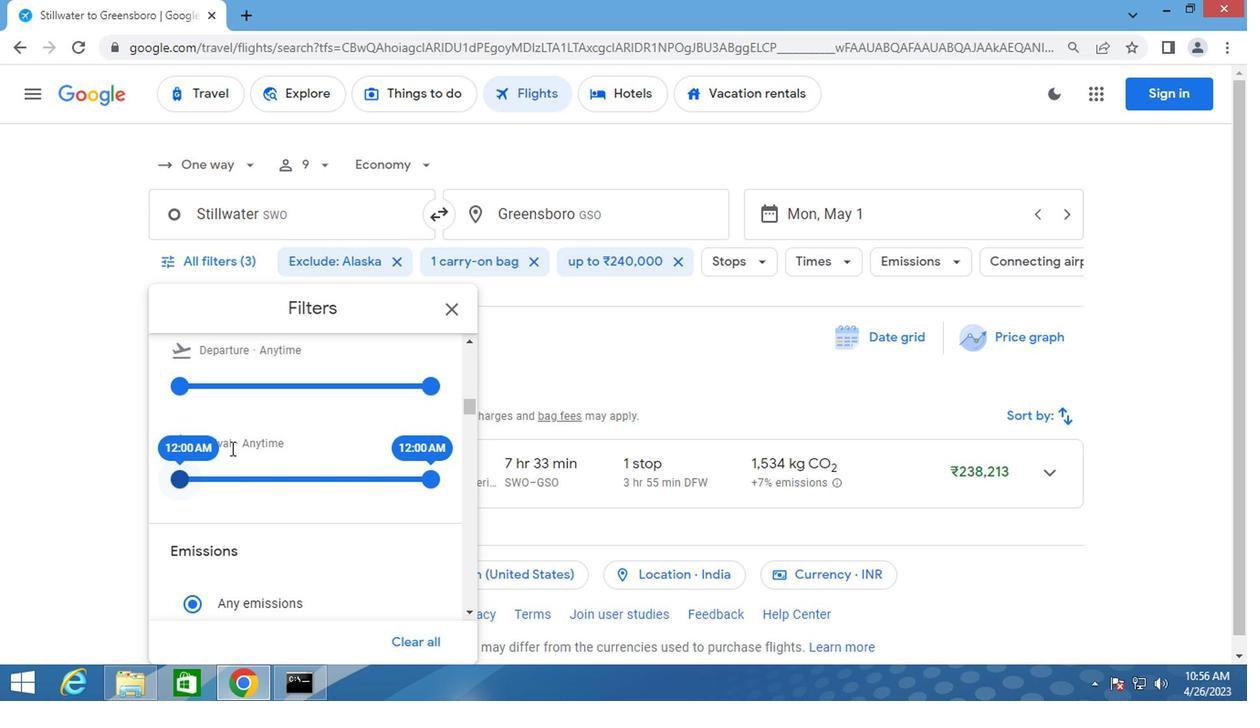 
Action: Mouse scrolled (251, 435) with delta (0, 0)
Screenshot: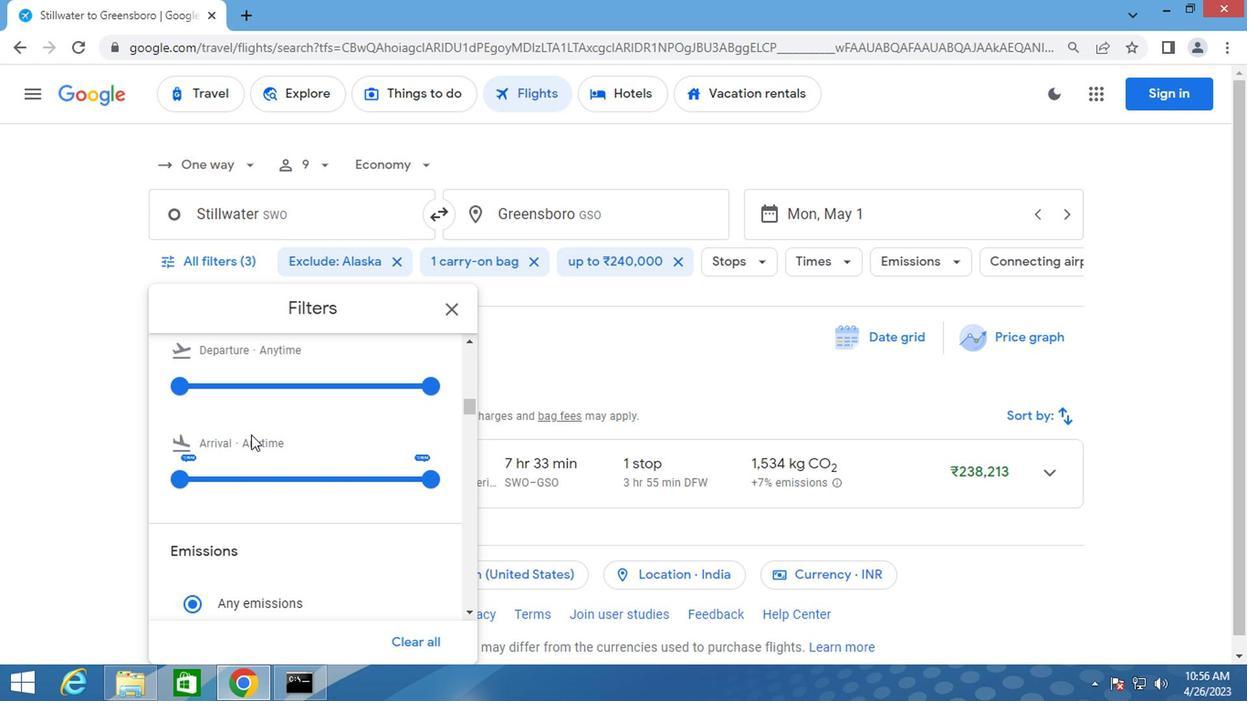 
Action: Mouse moved to (181, 469)
Screenshot: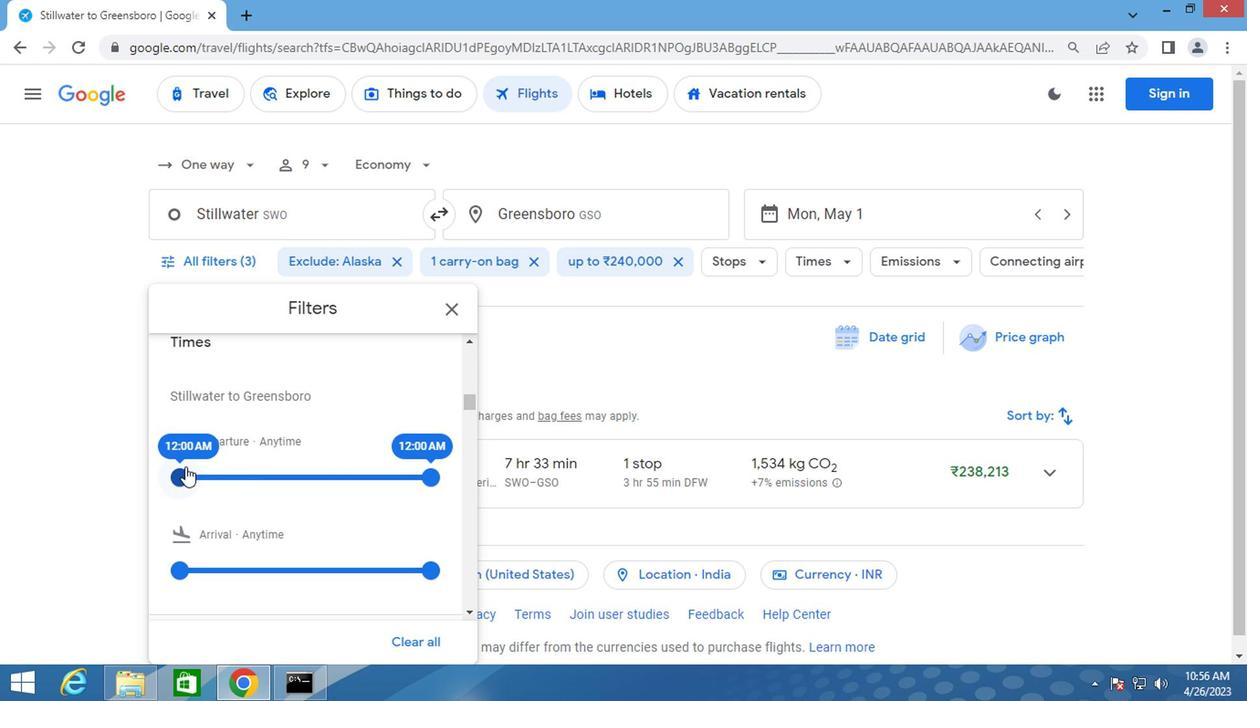 
Action: Mouse pressed left at (181, 469)
Screenshot: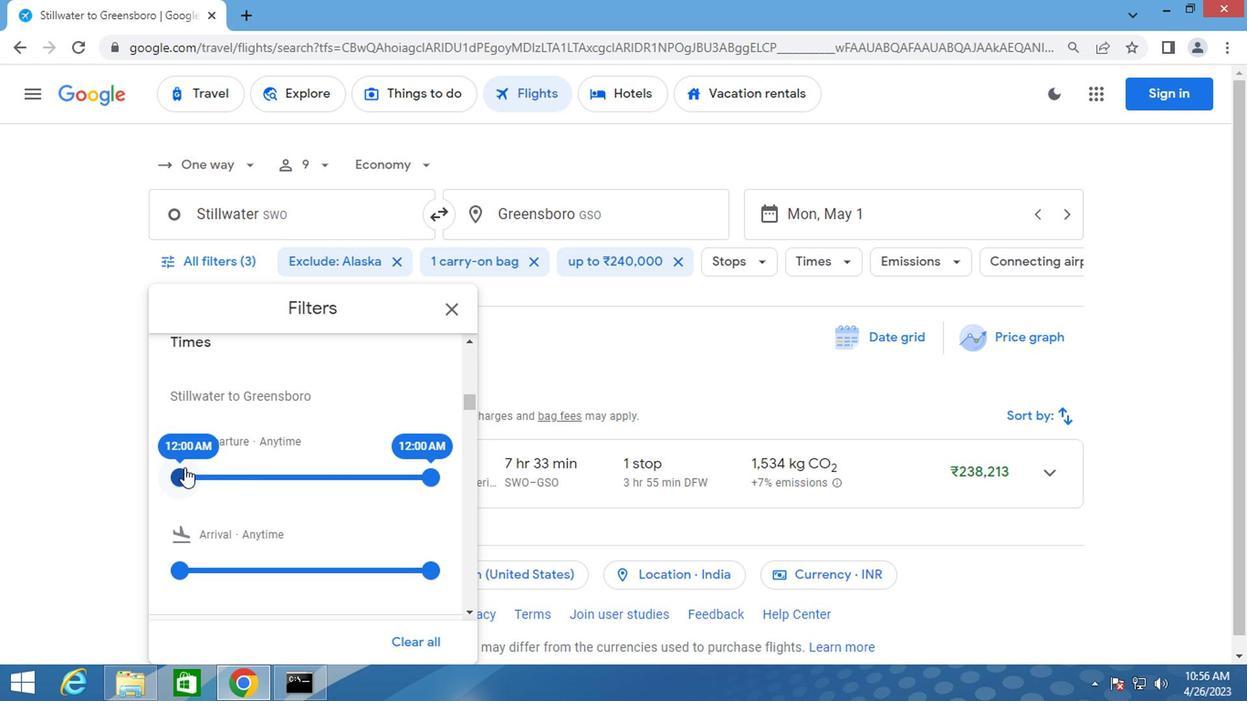 
Action: Mouse moved to (446, 313)
Screenshot: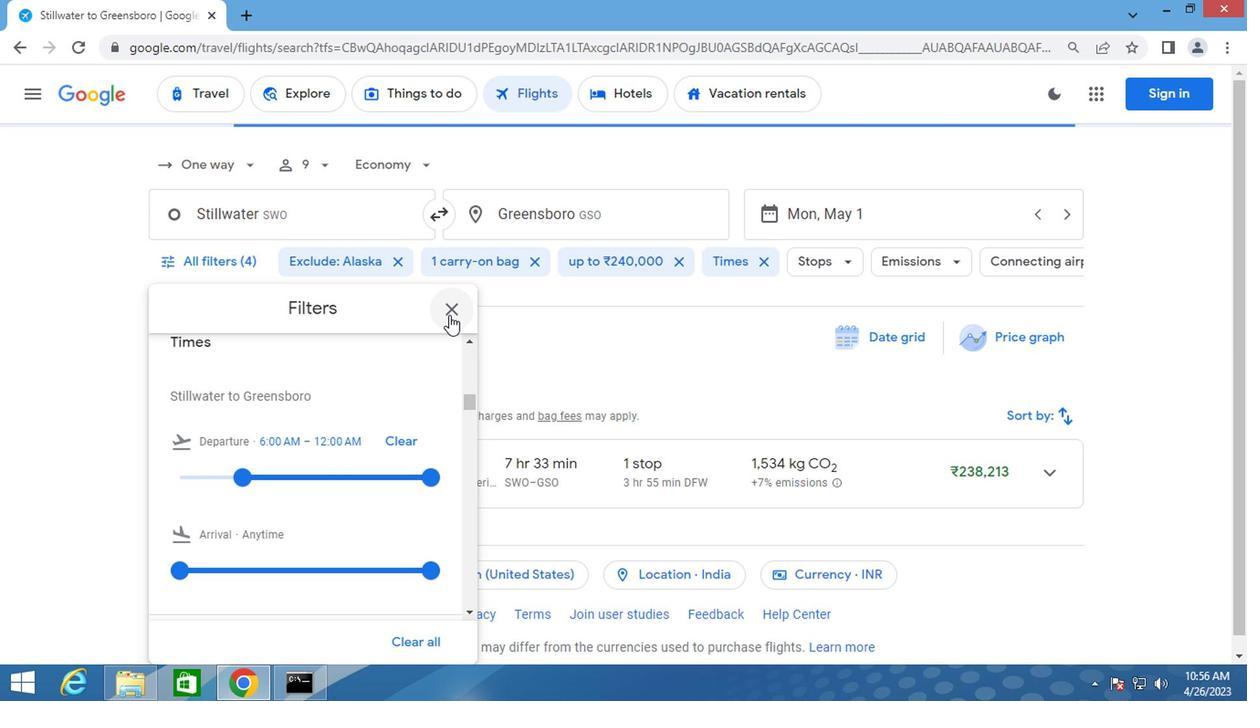 
Action: Mouse pressed left at (446, 313)
Screenshot: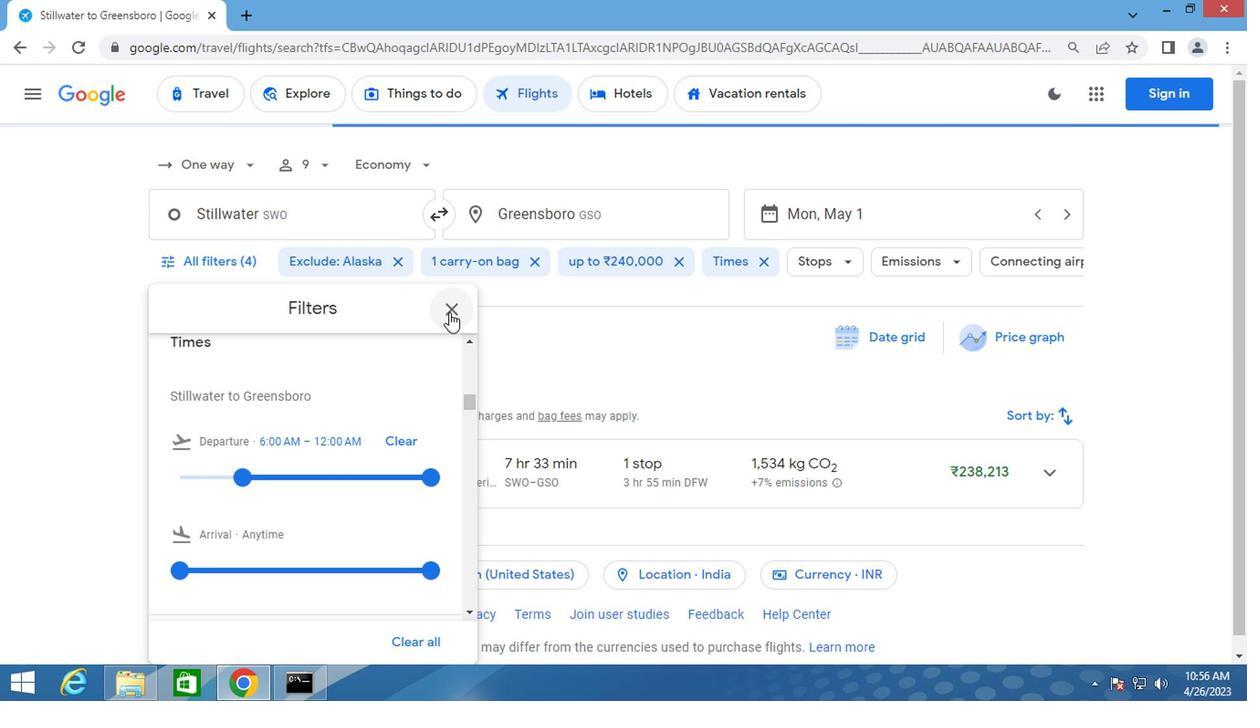
Action: Mouse moved to (446, 311)
Screenshot: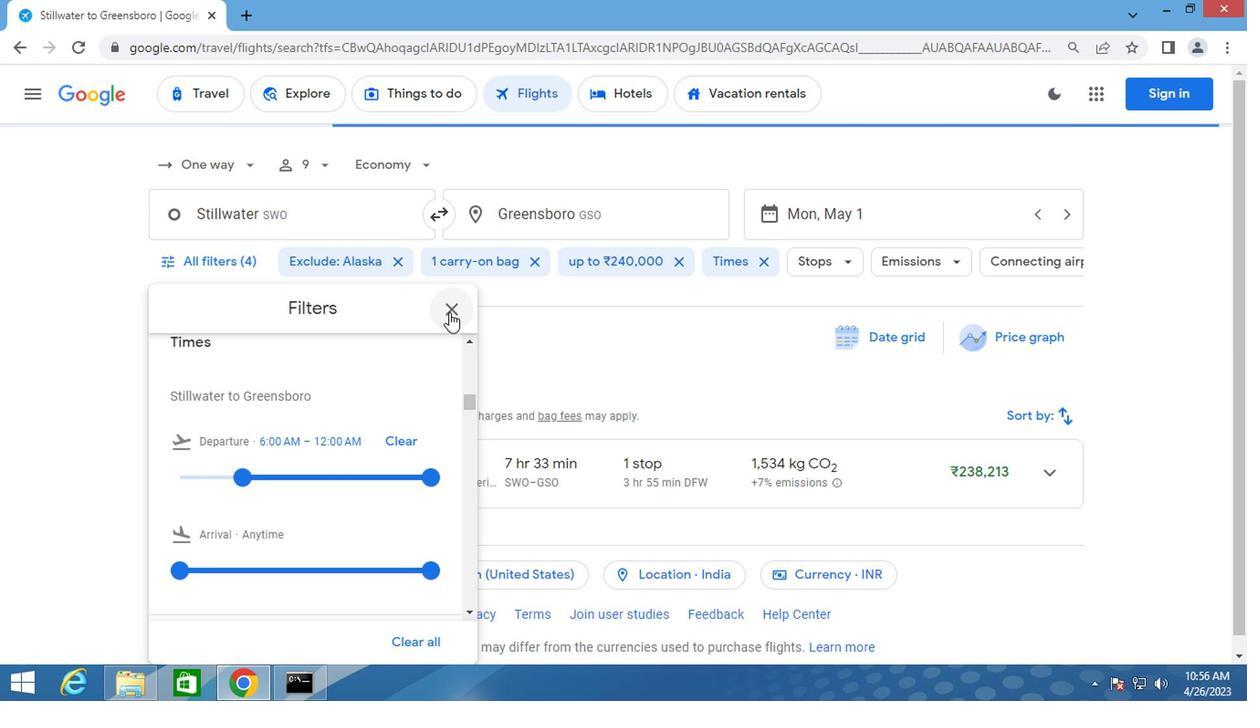 
Action: Key pressed <Key.f8>
Screenshot: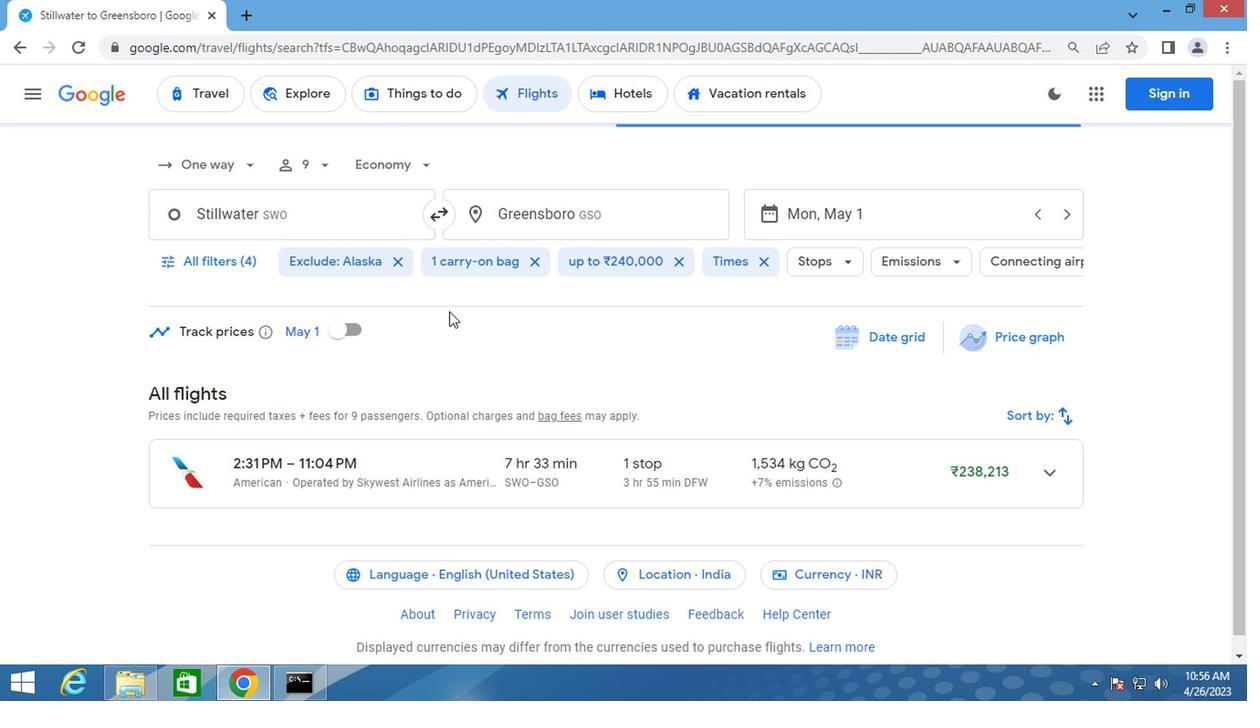 
